 Task: Research Airbnb options in Mulgrave, Australia from 5th December, 2023 to 10th December, 2023 for 4 adults.2 bedrooms having 4 beds and 2 bathrooms. Property type can be house. Amenities needed are: washing machine, kitchen. Look for 4 properties as per requirement.
Action: Mouse moved to (419, 93)
Screenshot: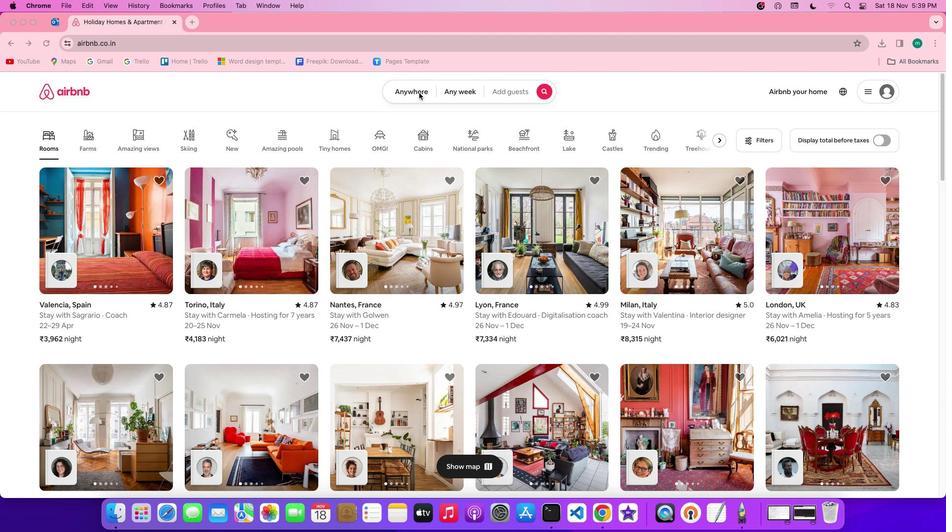 
Action: Mouse pressed left at (419, 93)
Screenshot: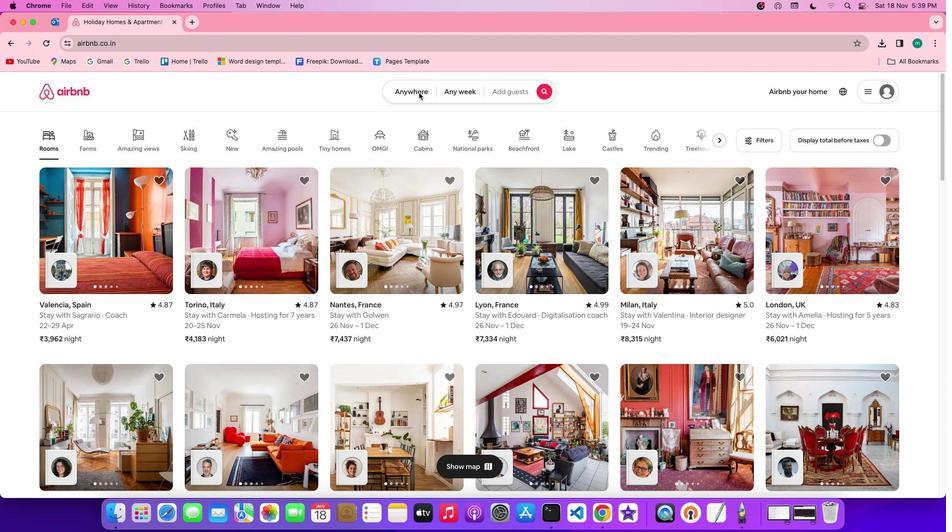 
Action: Mouse pressed left at (419, 93)
Screenshot: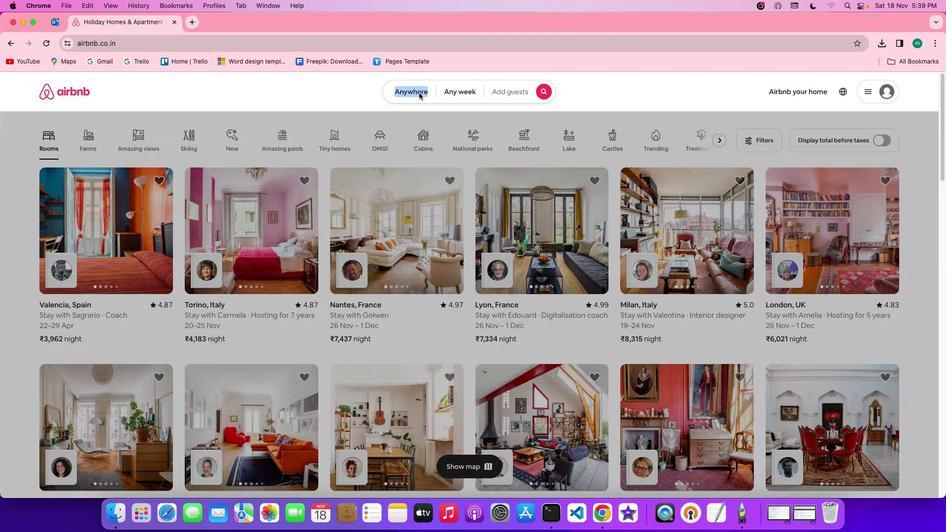 
Action: Mouse moved to (334, 131)
Screenshot: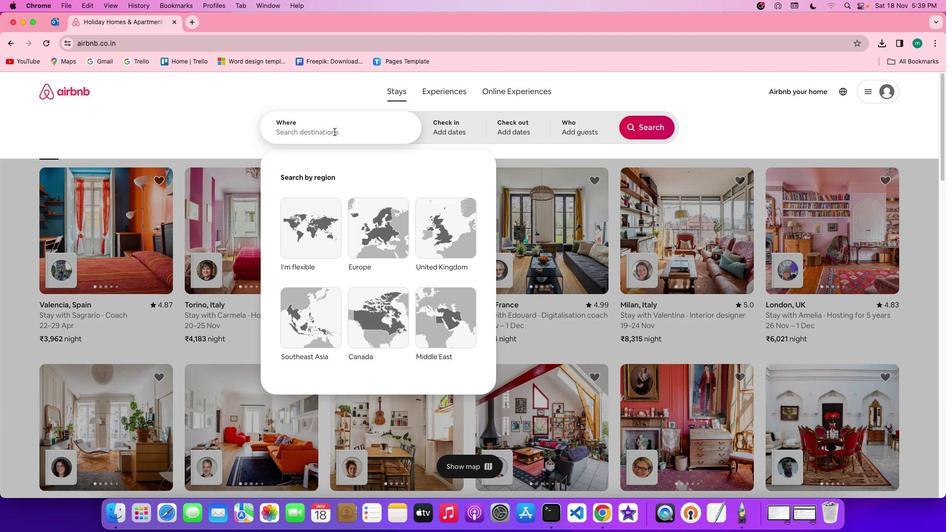
Action: Mouse pressed left at (334, 131)
Screenshot: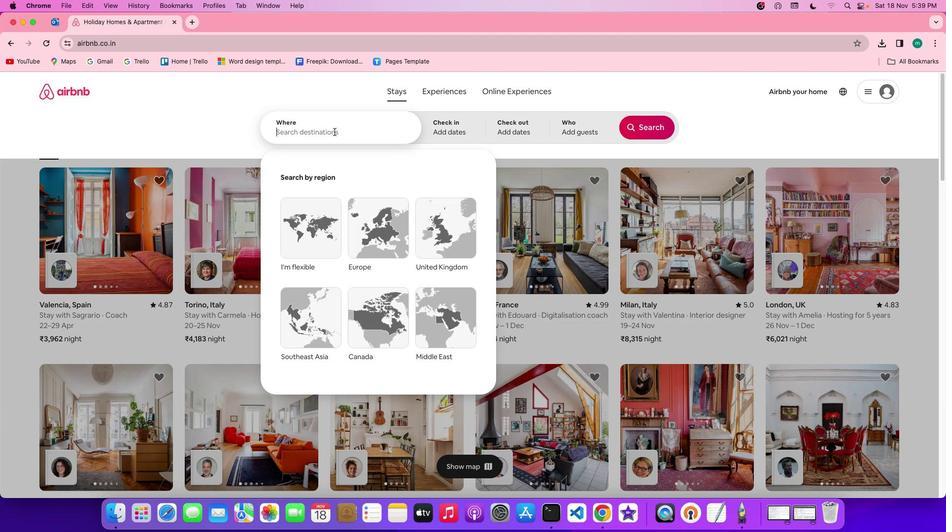 
Action: Key pressed Key.shift'M''u''l''g''r''a''v''e'','Key.spaceKey.shift'A''u''s''t''r''a''l''i''a'
Screenshot: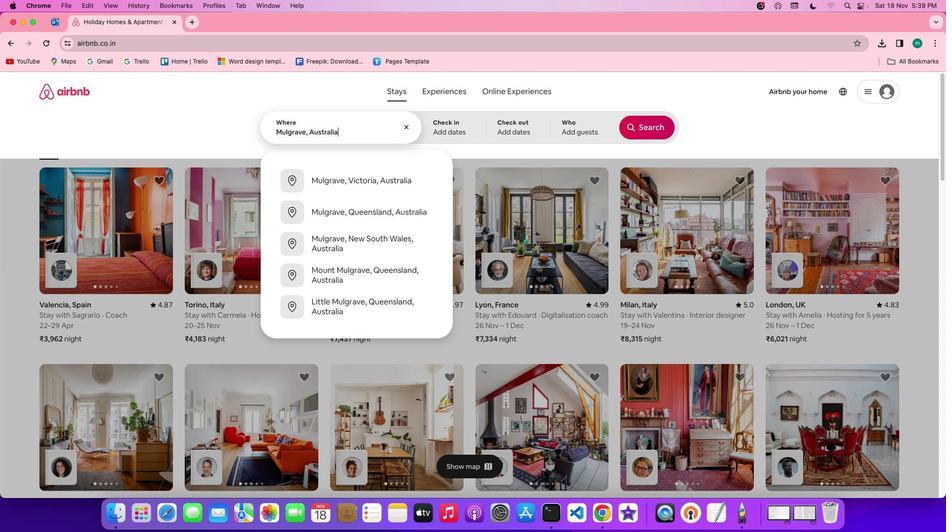 
Action: Mouse moved to (456, 119)
Screenshot: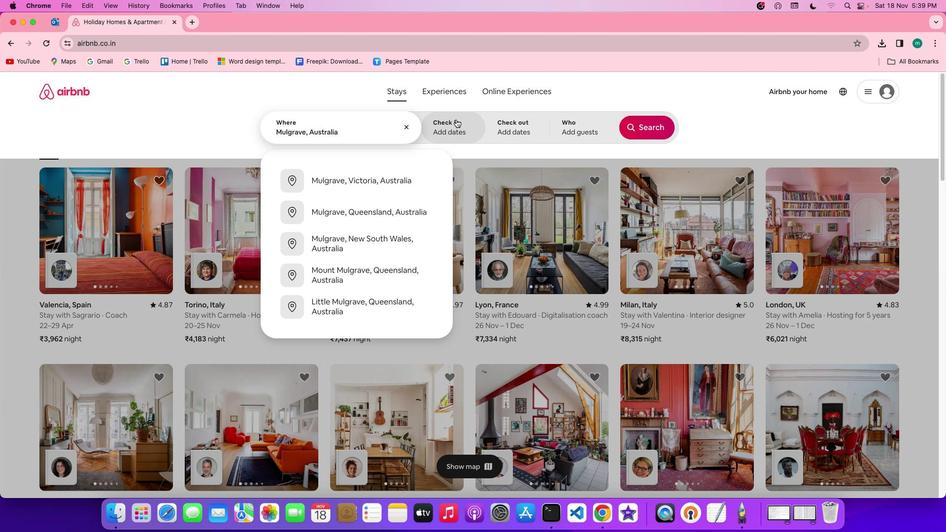 
Action: Mouse pressed left at (456, 119)
Screenshot: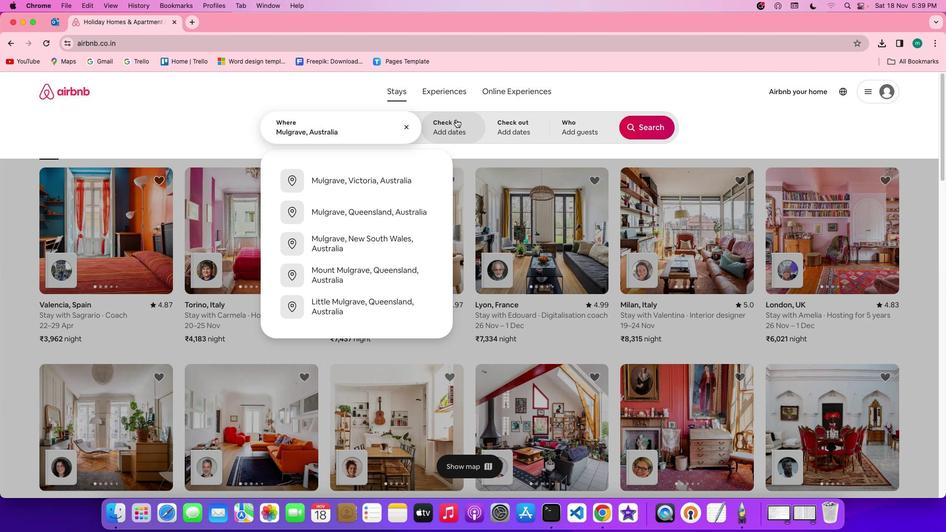 
Action: Mouse moved to (549, 272)
Screenshot: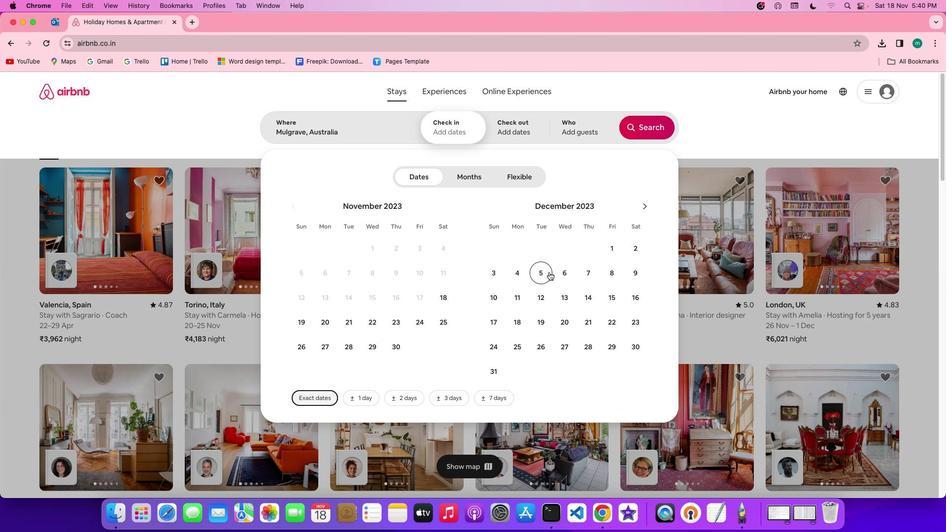 
Action: Mouse pressed left at (549, 272)
Screenshot: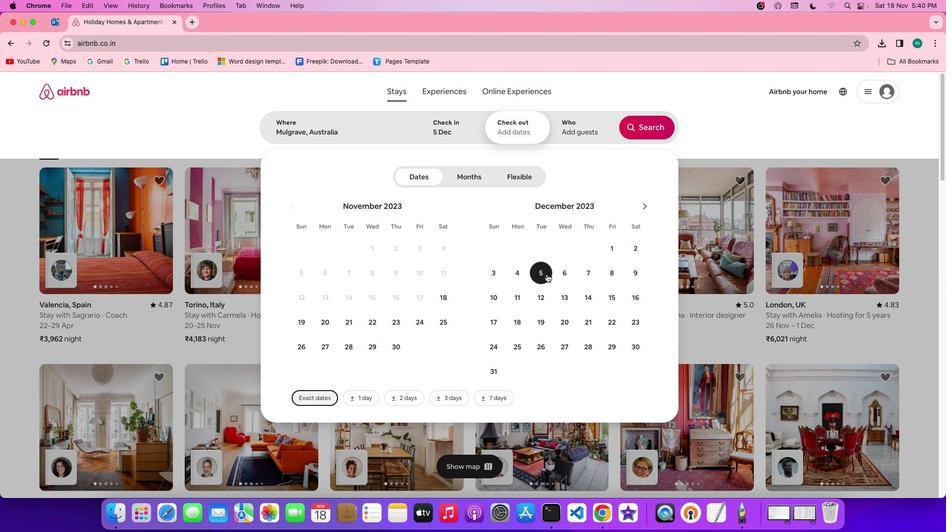 
Action: Mouse moved to (503, 303)
Screenshot: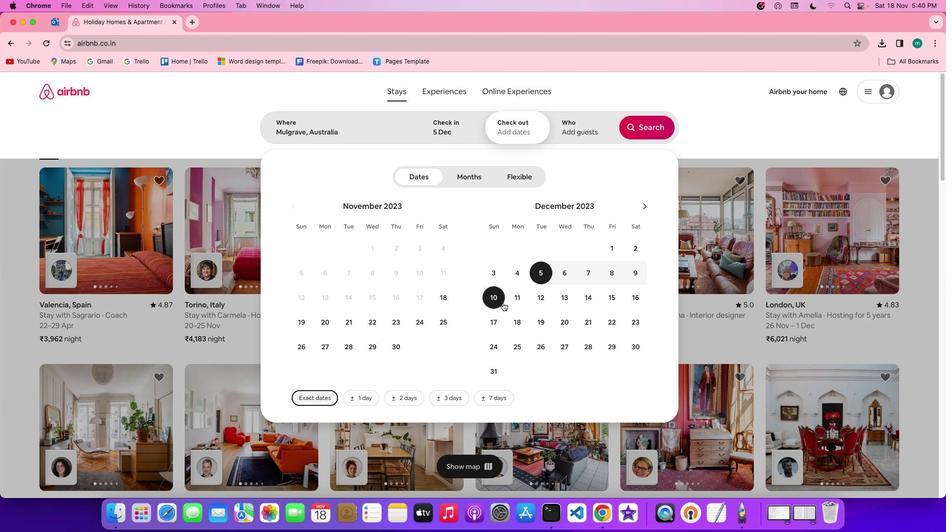 
Action: Mouse pressed left at (503, 303)
Screenshot: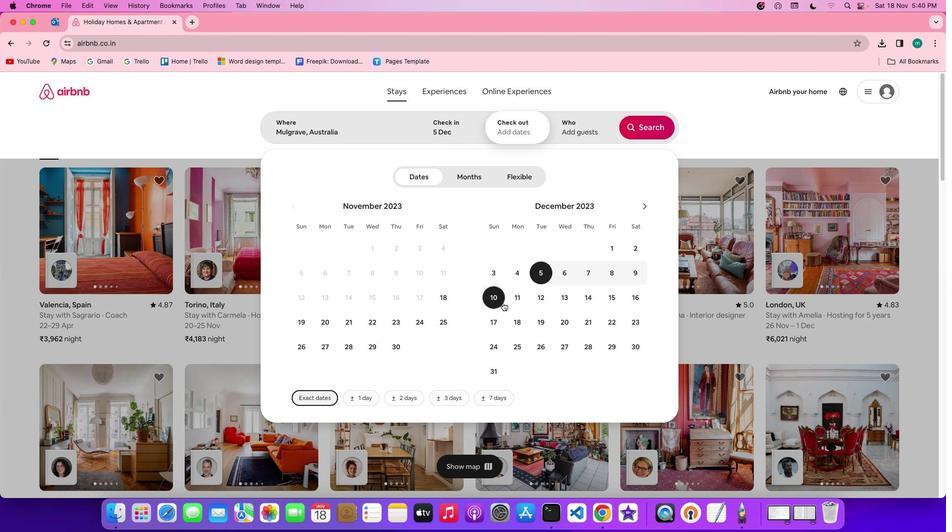 
Action: Mouse moved to (587, 127)
Screenshot: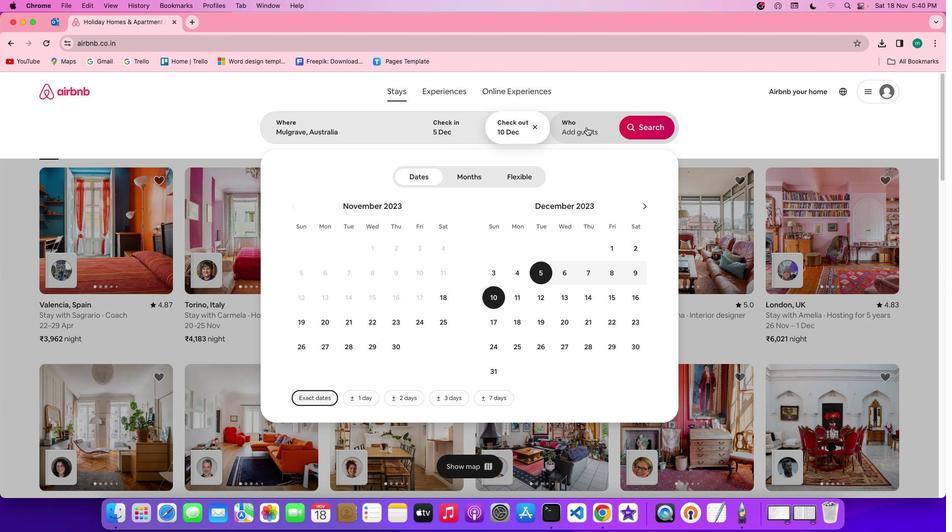
Action: Mouse pressed left at (587, 127)
Screenshot: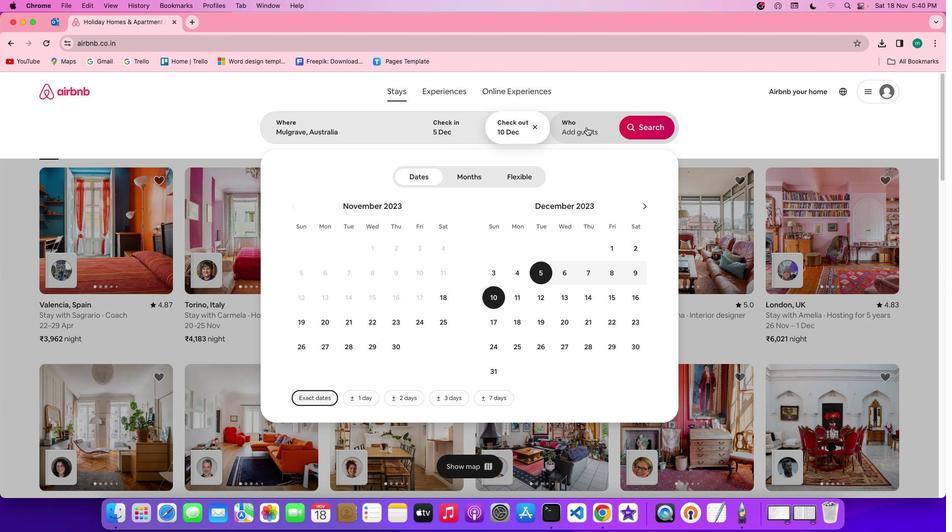 
Action: Mouse moved to (653, 175)
Screenshot: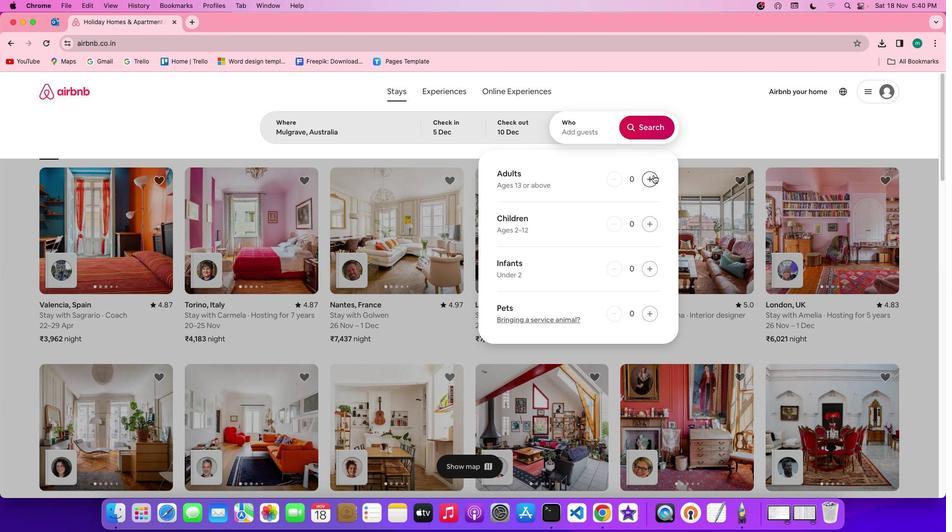 
Action: Mouse pressed left at (653, 175)
Screenshot: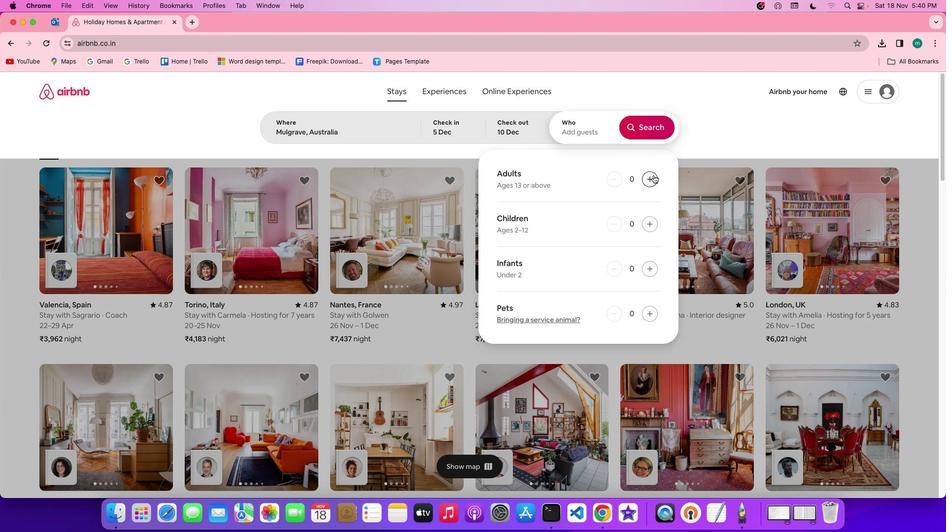 
Action: Mouse pressed left at (653, 175)
Screenshot: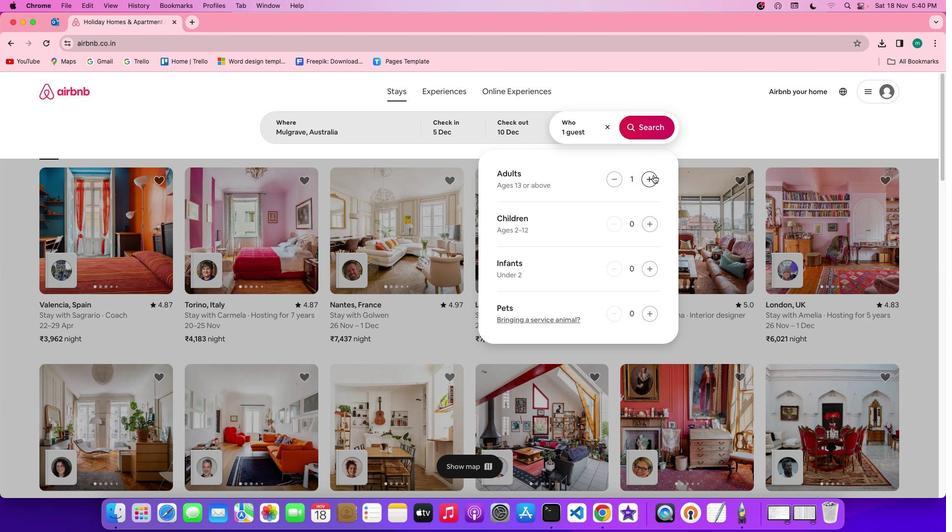 
Action: Mouse pressed left at (653, 175)
Screenshot: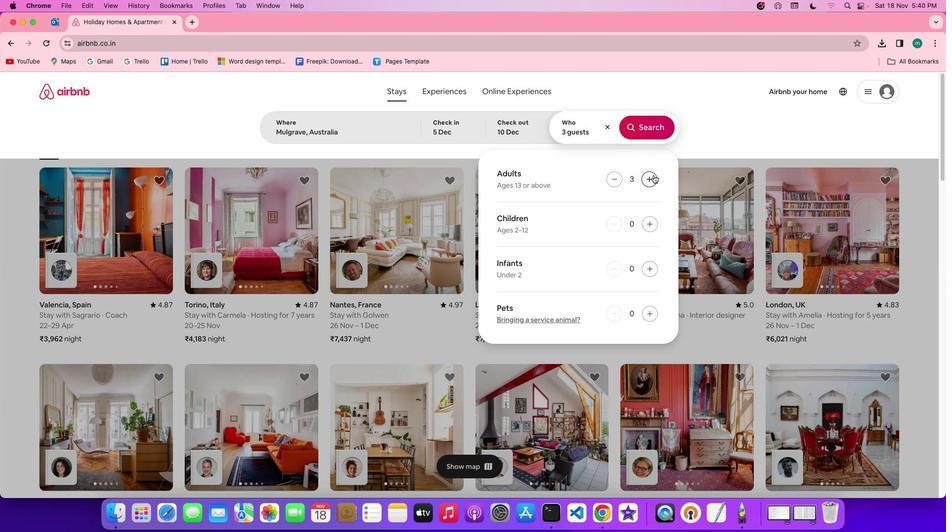 
Action: Mouse pressed left at (653, 175)
Screenshot: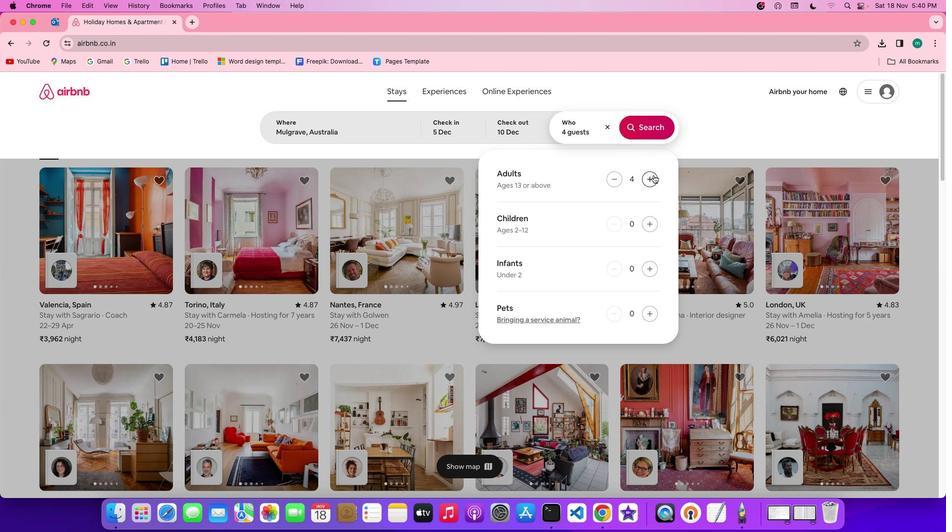 
Action: Mouse moved to (640, 121)
Screenshot: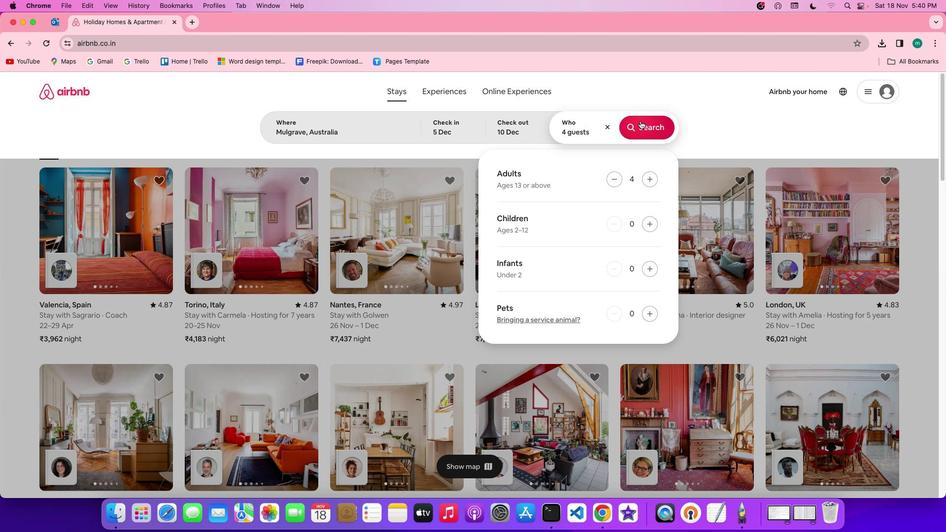 
Action: Mouse pressed left at (640, 121)
Screenshot: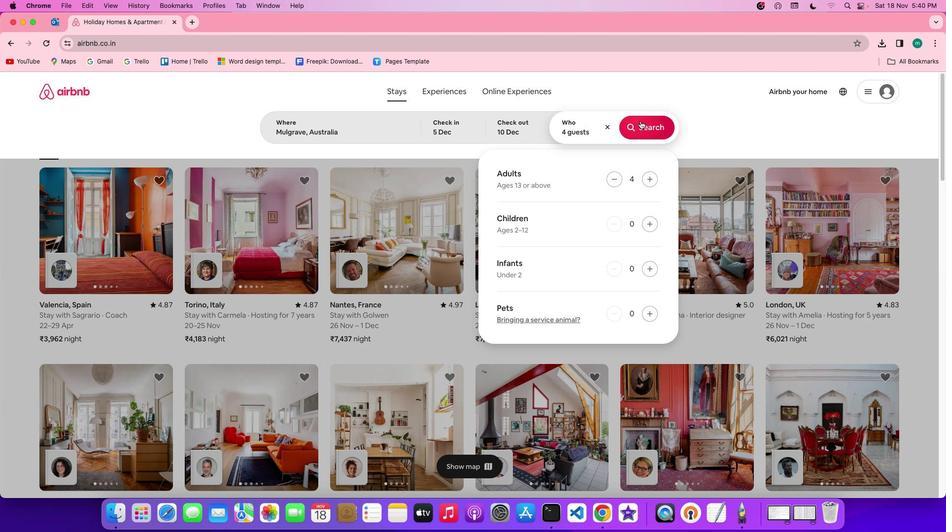 
Action: Mouse moved to (789, 126)
Screenshot: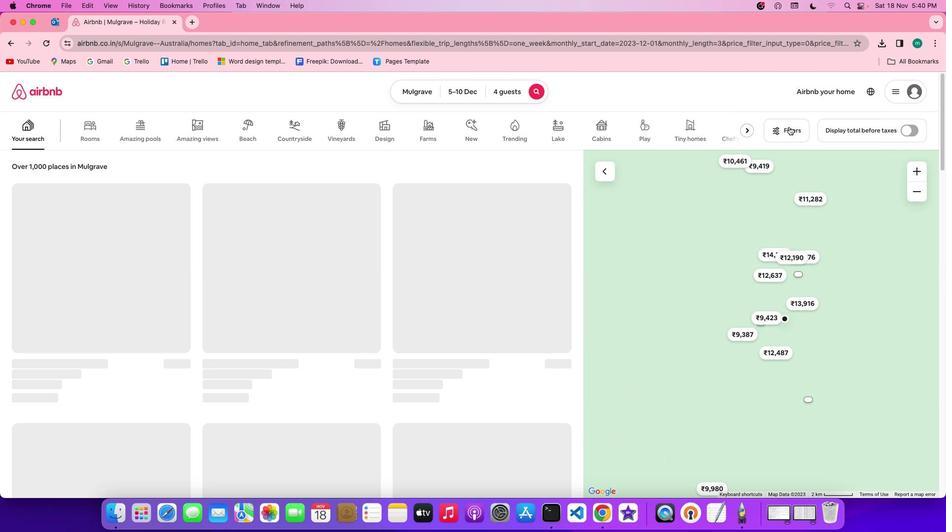 
Action: Mouse pressed left at (789, 126)
Screenshot: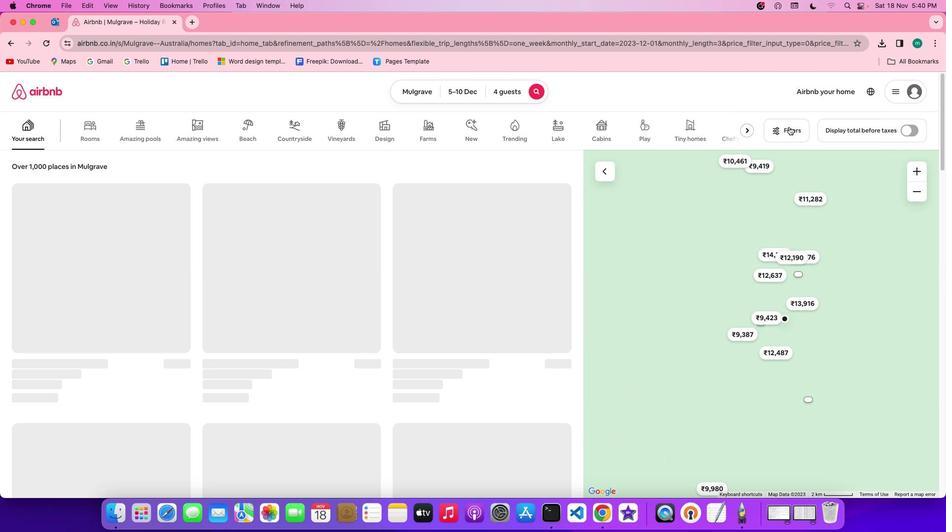 
Action: Mouse moved to (526, 259)
Screenshot: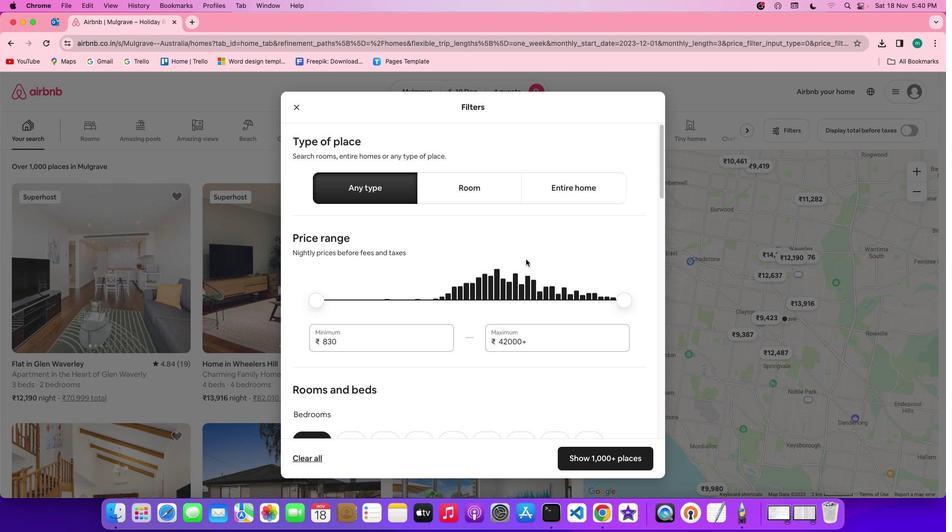 
Action: Mouse scrolled (526, 259) with delta (0, 0)
Screenshot: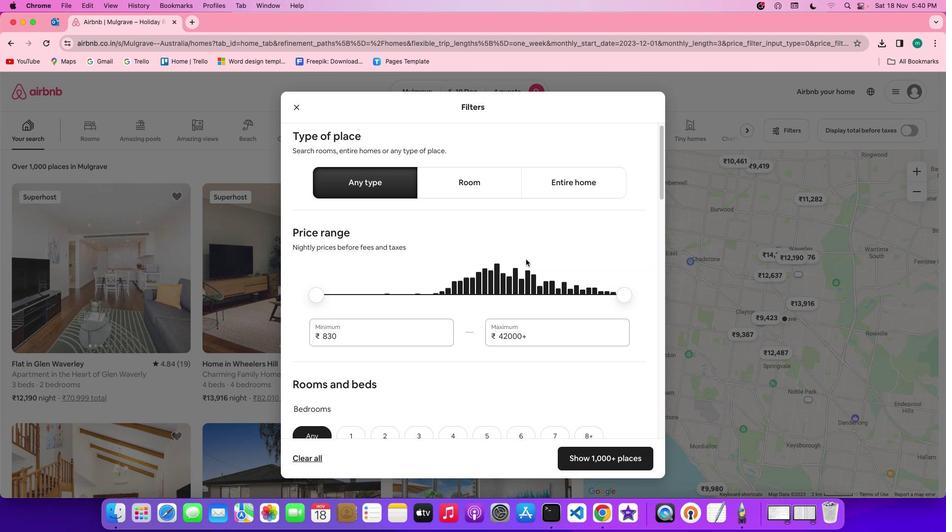 
Action: Mouse scrolled (526, 259) with delta (0, 0)
Screenshot: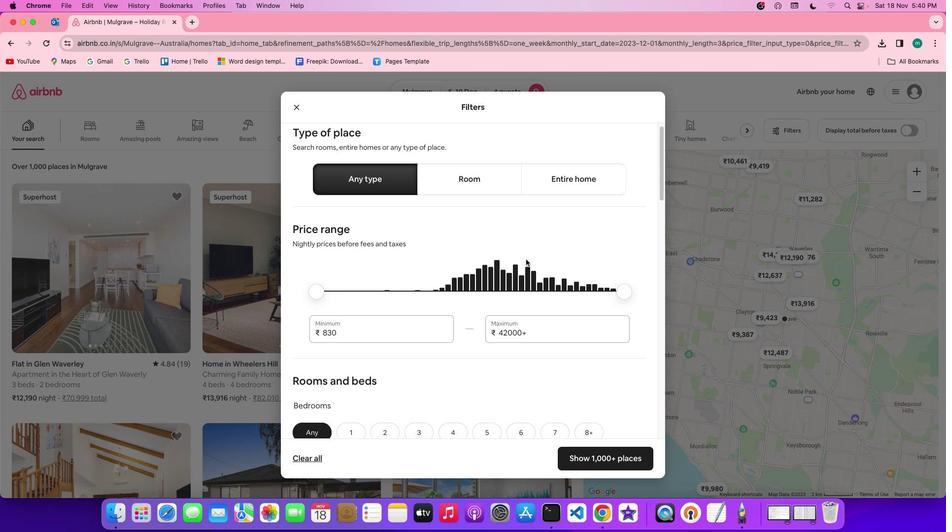 
Action: Mouse scrolled (526, 259) with delta (0, 0)
Screenshot: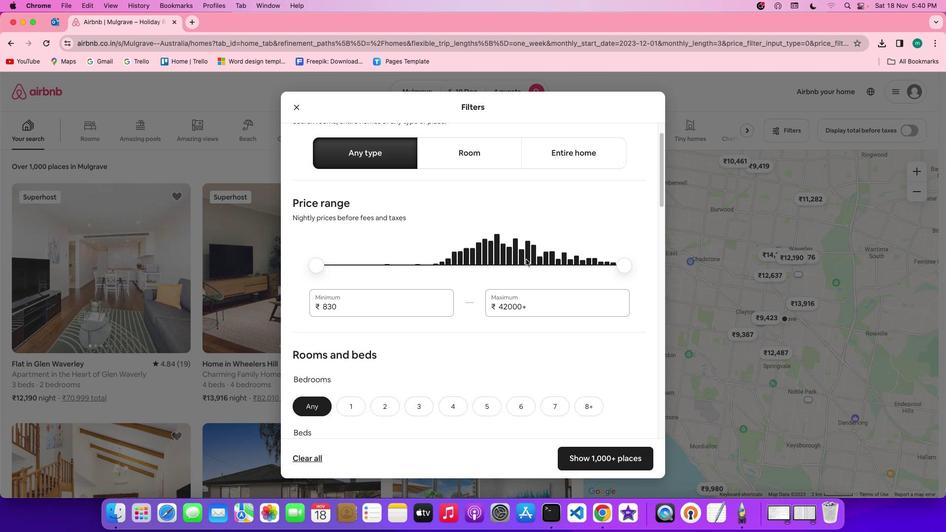 
Action: Mouse scrolled (526, 259) with delta (0, 0)
Screenshot: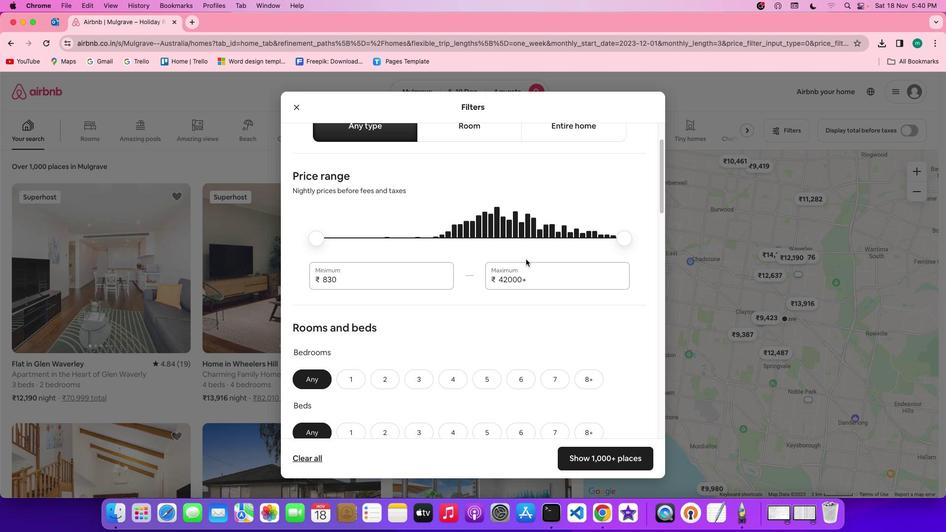 
Action: Mouse scrolled (526, 259) with delta (0, 0)
Screenshot: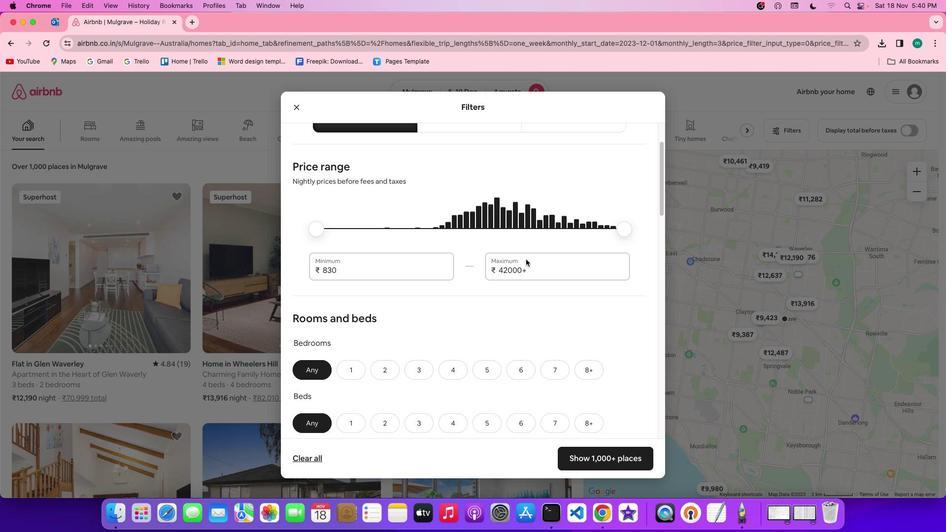 
Action: Mouse scrolled (526, 259) with delta (0, 0)
Screenshot: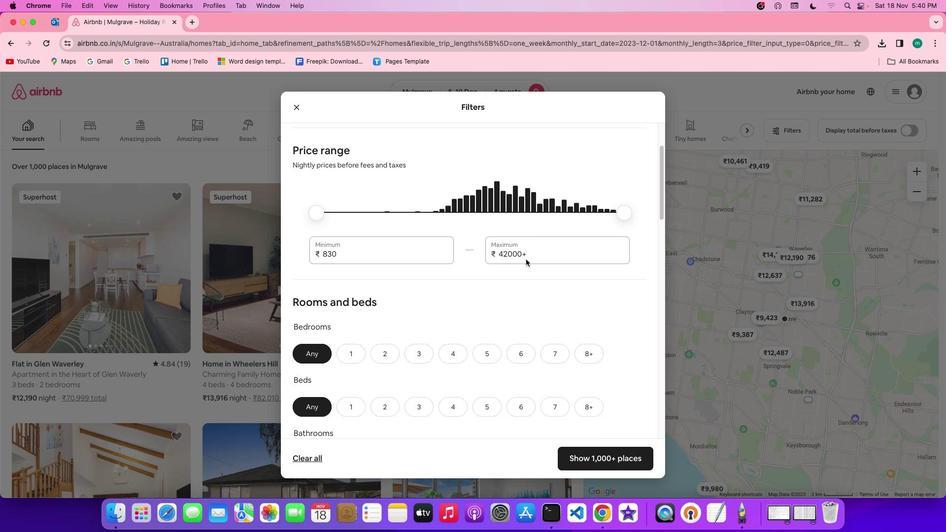 
Action: Mouse scrolled (526, 259) with delta (0, 0)
Screenshot: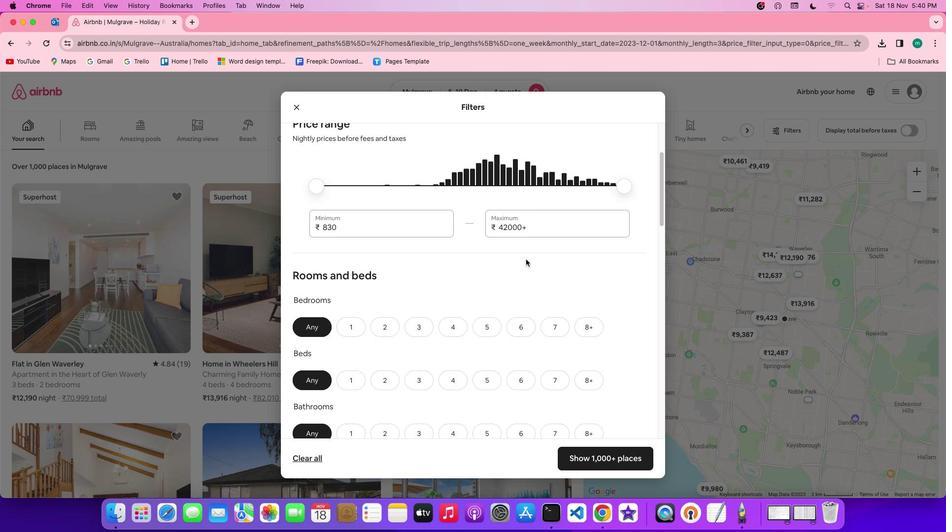 
Action: Mouse scrolled (526, 259) with delta (0, 0)
Screenshot: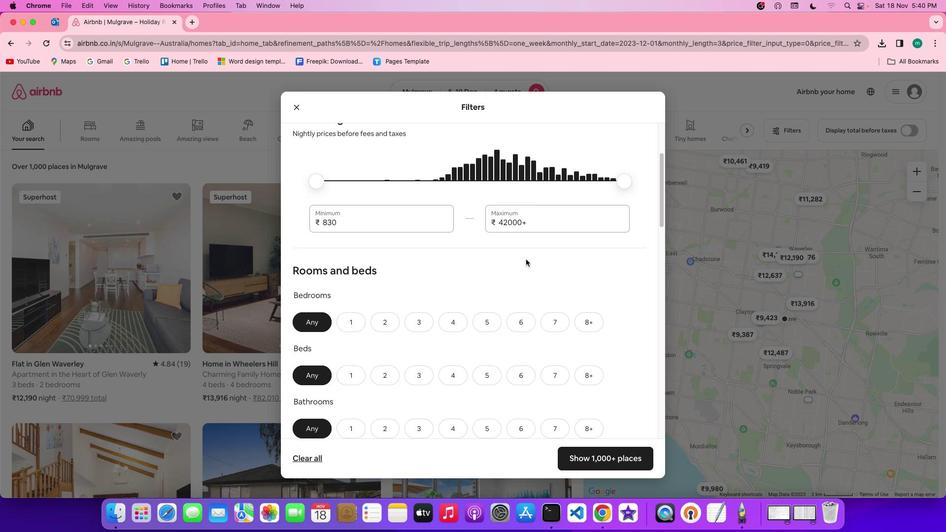 
Action: Mouse scrolled (526, 259) with delta (0, 0)
Screenshot: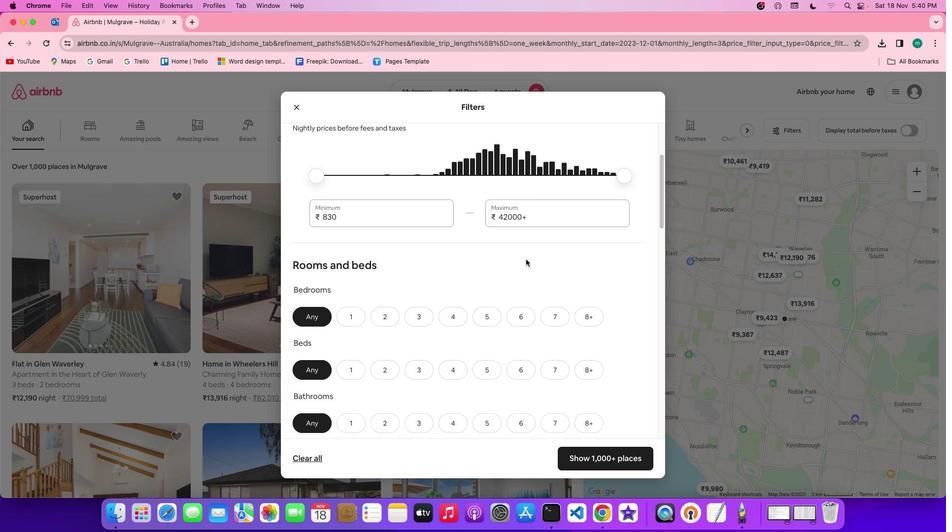 
Action: Mouse scrolled (526, 259) with delta (0, 0)
Screenshot: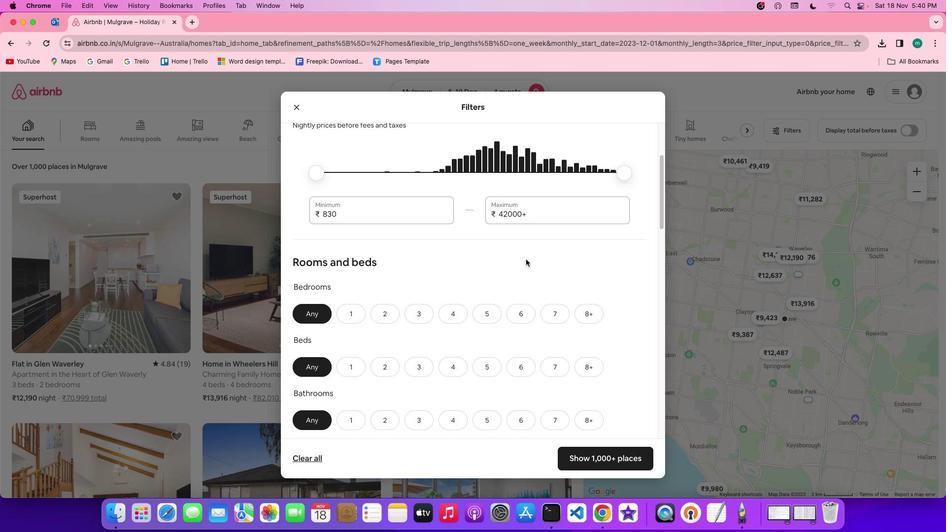 
Action: Mouse scrolled (526, 259) with delta (0, 0)
Screenshot: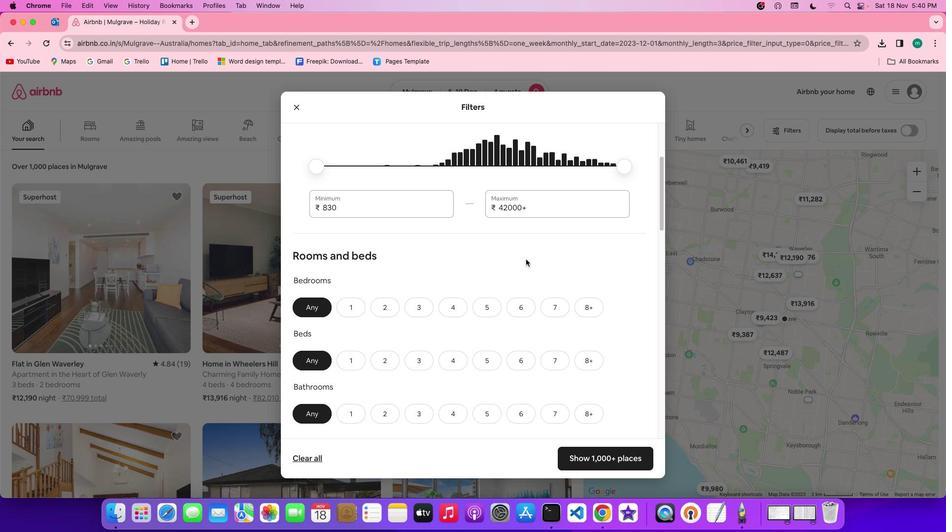 
Action: Mouse scrolled (526, 259) with delta (0, 0)
Screenshot: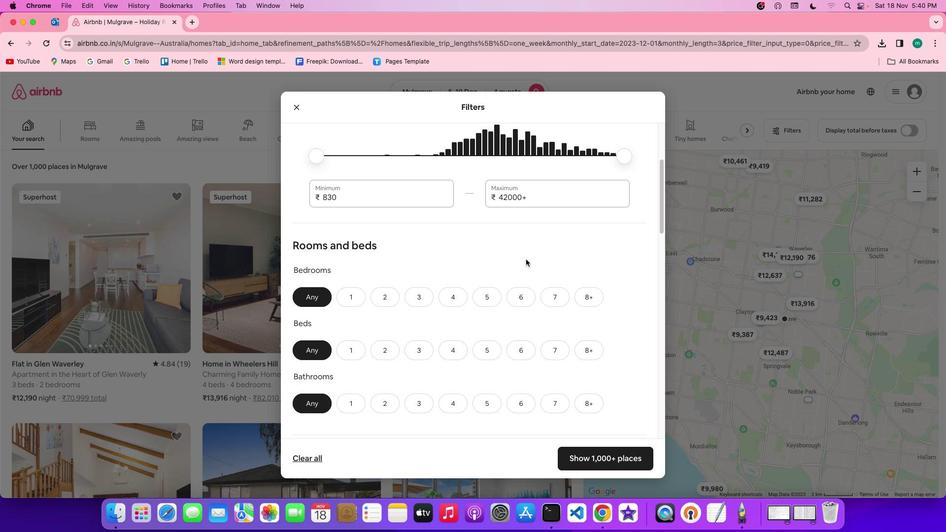 
Action: Mouse scrolled (526, 259) with delta (0, 0)
Screenshot: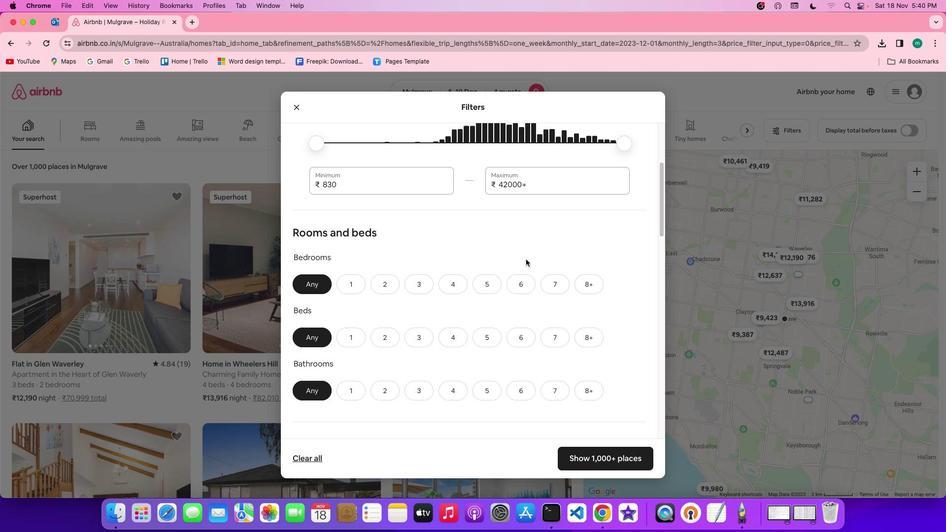 
Action: Mouse scrolled (526, 259) with delta (0, 0)
Screenshot: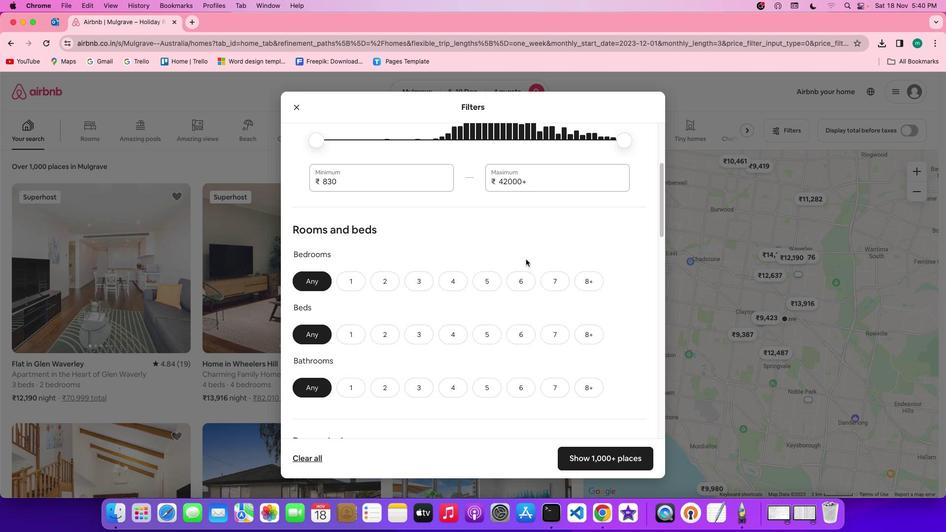 
Action: Mouse scrolled (526, 259) with delta (0, 0)
Screenshot: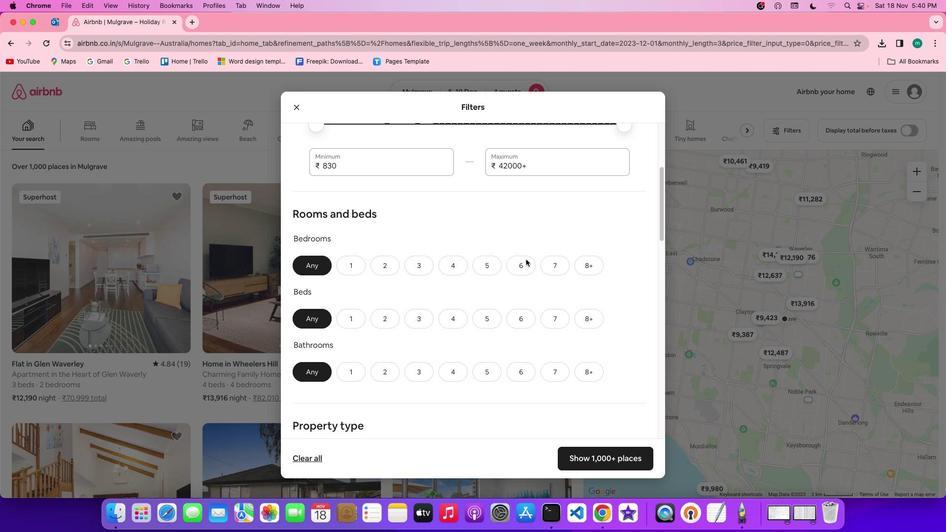 
Action: Mouse scrolled (526, 259) with delta (0, 0)
Screenshot: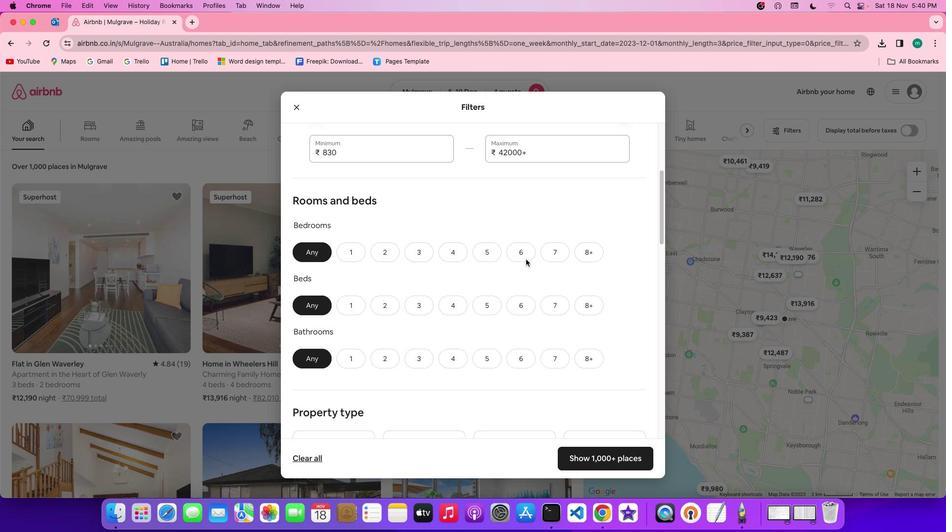 
Action: Mouse moved to (384, 253)
Screenshot: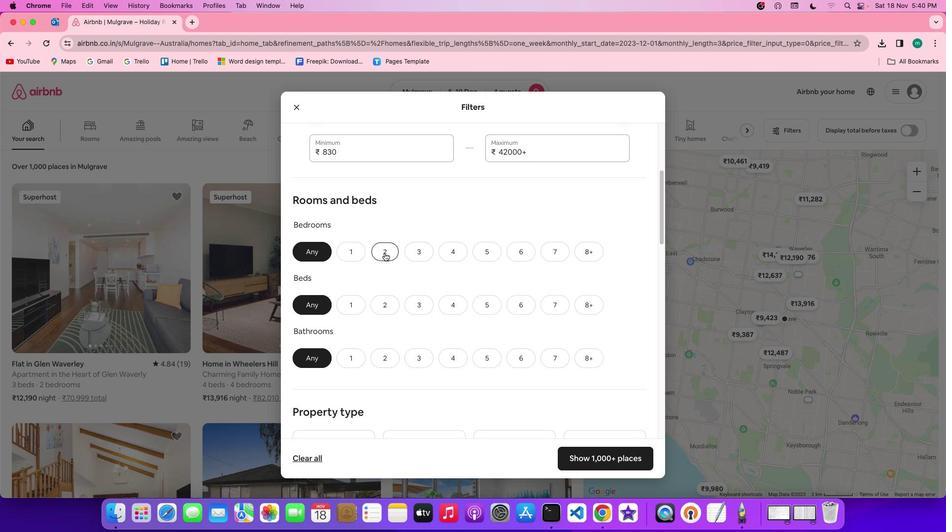 
Action: Mouse pressed left at (384, 253)
Screenshot: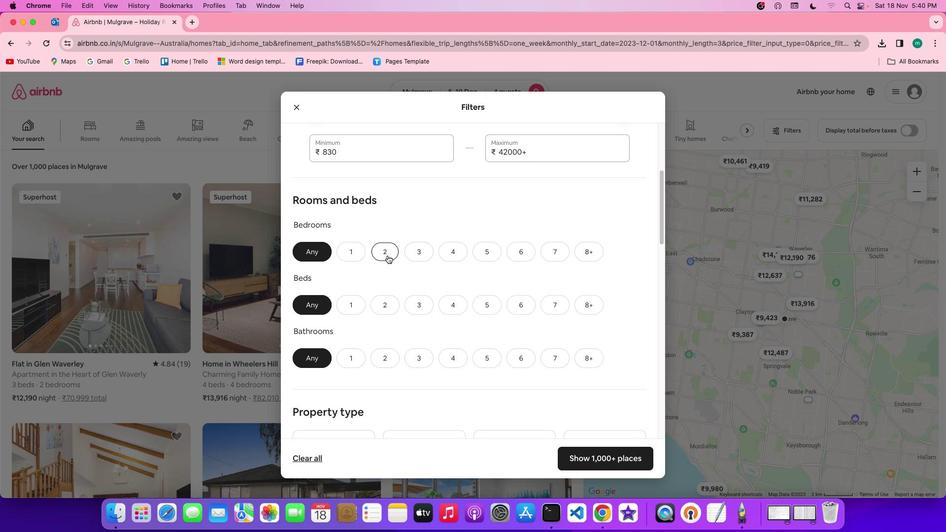 
Action: Mouse moved to (458, 307)
Screenshot: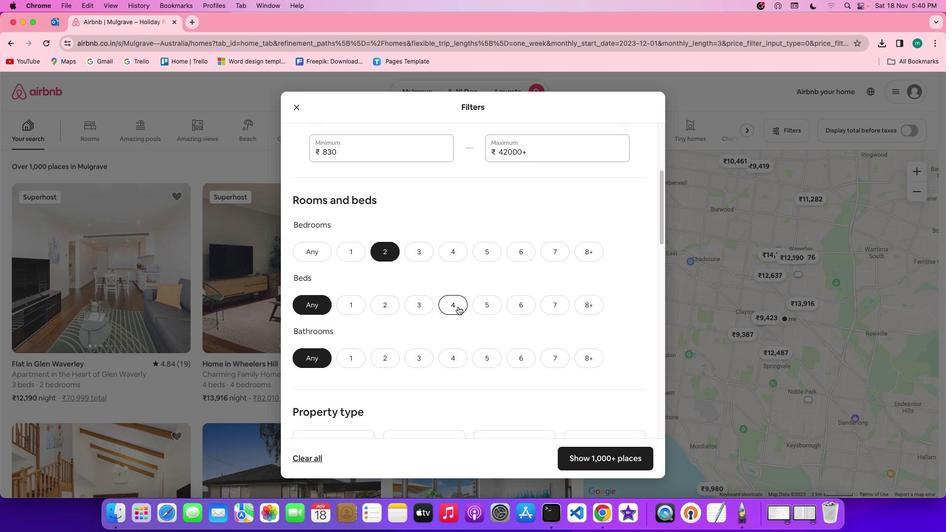 
Action: Mouse pressed left at (458, 307)
Screenshot: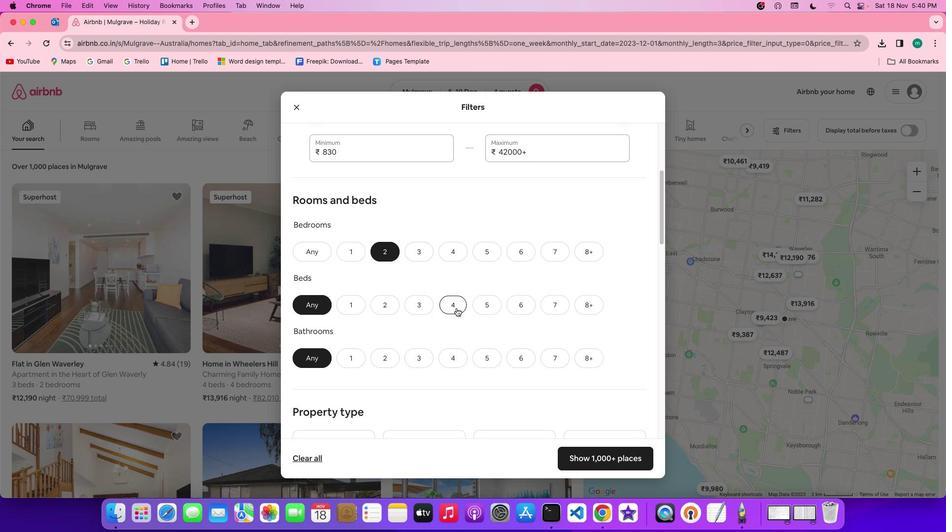 
Action: Mouse moved to (386, 361)
Screenshot: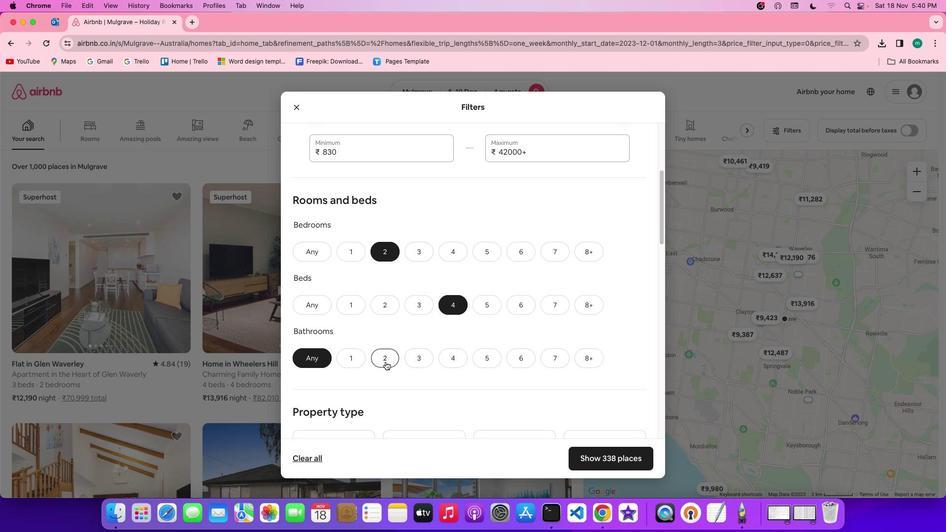 
Action: Mouse pressed left at (386, 361)
Screenshot: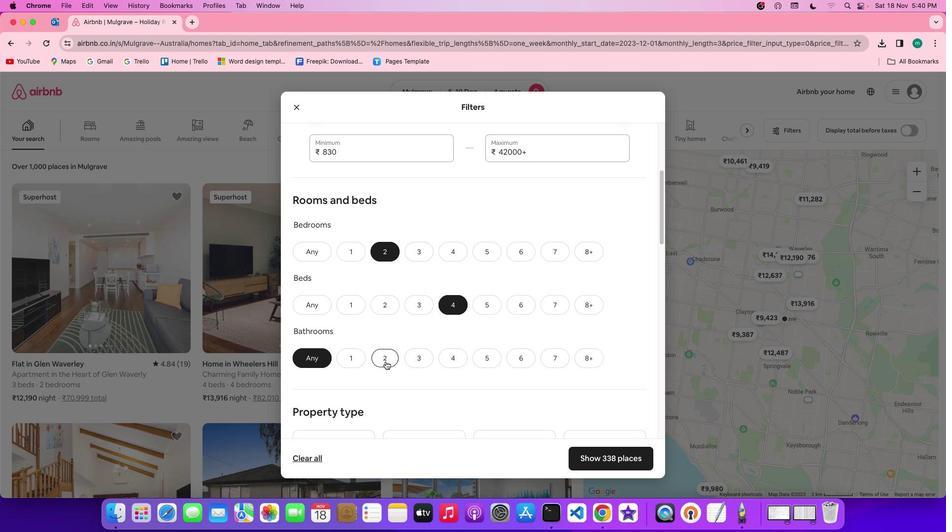 
Action: Mouse moved to (427, 340)
Screenshot: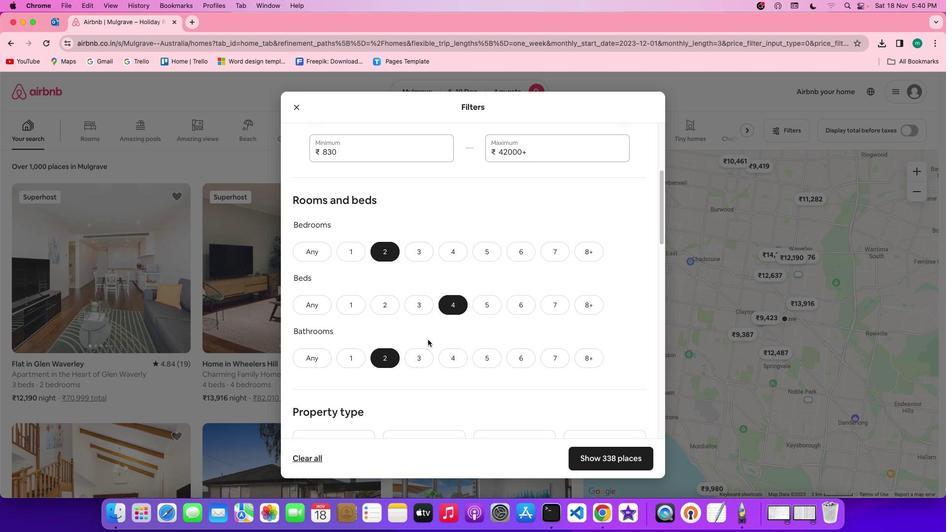 
Action: Mouse scrolled (427, 340) with delta (0, 0)
Screenshot: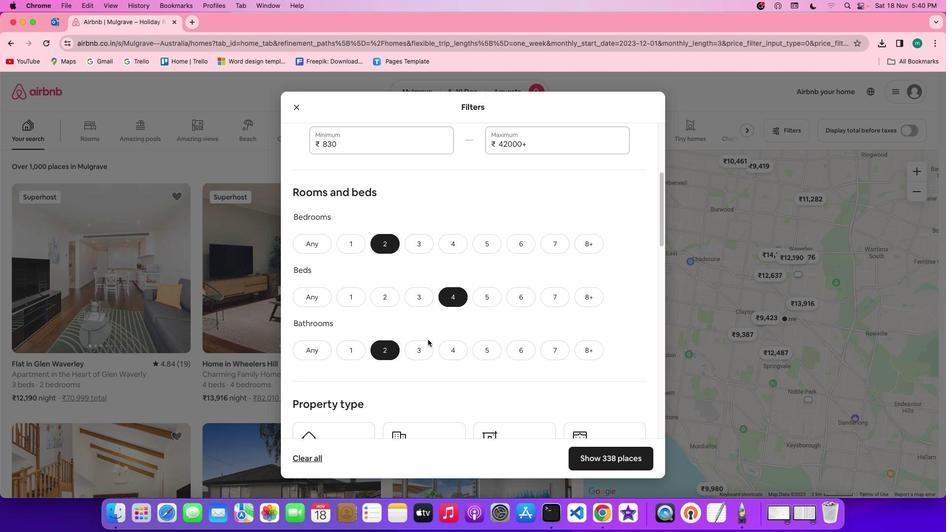 
Action: Mouse scrolled (427, 340) with delta (0, 0)
Screenshot: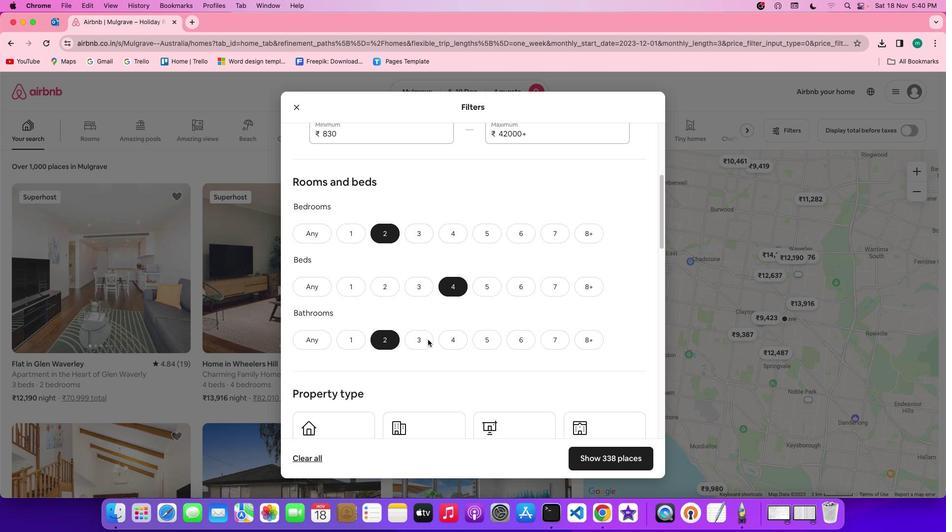 
Action: Mouse scrolled (427, 340) with delta (0, 0)
Screenshot: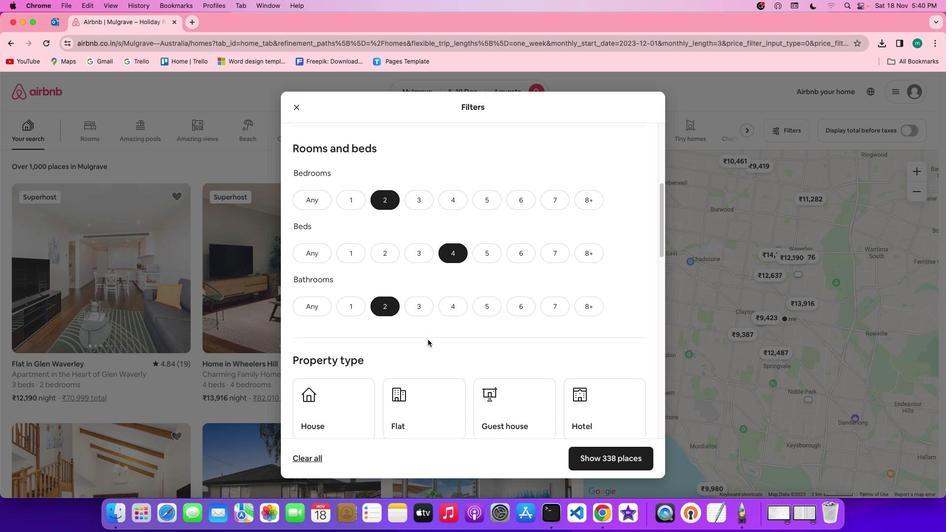 
Action: Mouse scrolled (427, 340) with delta (0, 0)
Screenshot: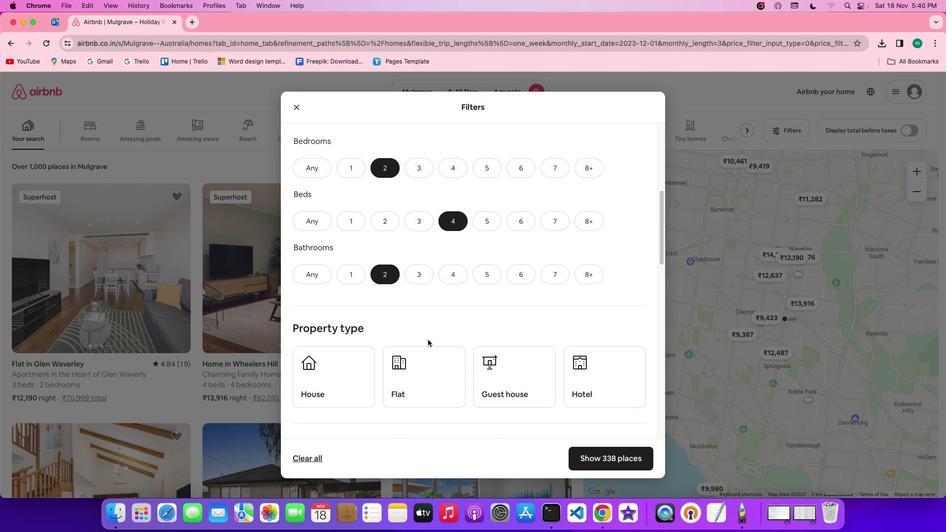 
Action: Mouse scrolled (427, 340) with delta (0, 0)
Screenshot: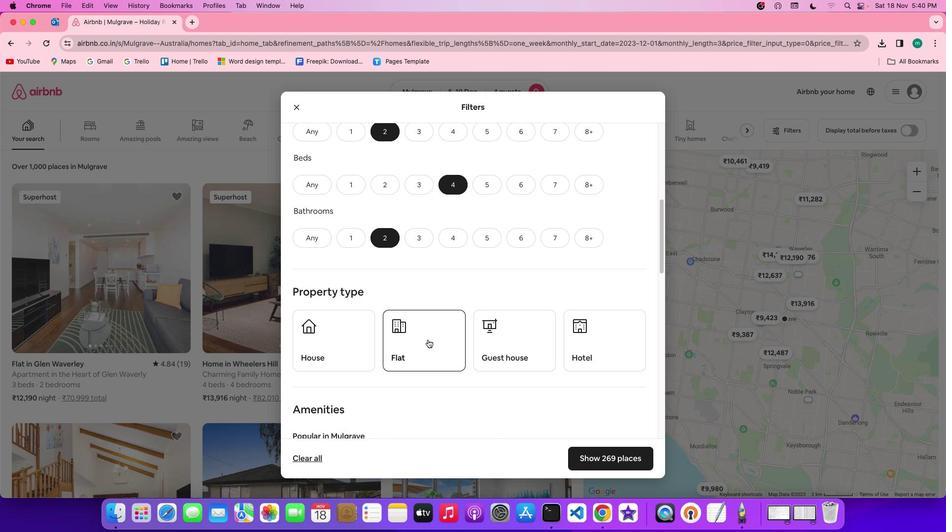
Action: Mouse scrolled (427, 340) with delta (0, 0)
Screenshot: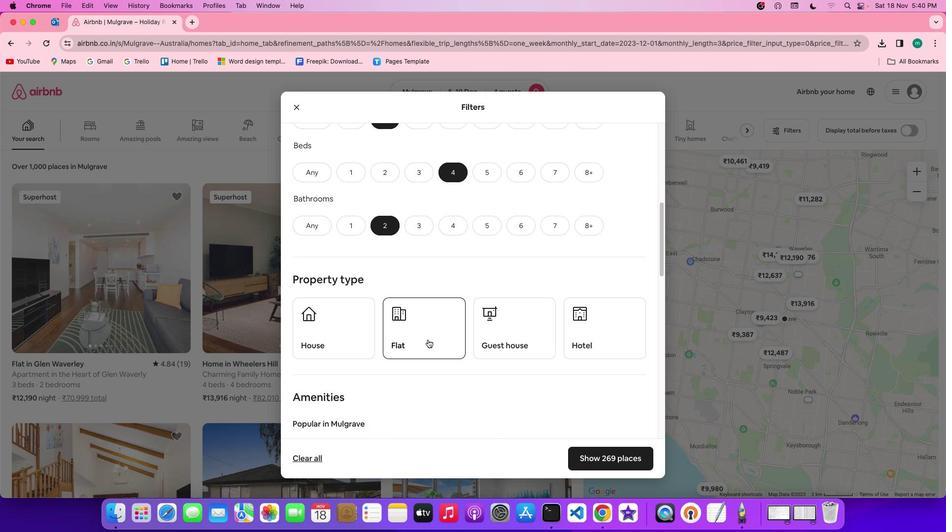 
Action: Mouse scrolled (427, 340) with delta (0, 0)
Screenshot: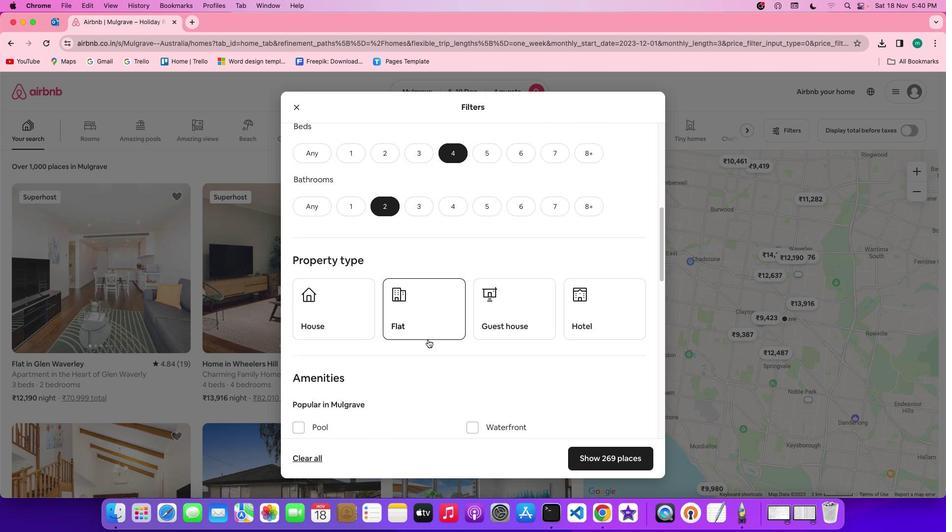 
Action: Mouse scrolled (427, 340) with delta (0, 0)
Screenshot: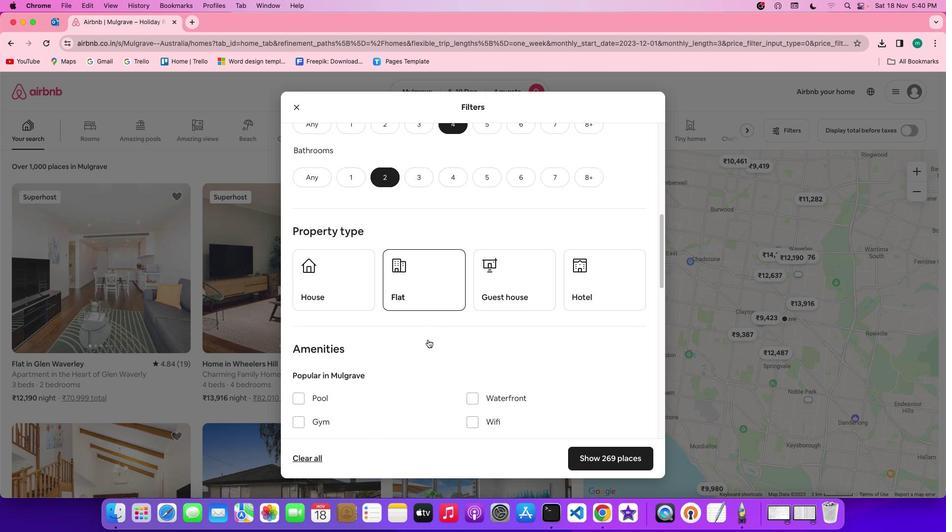 
Action: Mouse scrolled (427, 340) with delta (0, 0)
Screenshot: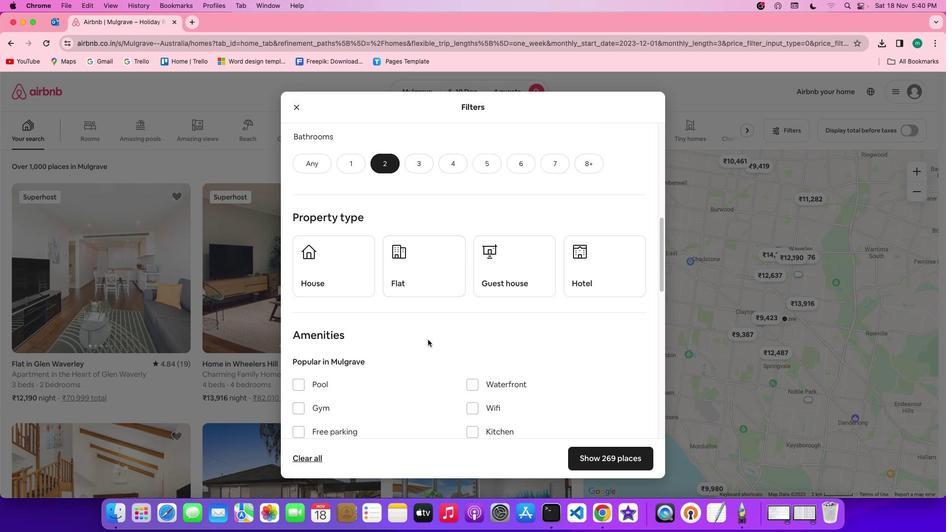 
Action: Mouse scrolled (427, 340) with delta (0, 0)
Screenshot: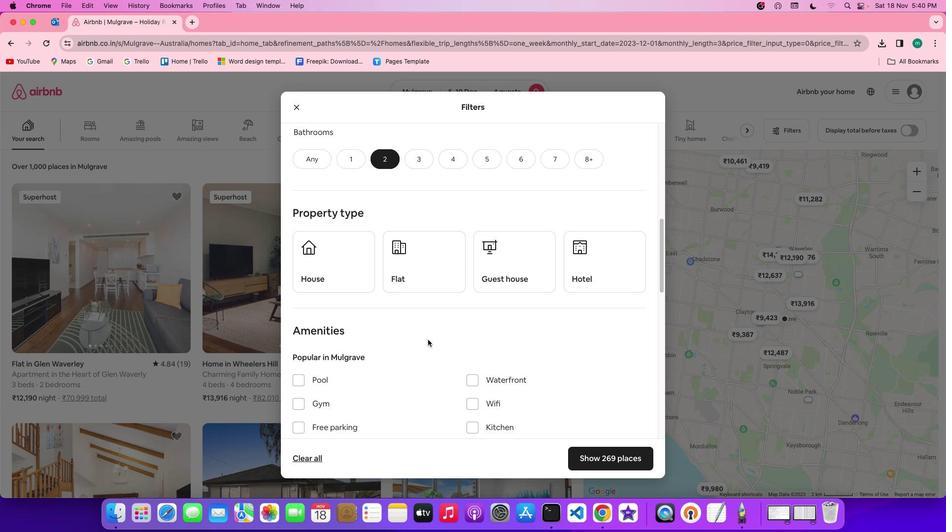 
Action: Mouse scrolled (427, 340) with delta (0, 0)
Screenshot: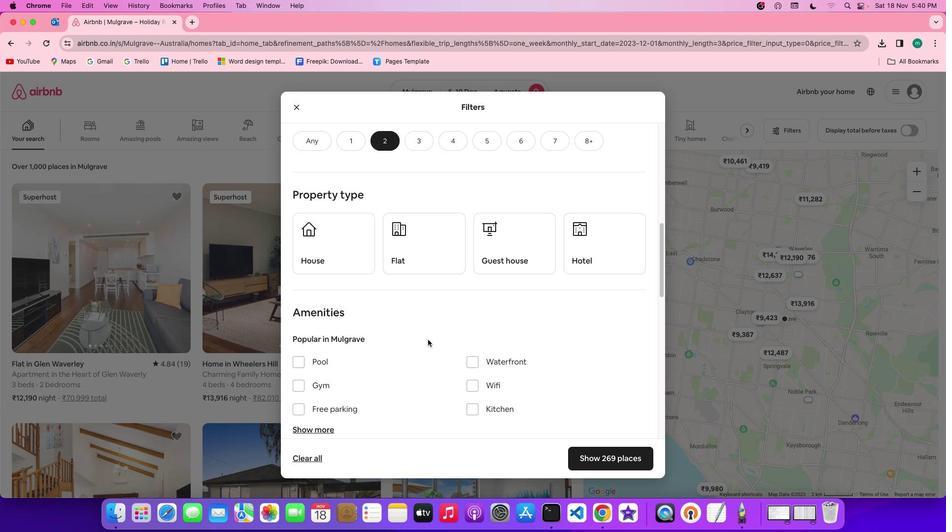 
Action: Mouse moved to (341, 234)
Screenshot: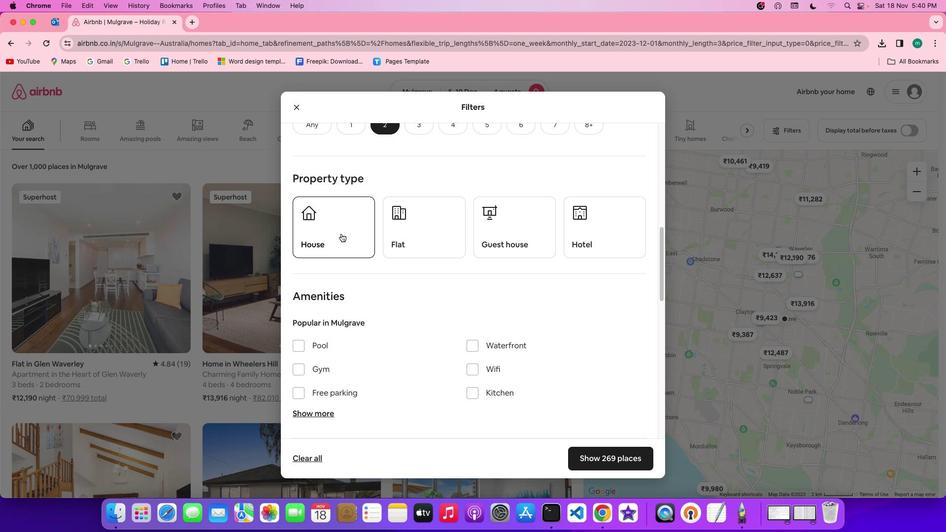 
Action: Mouse pressed left at (341, 234)
Screenshot: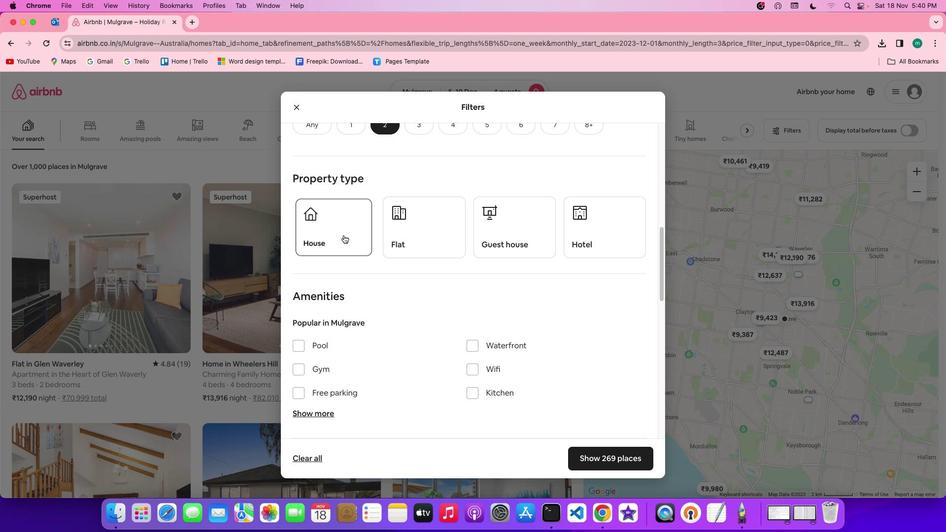 
Action: Mouse moved to (432, 285)
Screenshot: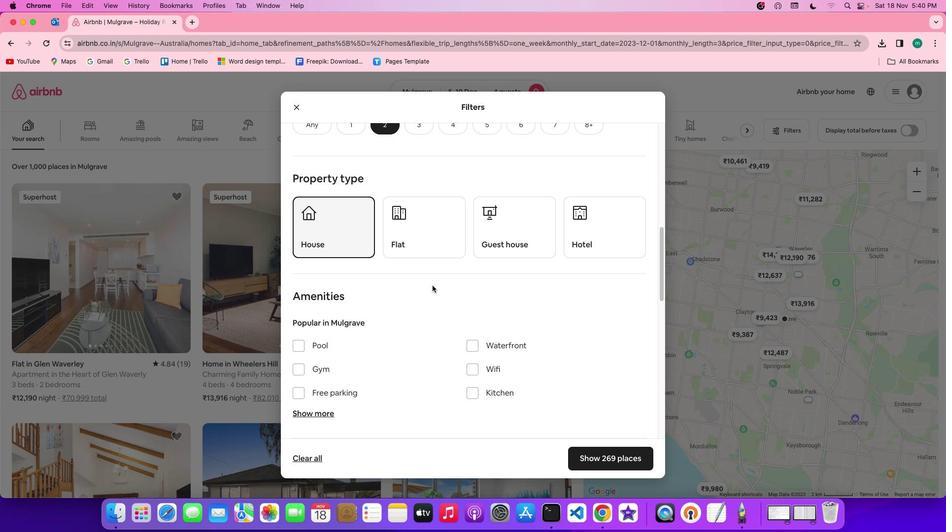 
Action: Mouse scrolled (432, 285) with delta (0, 0)
Screenshot: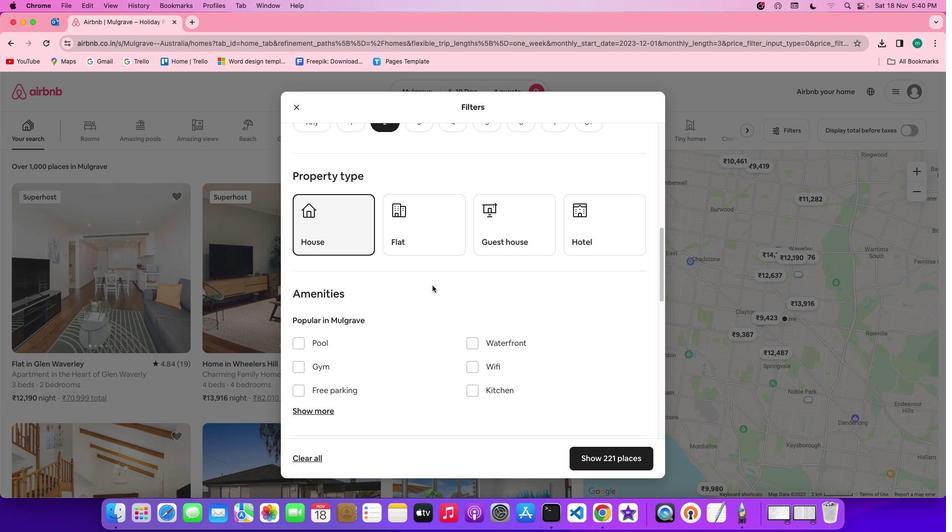 
Action: Mouse scrolled (432, 285) with delta (0, 0)
Screenshot: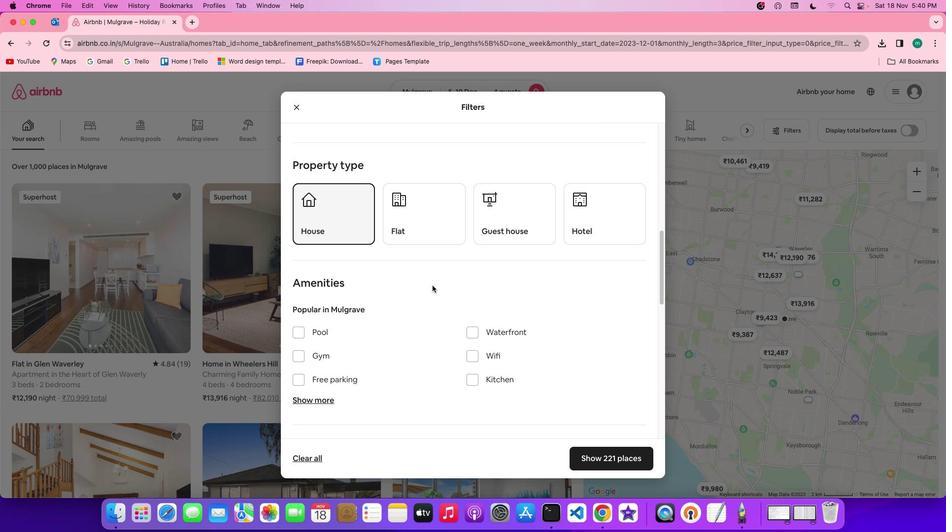 
Action: Mouse scrolled (432, 285) with delta (0, 0)
Screenshot: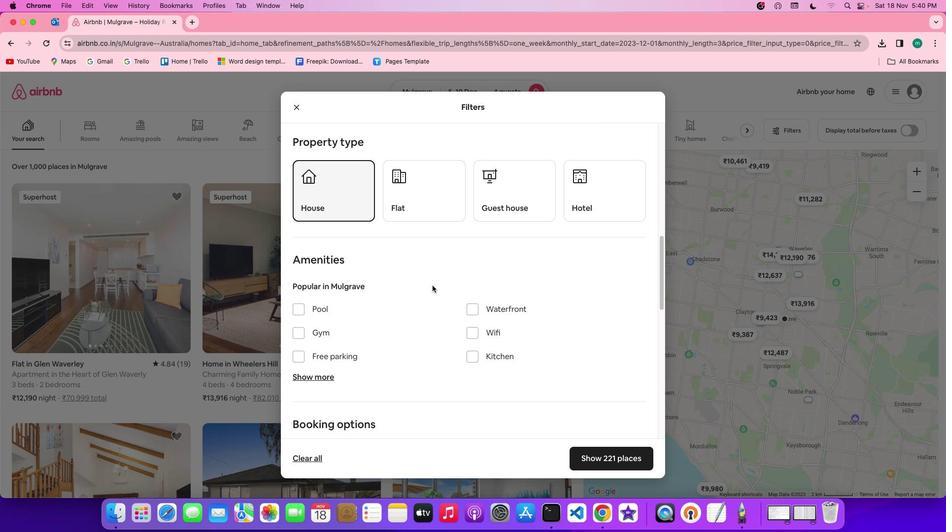 
Action: Mouse scrolled (432, 285) with delta (0, 0)
Screenshot: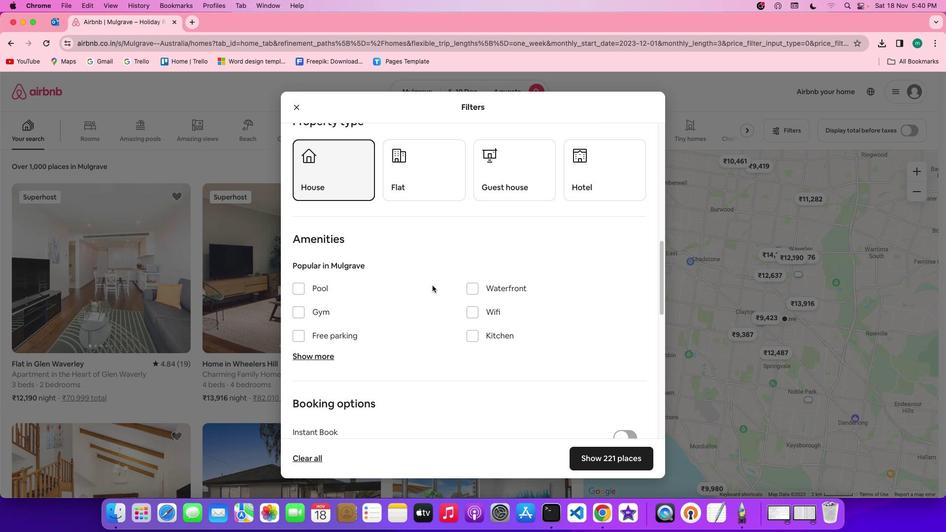 
Action: Mouse scrolled (432, 285) with delta (0, 0)
Screenshot: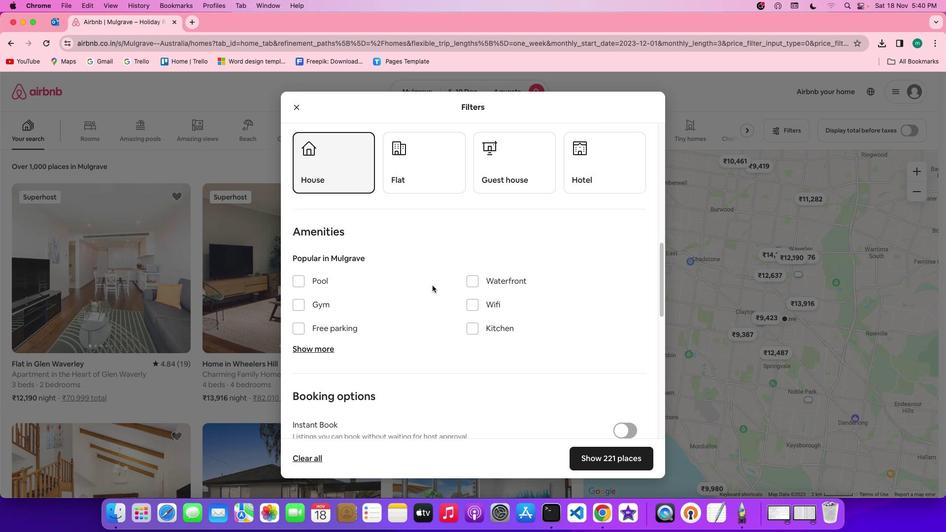 
Action: Mouse scrolled (432, 285) with delta (0, 0)
Screenshot: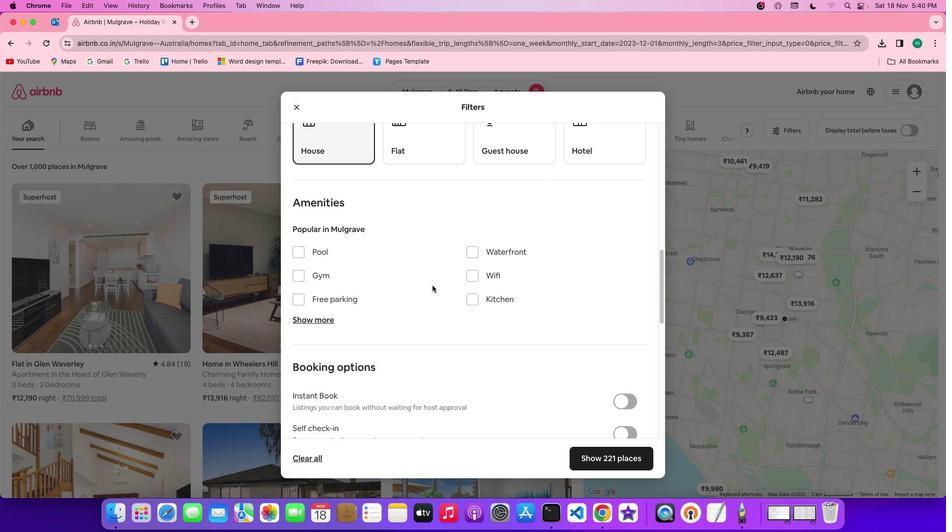 
Action: Mouse moved to (324, 296)
Screenshot: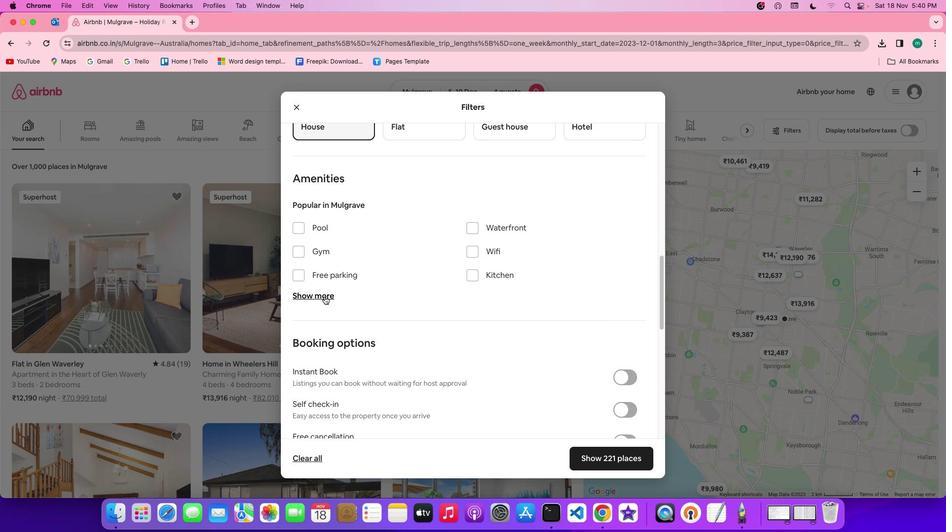 
Action: Mouse pressed left at (324, 296)
Screenshot: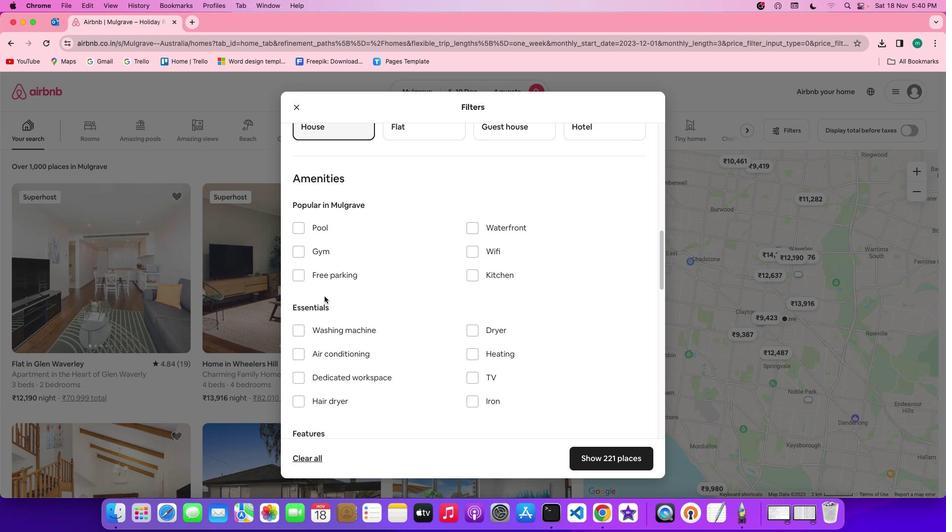 
Action: Mouse moved to (349, 329)
Screenshot: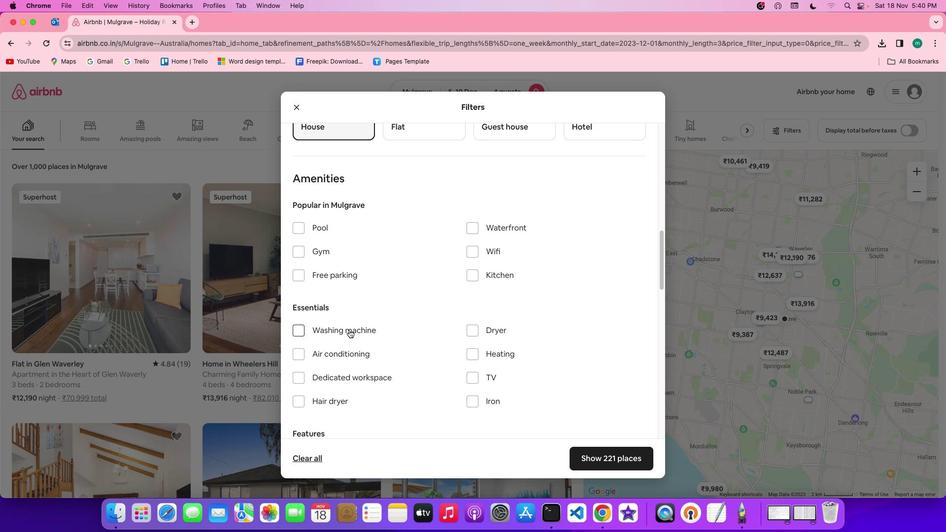 
Action: Mouse pressed left at (349, 329)
Screenshot: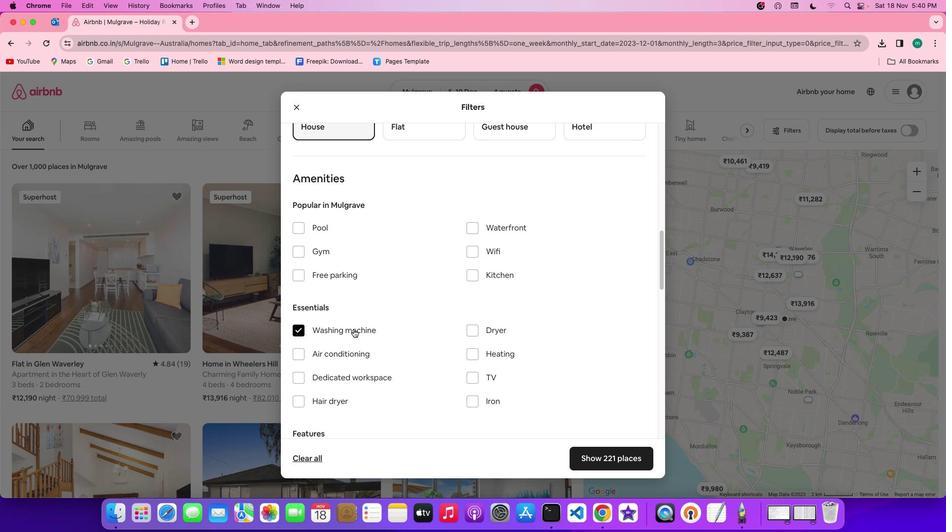 
Action: Mouse moved to (456, 359)
Screenshot: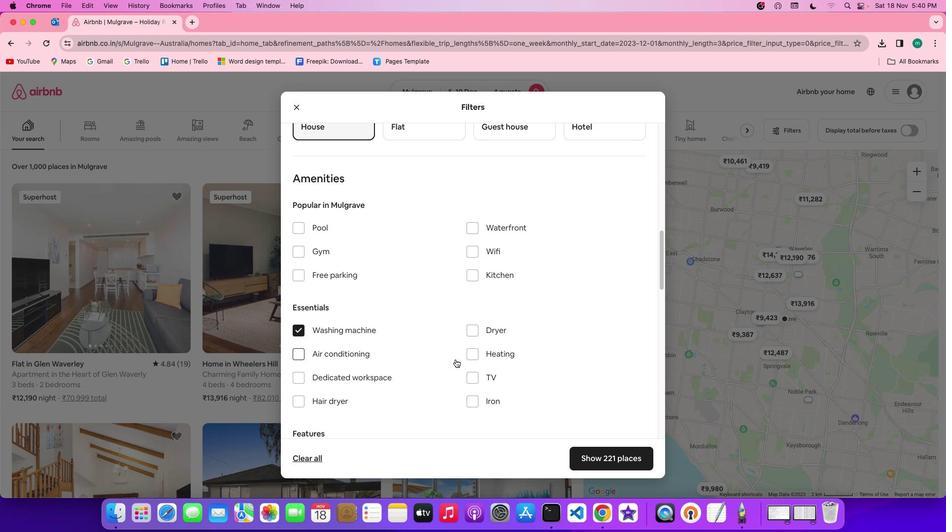 
Action: Mouse scrolled (456, 359) with delta (0, 0)
Screenshot: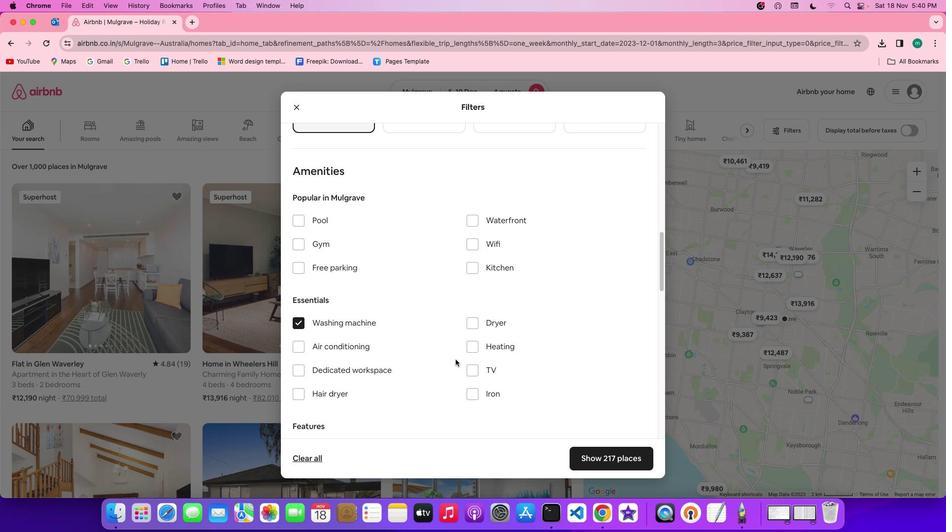 
Action: Mouse scrolled (456, 359) with delta (0, 0)
Screenshot: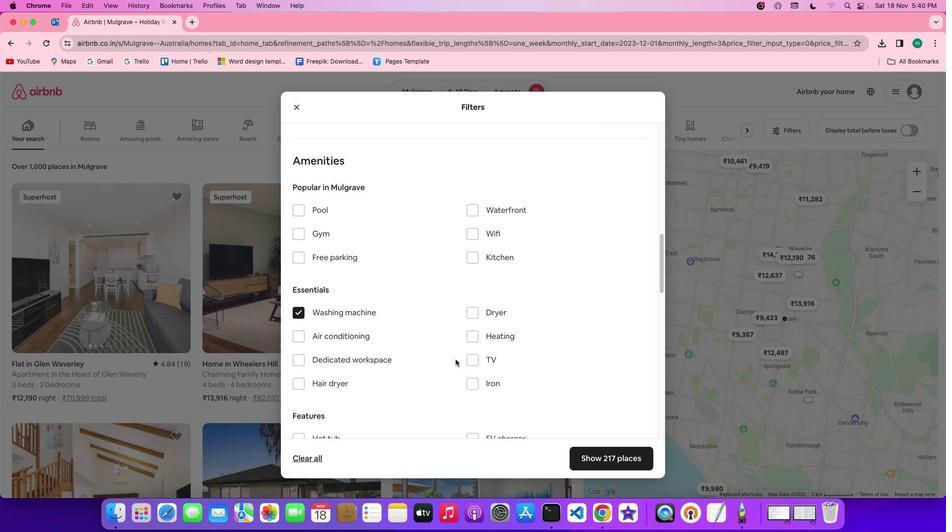 
Action: Mouse scrolled (456, 359) with delta (0, 0)
Screenshot: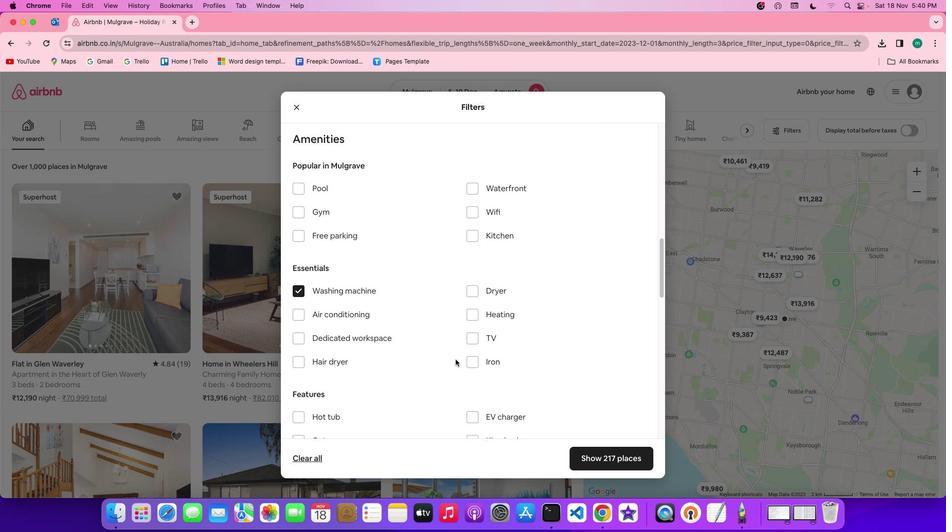 
Action: Mouse scrolled (456, 359) with delta (0, 0)
Screenshot: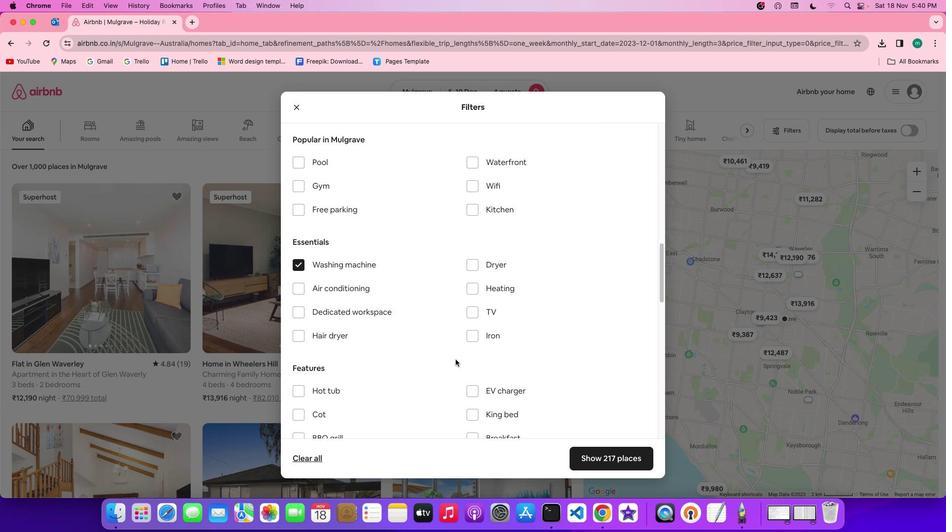 
Action: Mouse scrolled (456, 359) with delta (0, 0)
Screenshot: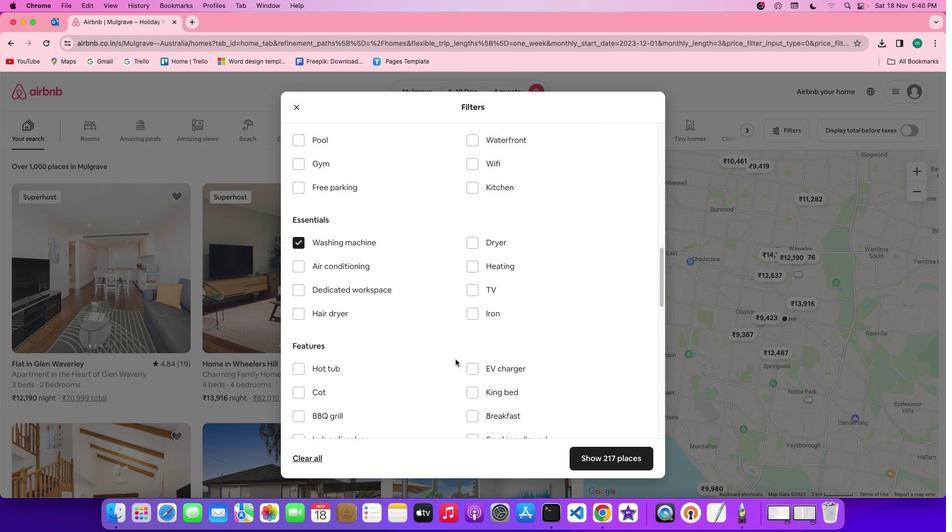
Action: Mouse scrolled (456, 359) with delta (0, 0)
Screenshot: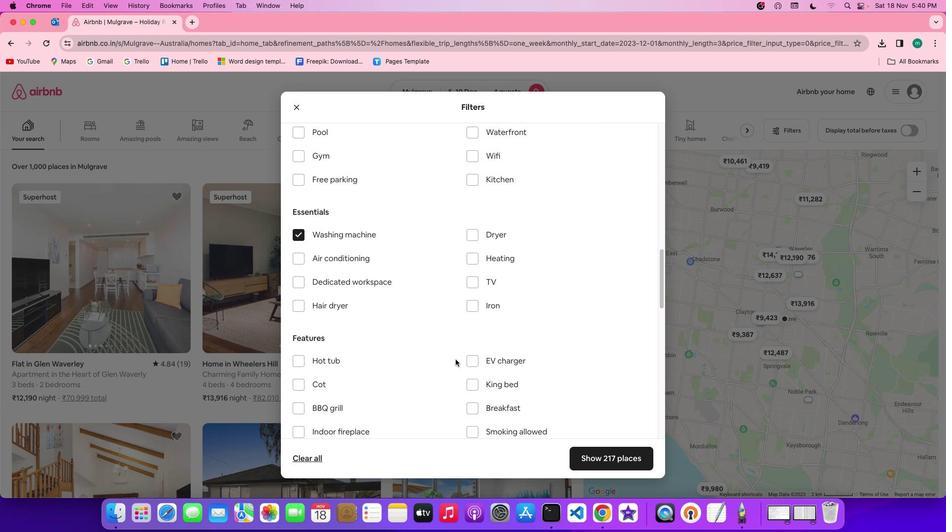 
Action: Mouse scrolled (456, 359) with delta (0, 0)
Screenshot: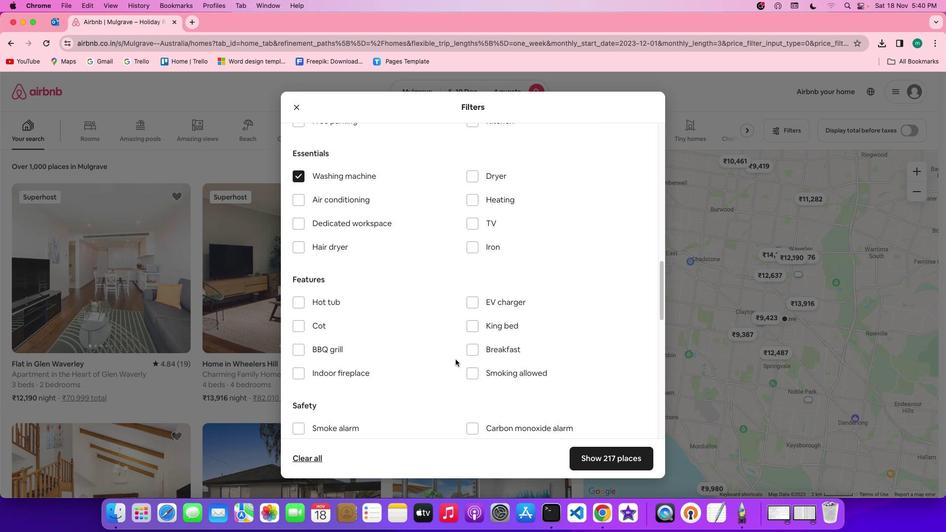 
Action: Mouse scrolled (456, 359) with delta (0, 0)
Screenshot: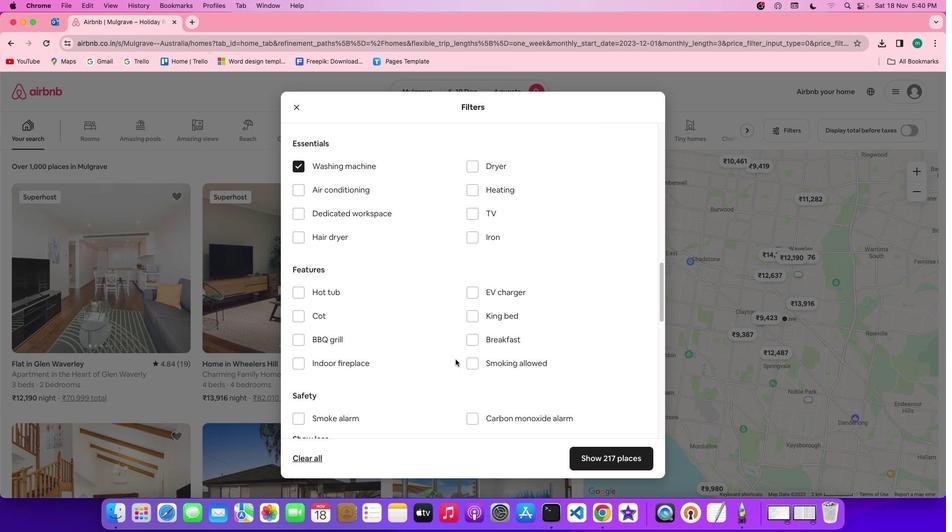 
Action: Mouse scrolled (456, 359) with delta (0, 0)
Screenshot: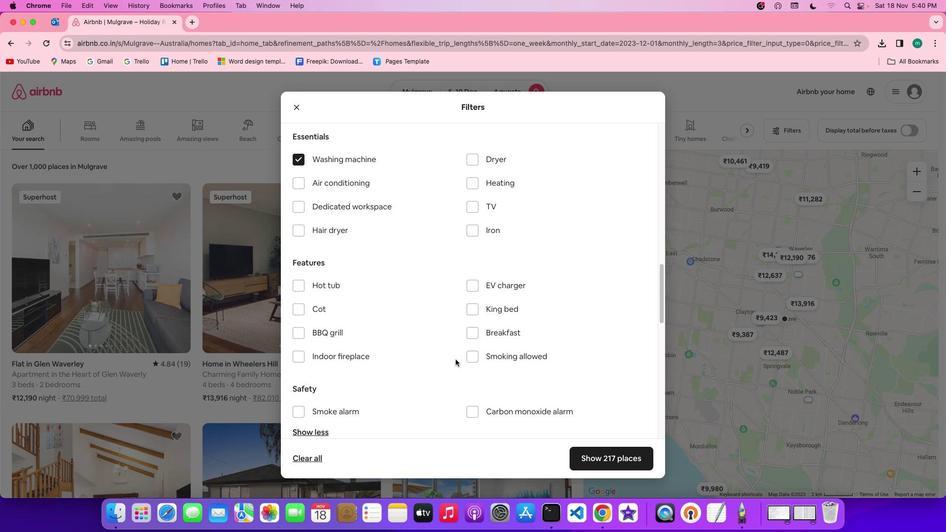 
Action: Mouse scrolled (456, 359) with delta (0, 0)
Screenshot: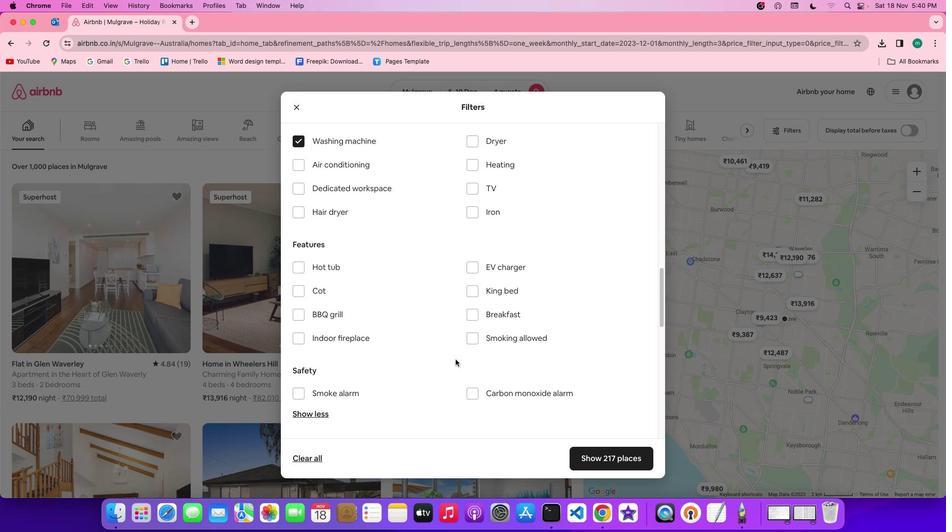 
Action: Mouse scrolled (456, 359) with delta (0, 0)
Screenshot: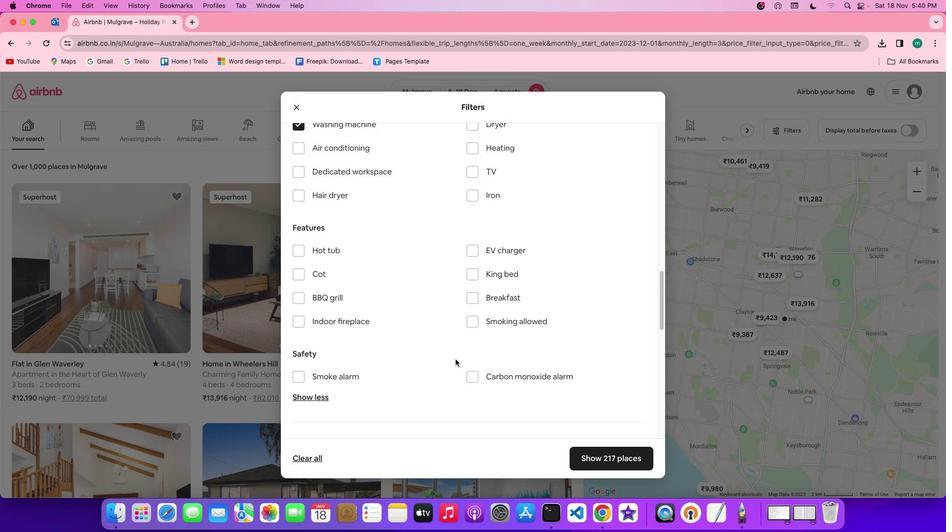 
Action: Mouse scrolled (456, 359) with delta (0, 0)
Screenshot: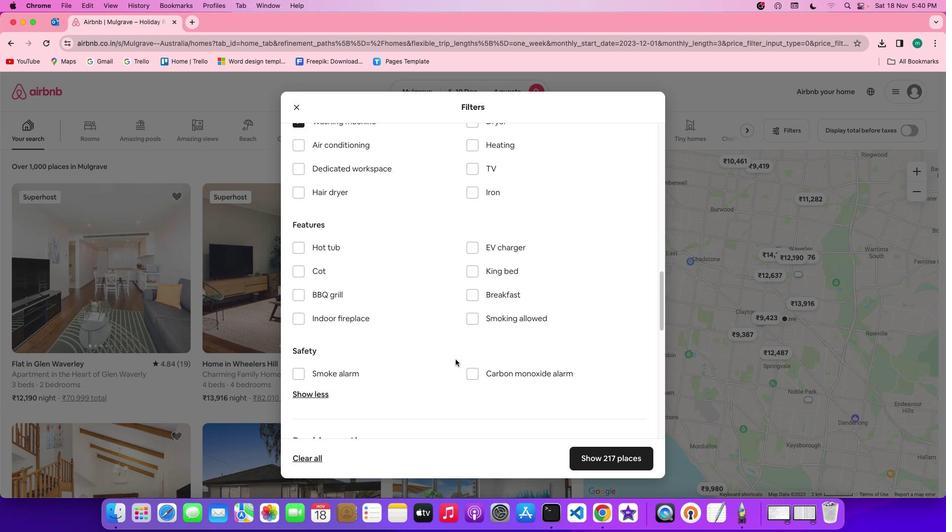 
Action: Mouse scrolled (456, 359) with delta (0, 0)
Screenshot: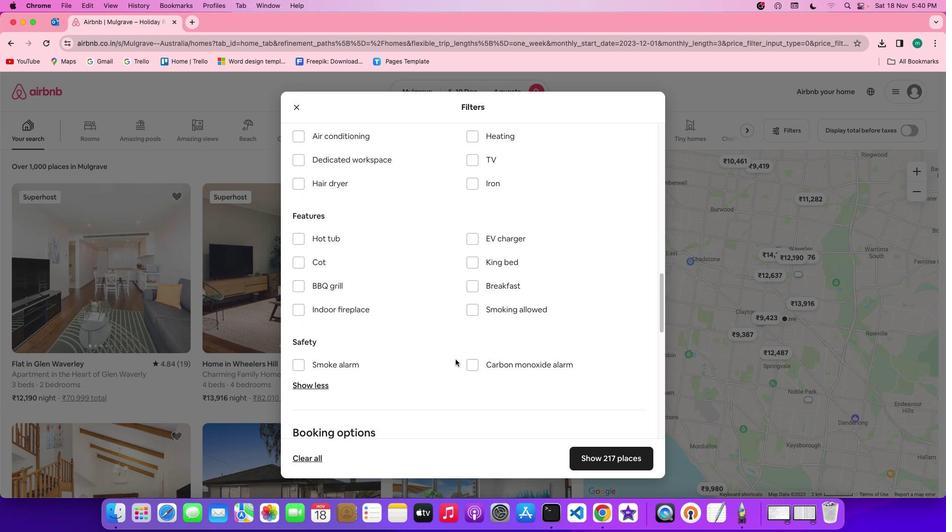 
Action: Mouse moved to (438, 238)
Screenshot: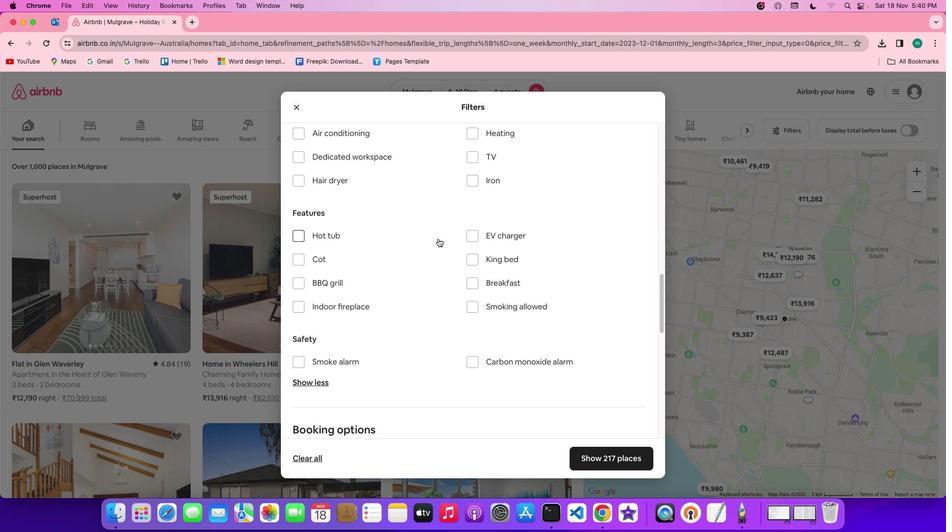 
Action: Mouse scrolled (438, 238) with delta (0, 0)
Screenshot: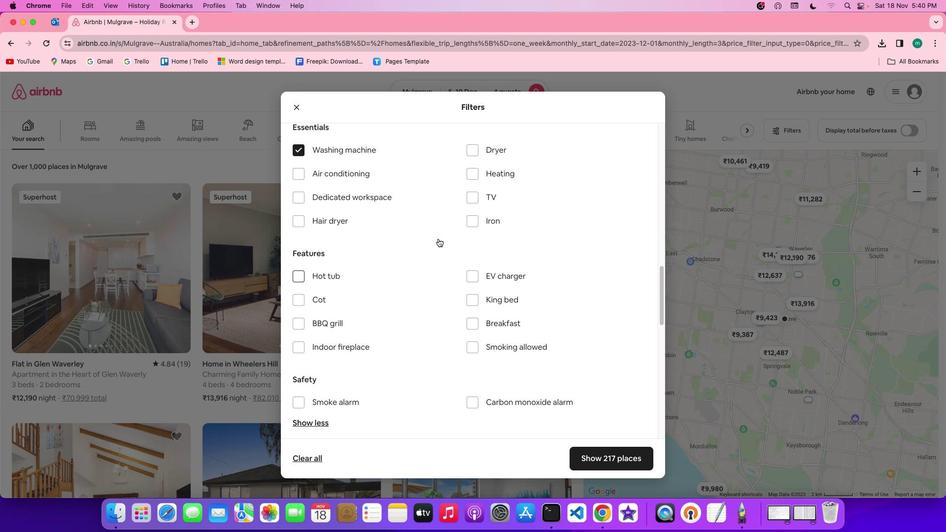 
Action: Mouse scrolled (438, 238) with delta (0, 0)
Screenshot: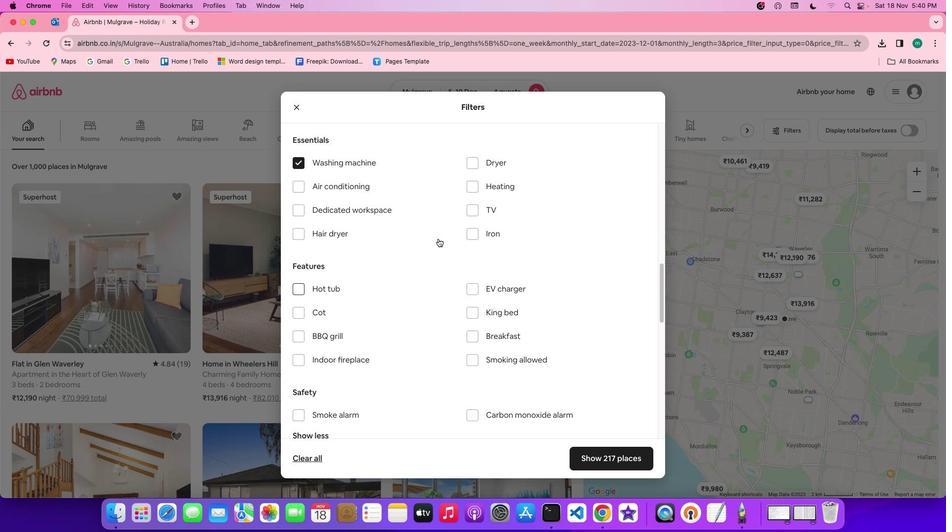 
Action: Mouse scrolled (438, 238) with delta (0, 1)
Screenshot: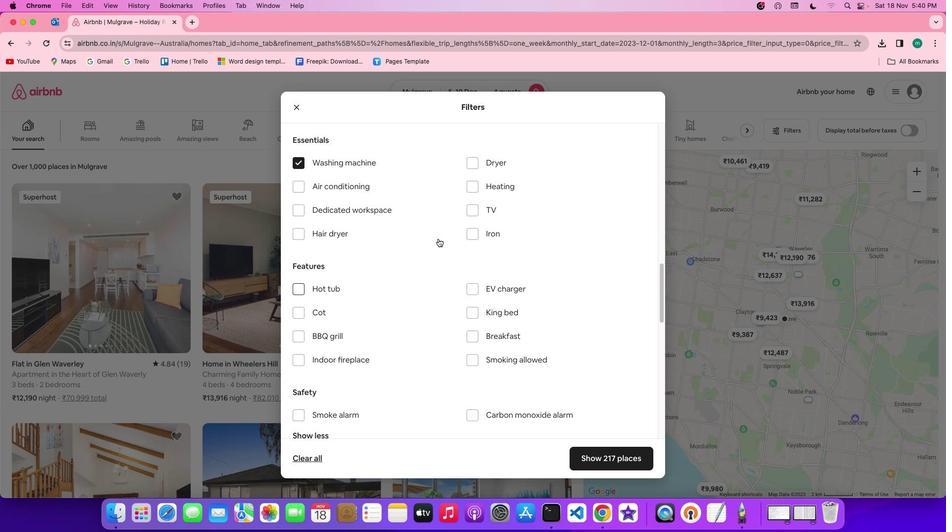 
Action: Mouse scrolled (438, 238) with delta (0, 0)
Screenshot: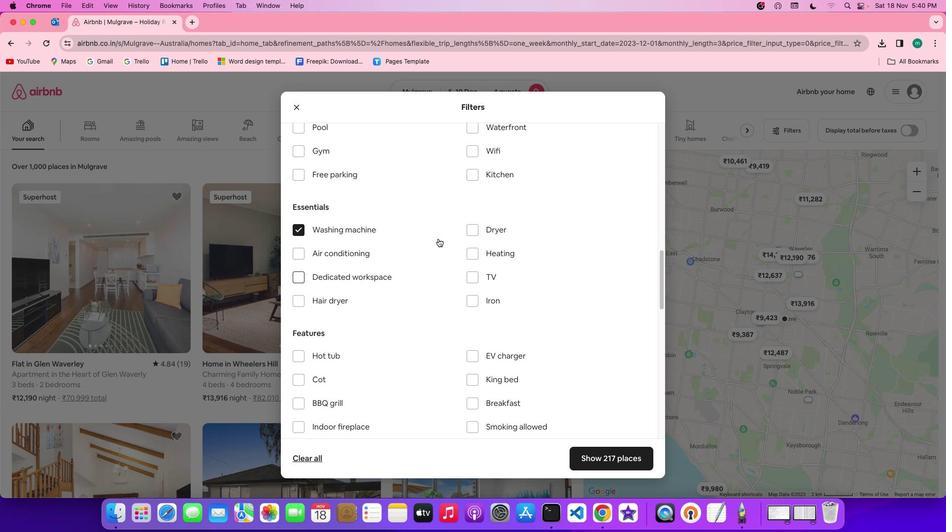 
Action: Mouse scrolled (438, 238) with delta (0, 0)
Screenshot: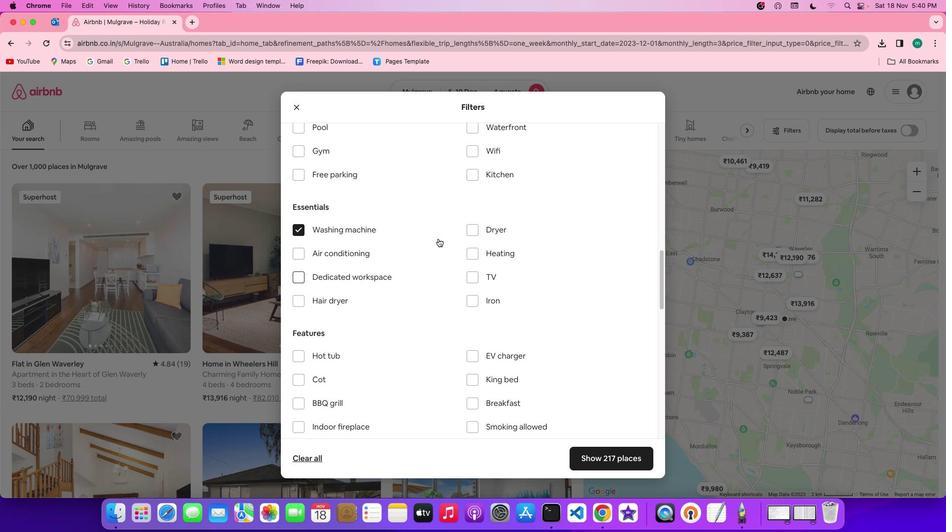 
Action: Mouse scrolled (438, 238) with delta (0, 1)
Screenshot: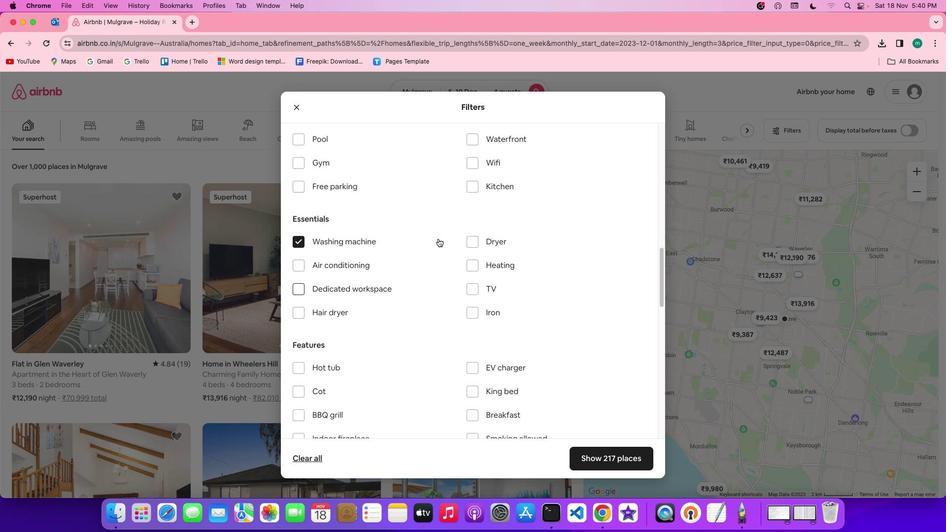 
Action: Mouse moved to (473, 221)
Screenshot: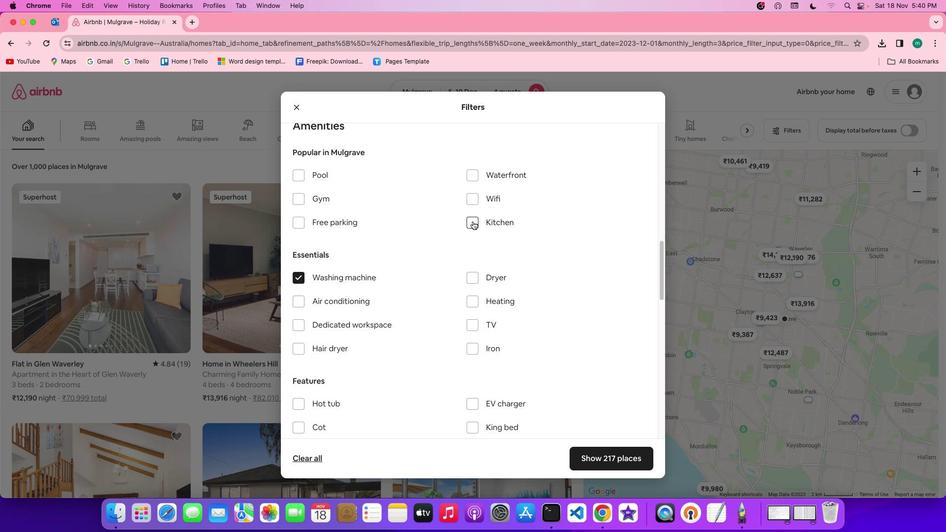 
Action: Mouse pressed left at (473, 221)
Screenshot: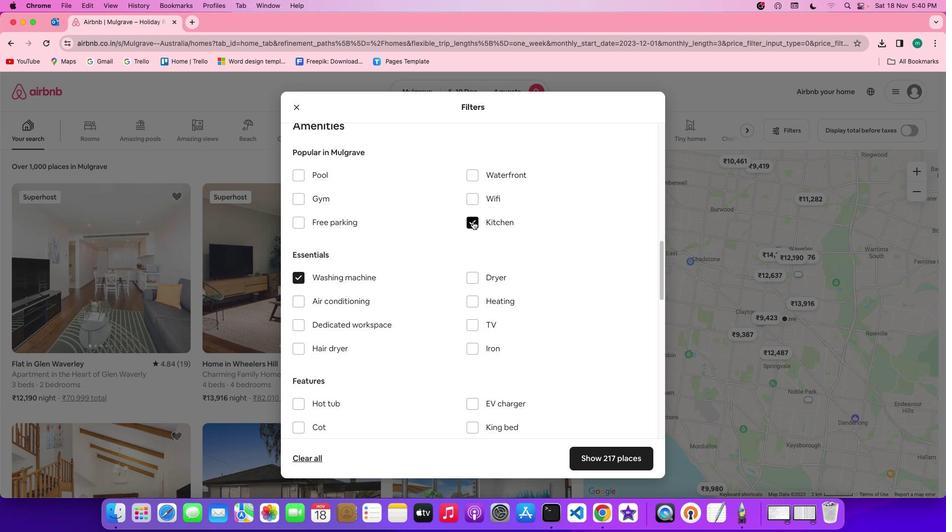 
Action: Mouse moved to (477, 303)
Screenshot: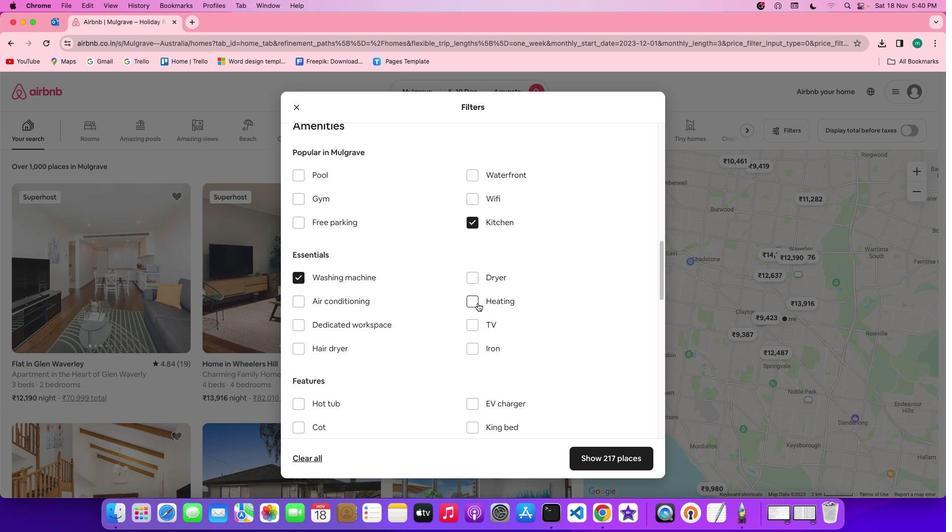 
Action: Mouse scrolled (477, 303) with delta (0, 0)
Screenshot: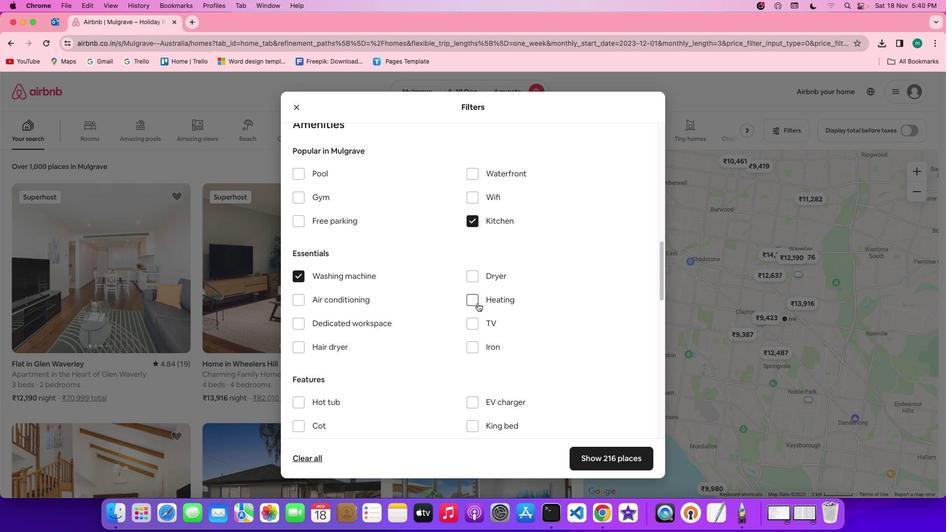 
Action: Mouse scrolled (477, 303) with delta (0, 0)
Screenshot: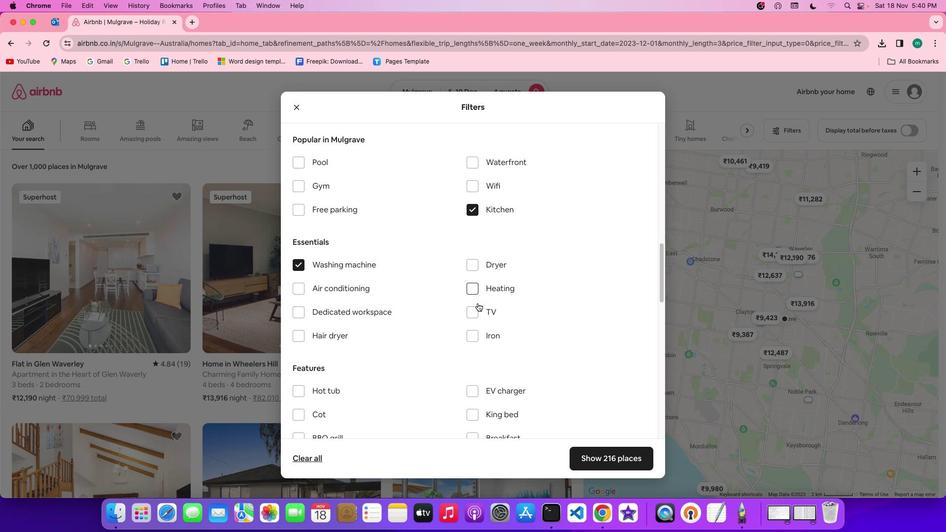 
Action: Mouse scrolled (477, 303) with delta (0, 0)
Screenshot: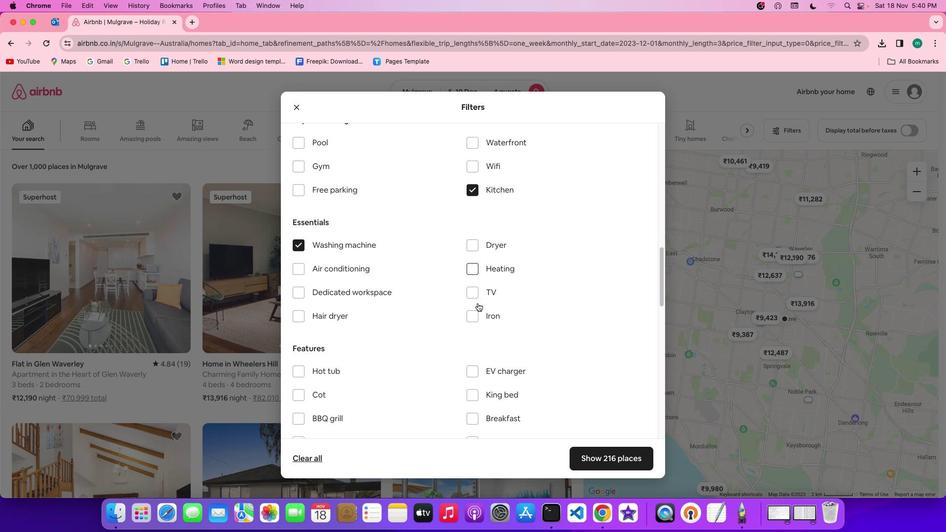 
Action: Mouse scrolled (477, 303) with delta (0, 0)
Screenshot: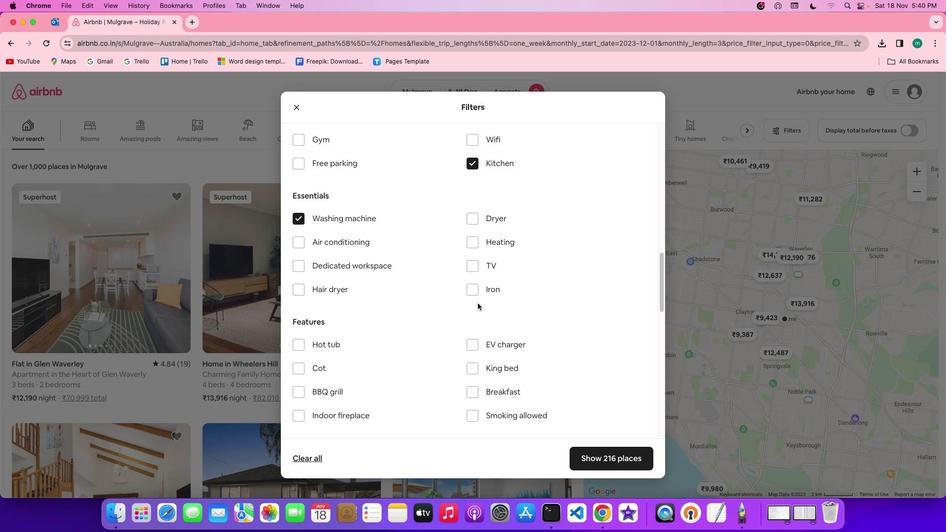 
Action: Mouse scrolled (477, 303) with delta (0, 0)
Screenshot: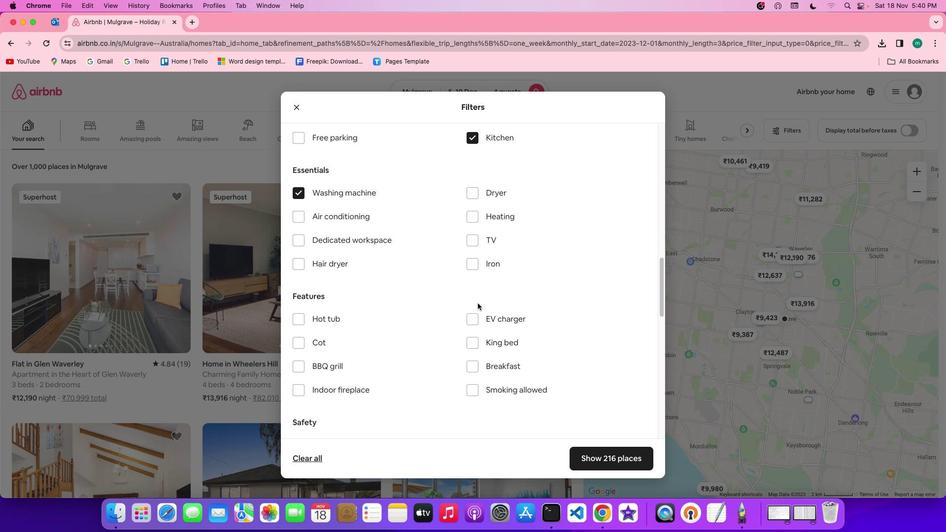 
Action: Mouse scrolled (477, 303) with delta (0, 0)
Screenshot: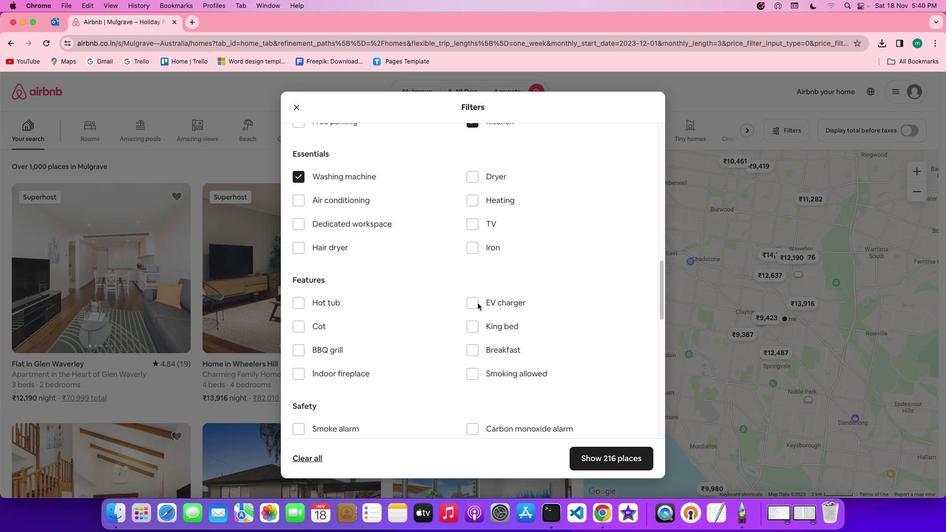 
Action: Mouse scrolled (477, 303) with delta (0, 0)
Screenshot: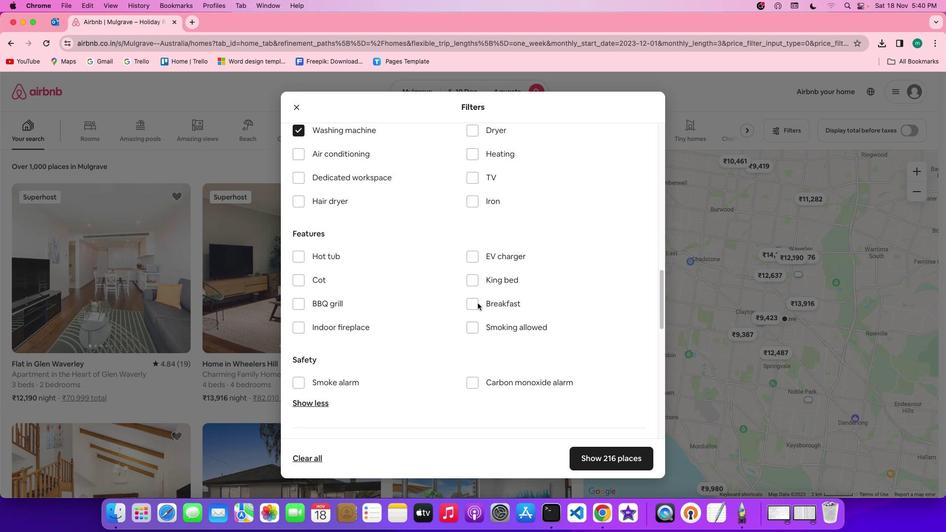 
Action: Mouse scrolled (477, 303) with delta (0, 0)
Screenshot: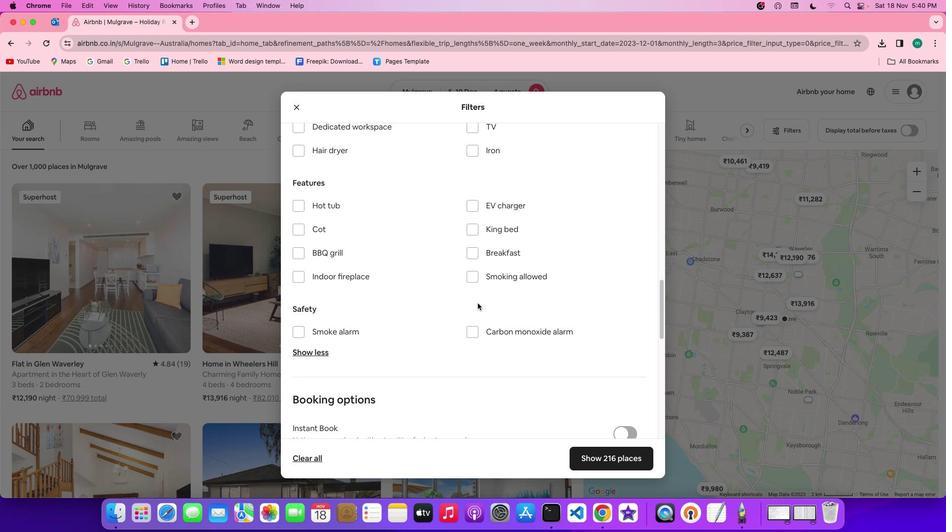 
Action: Mouse scrolled (477, 303) with delta (0, 0)
Screenshot: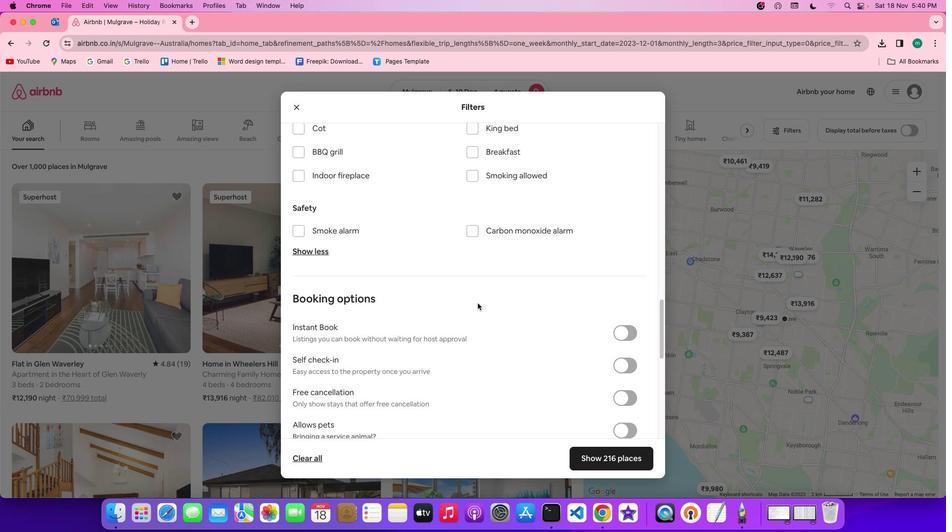 
Action: Mouse scrolled (477, 303) with delta (0, -1)
Screenshot: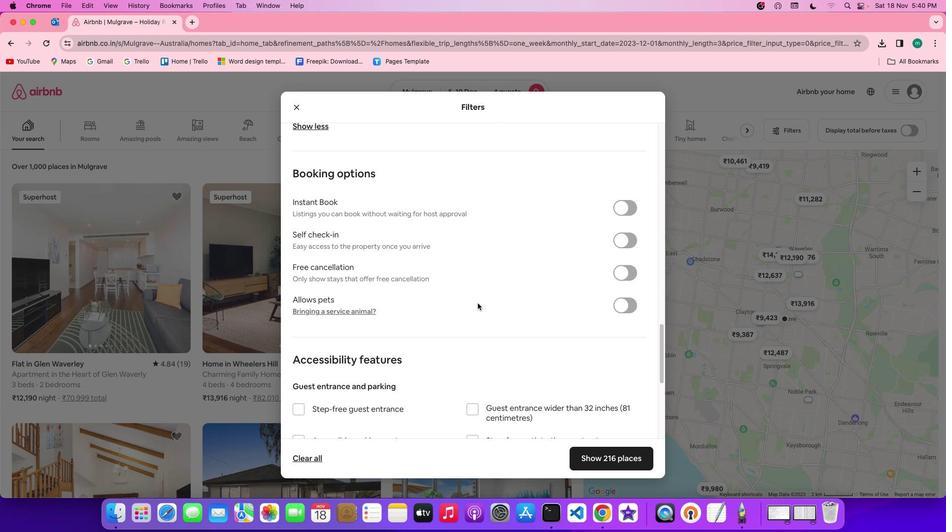 
Action: Mouse scrolled (477, 303) with delta (0, -2)
Screenshot: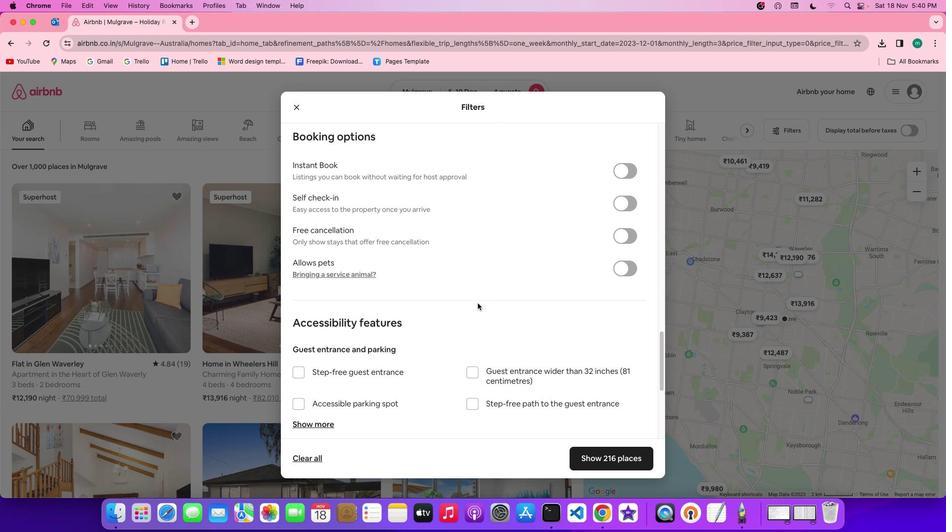 
Action: Mouse scrolled (477, 303) with delta (0, -2)
Screenshot: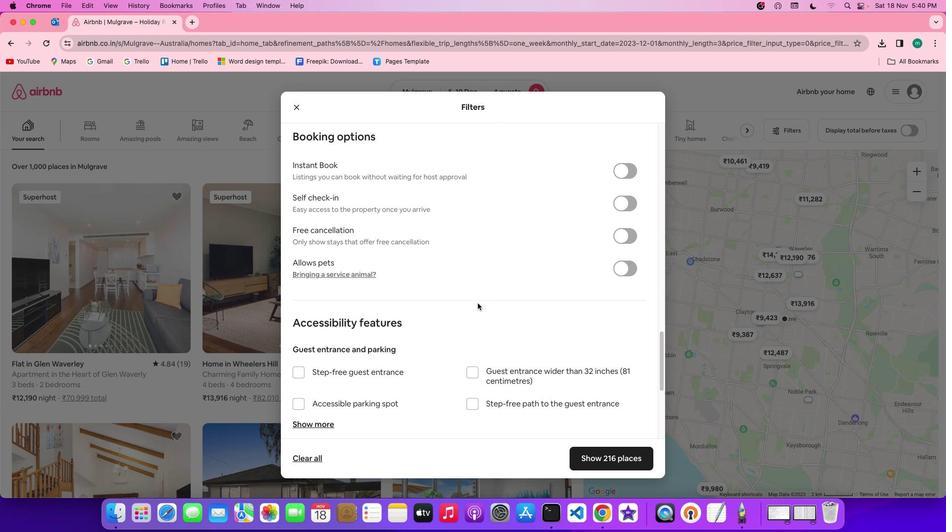 
Action: Mouse scrolled (477, 303) with delta (0, 0)
Screenshot: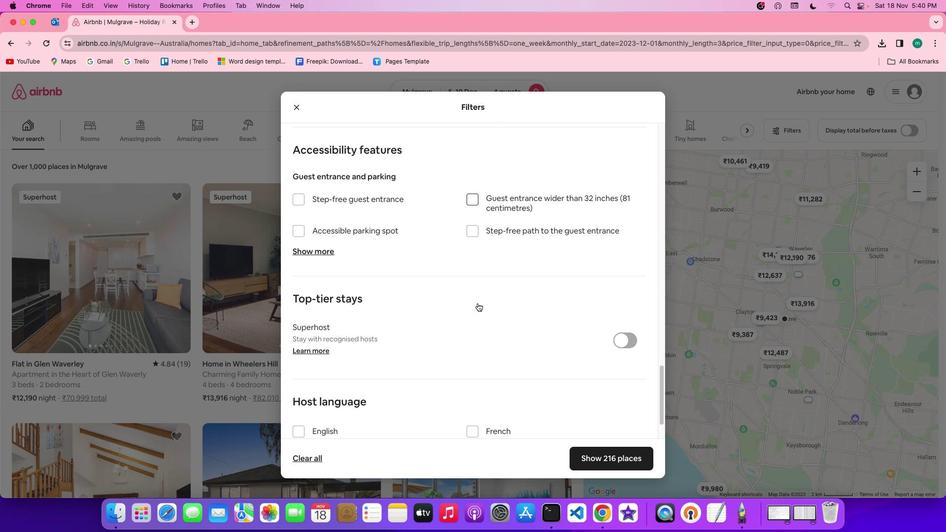 
Action: Mouse scrolled (477, 303) with delta (0, 0)
Screenshot: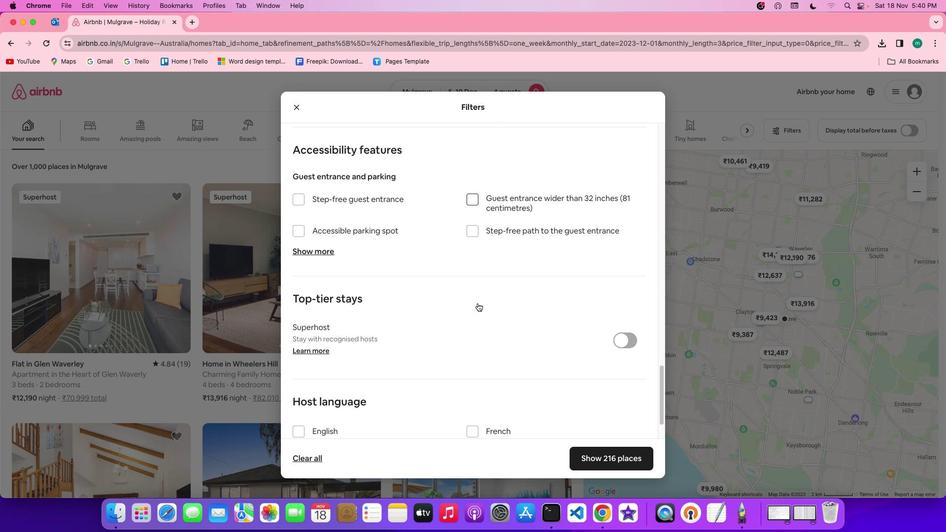 
Action: Mouse scrolled (477, 303) with delta (0, -1)
Screenshot: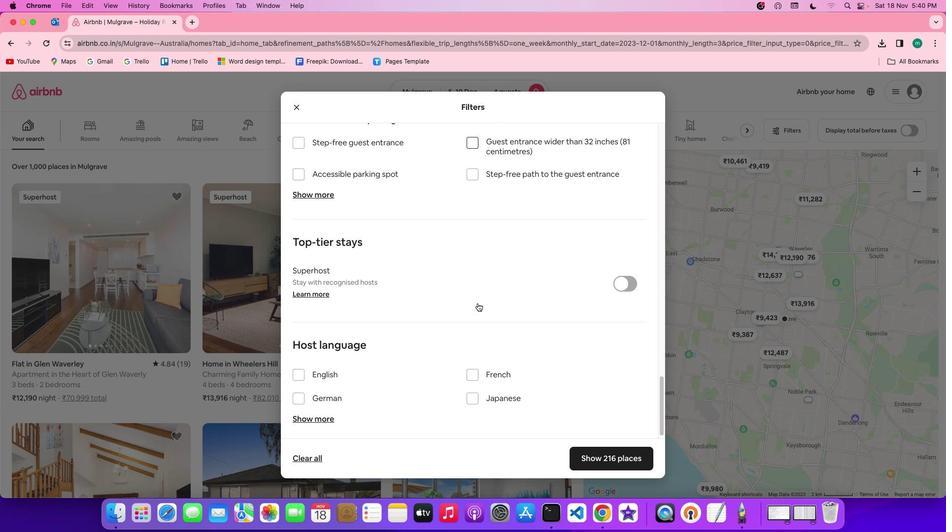 
Action: Mouse scrolled (477, 303) with delta (0, -2)
Screenshot: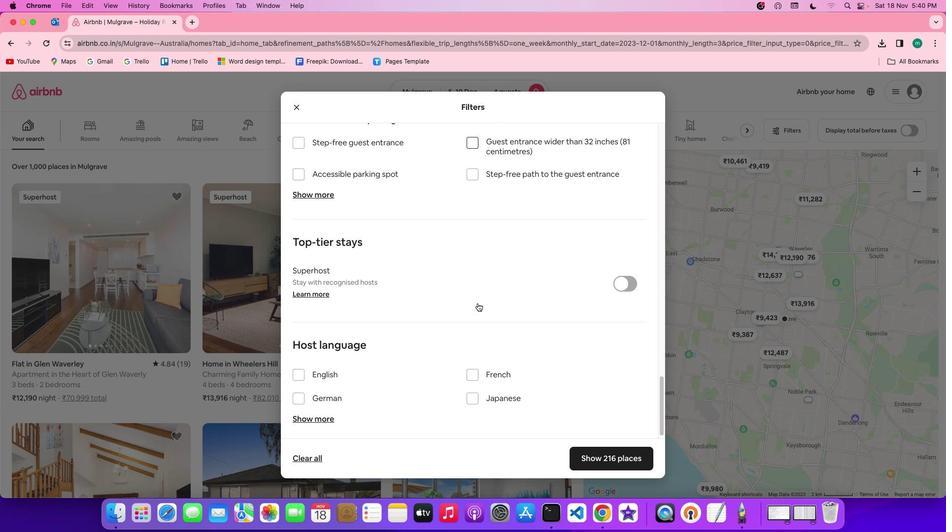 
Action: Mouse scrolled (477, 303) with delta (0, -2)
Screenshot: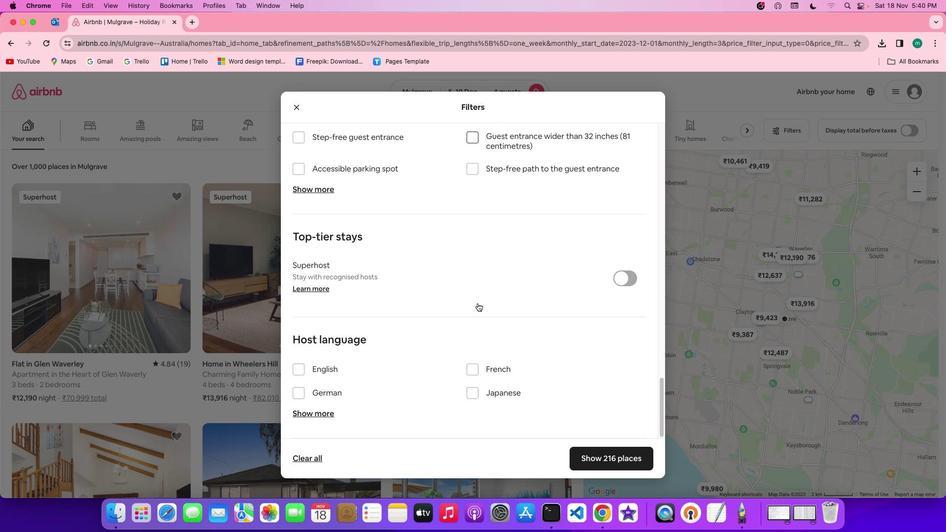 
Action: Mouse moved to (477, 303)
Screenshot: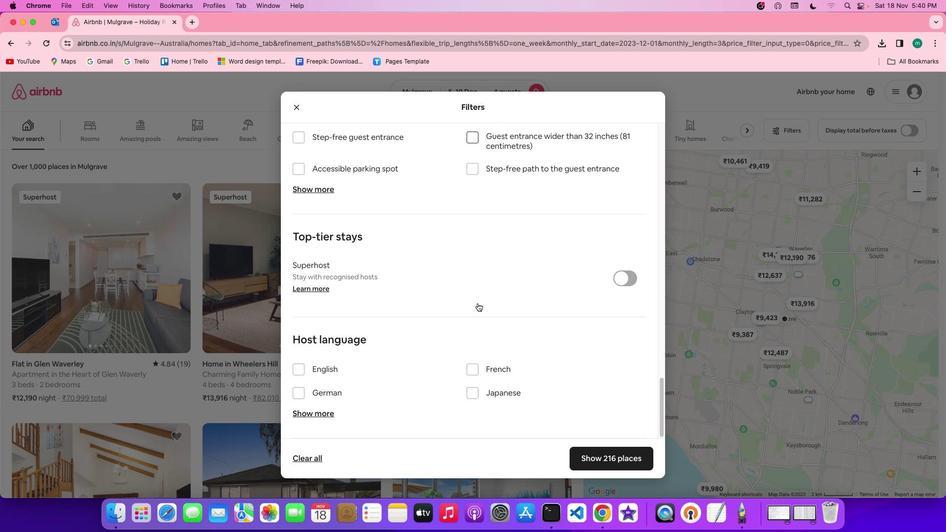 
Action: Mouse scrolled (477, 303) with delta (0, -2)
Screenshot: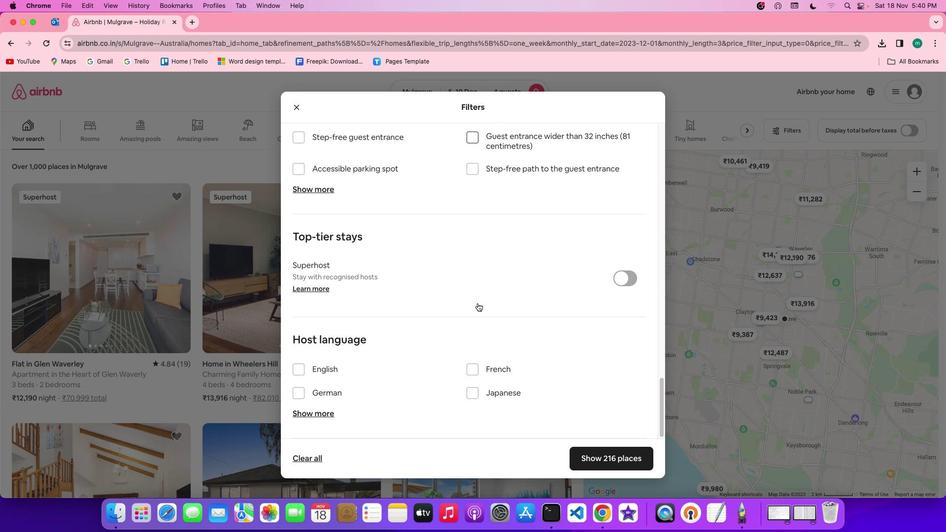 
Action: Mouse scrolled (477, 303) with delta (0, 0)
Screenshot: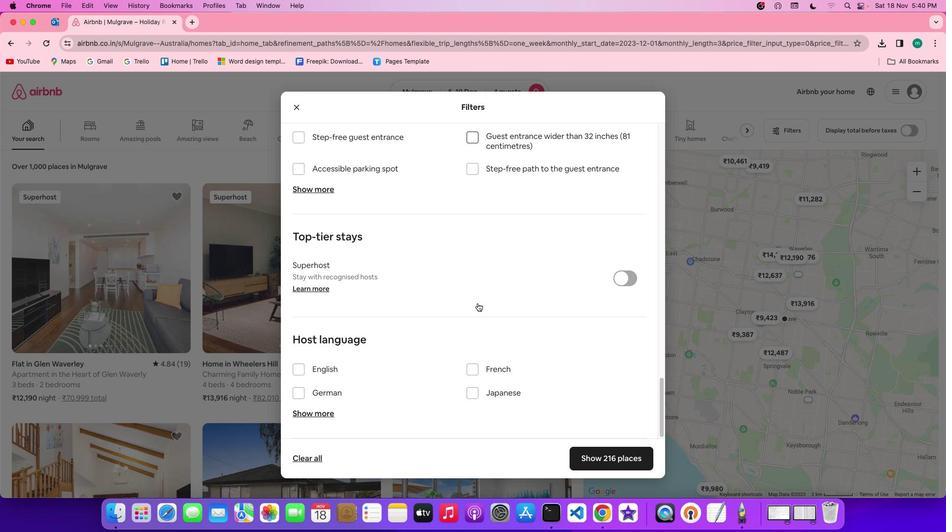 
Action: Mouse scrolled (477, 303) with delta (0, 0)
Screenshot: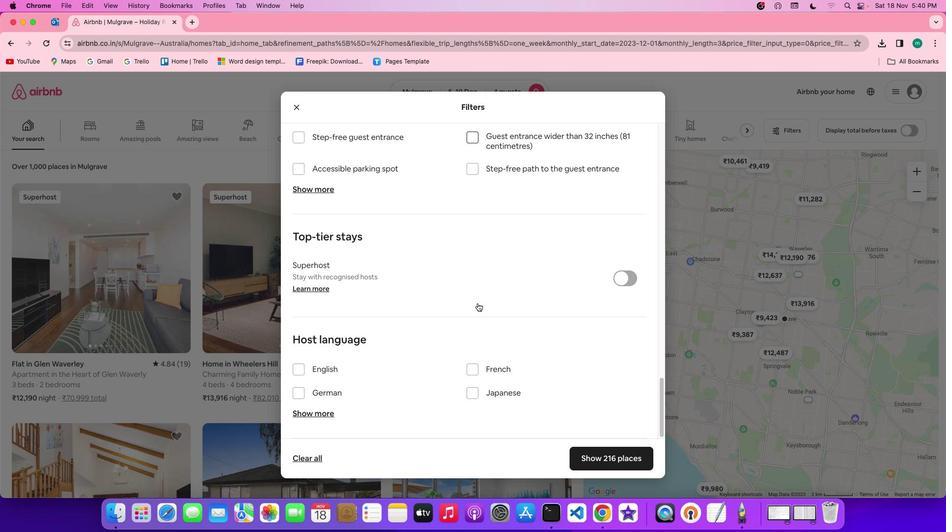 
Action: Mouse scrolled (477, 303) with delta (0, -1)
Screenshot: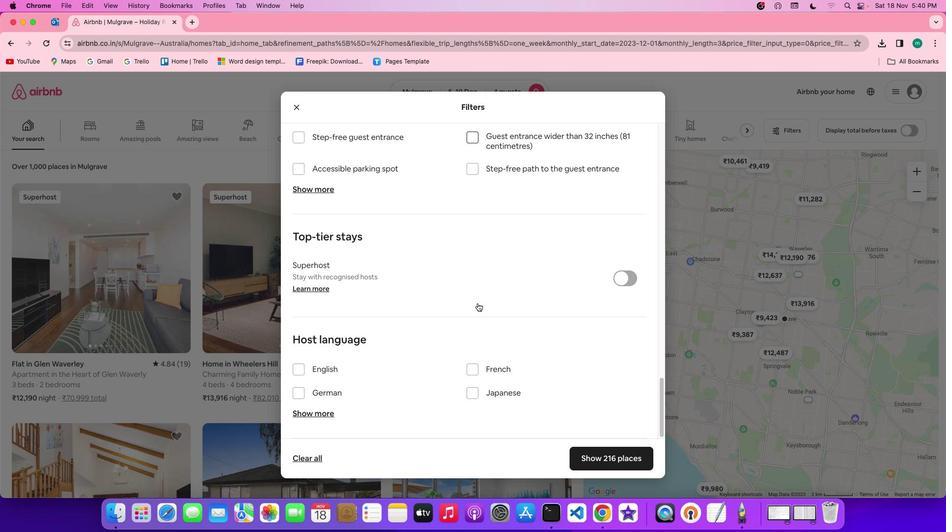 
Action: Mouse scrolled (477, 303) with delta (0, -2)
Screenshot: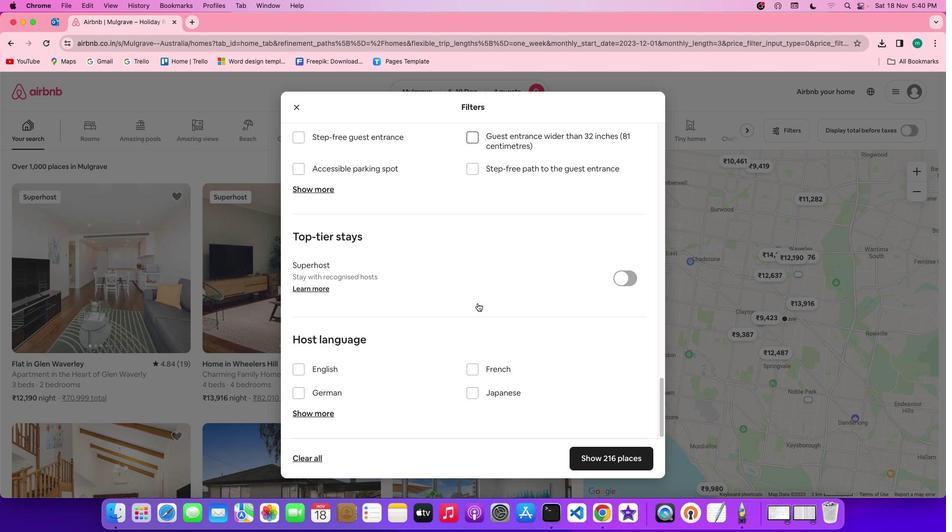 
Action: Mouse scrolled (477, 303) with delta (0, -2)
Screenshot: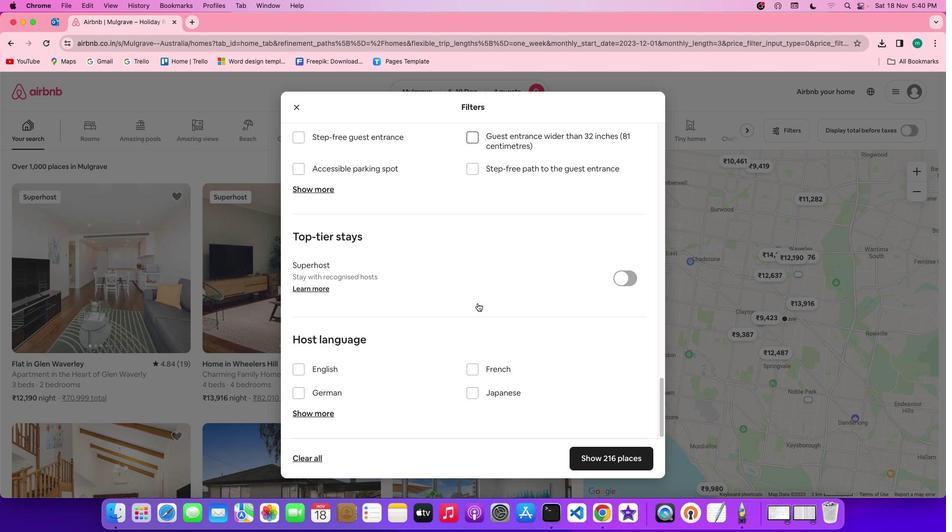 
Action: Mouse scrolled (477, 303) with delta (0, -2)
Screenshot: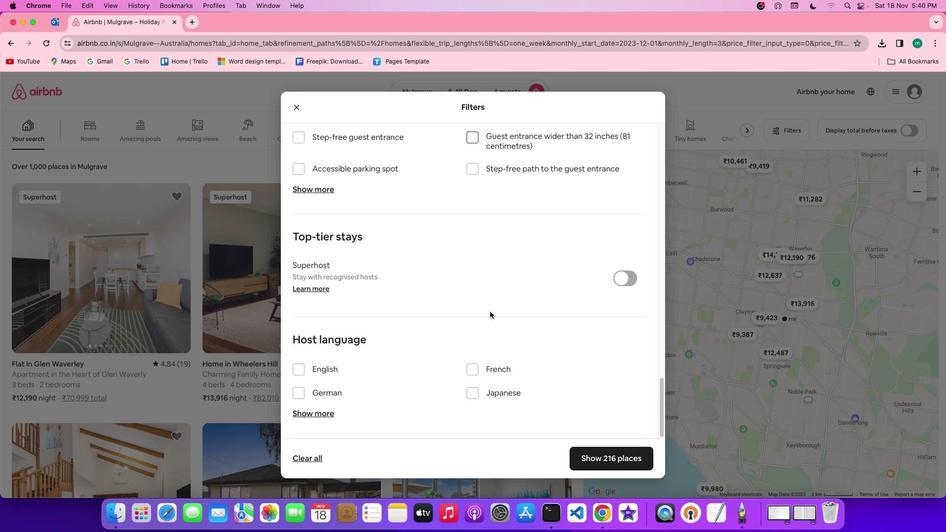 
Action: Mouse moved to (596, 457)
Screenshot: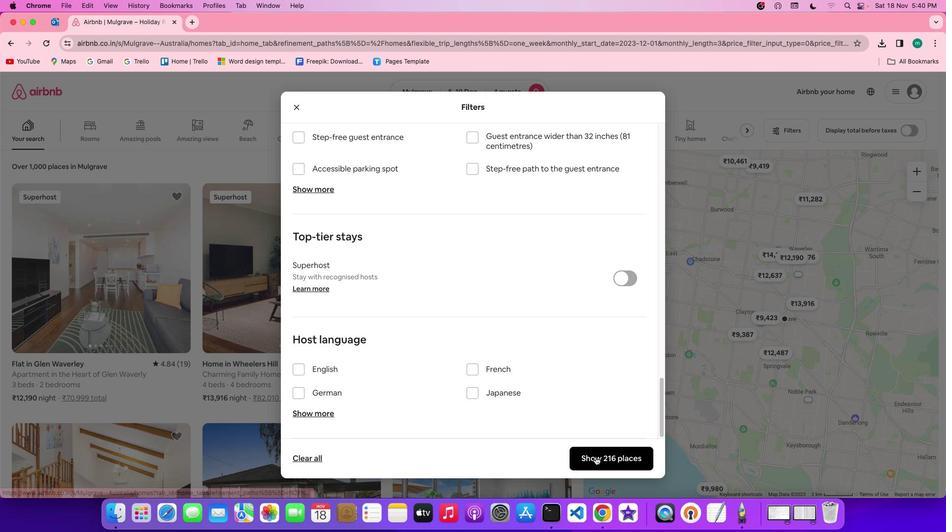 
Action: Mouse pressed left at (596, 457)
Screenshot: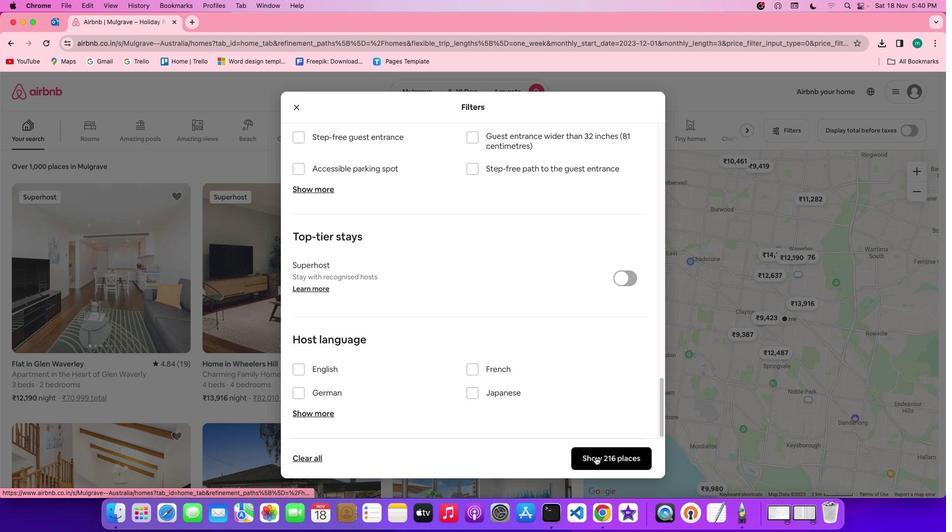 
Action: Mouse moved to (469, 266)
Screenshot: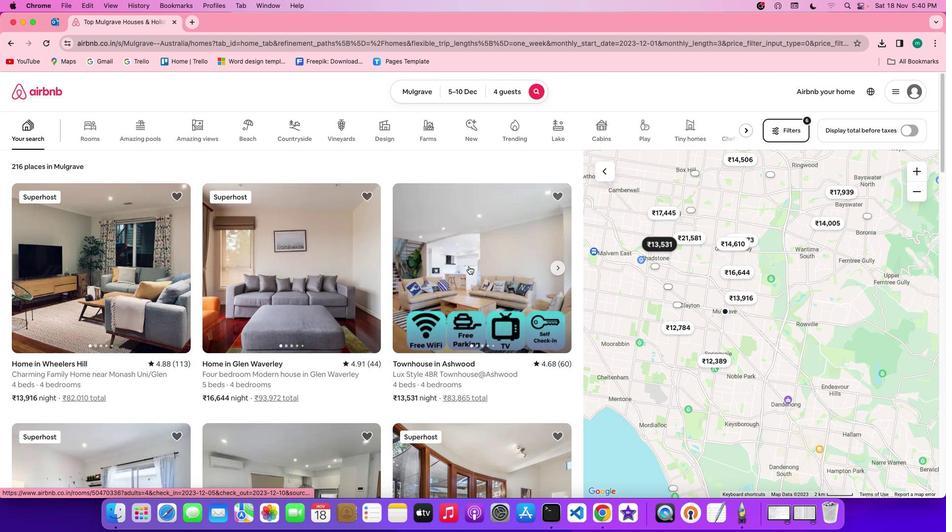 
Action: Mouse pressed left at (469, 266)
Screenshot: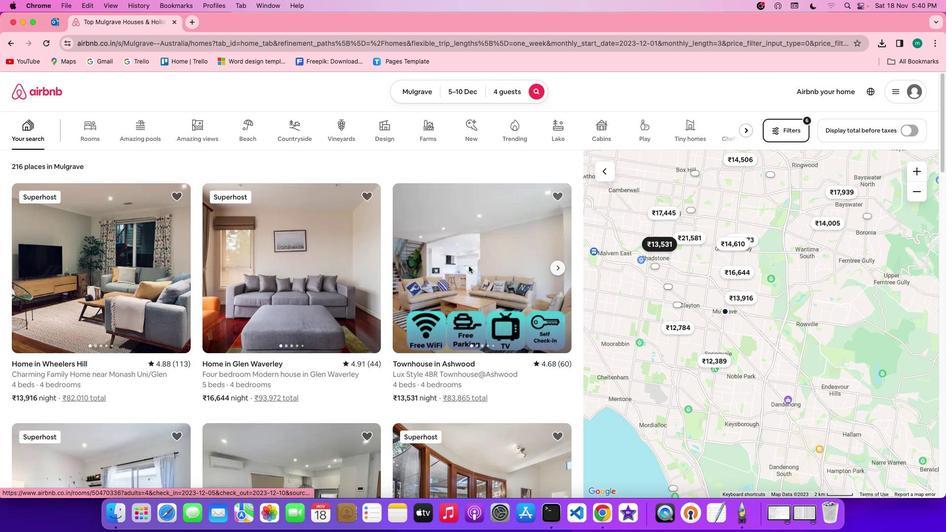 
Action: Mouse moved to (717, 363)
Screenshot: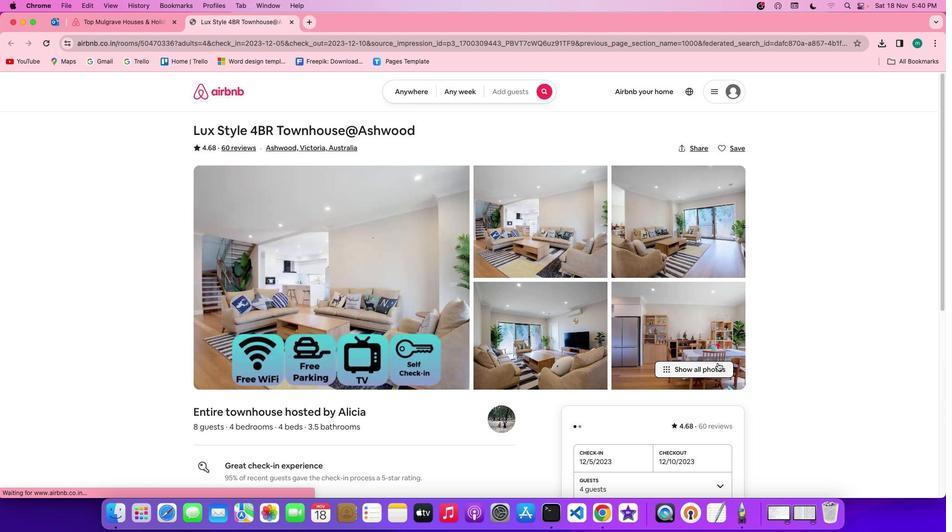
Action: Mouse pressed left at (717, 363)
Screenshot: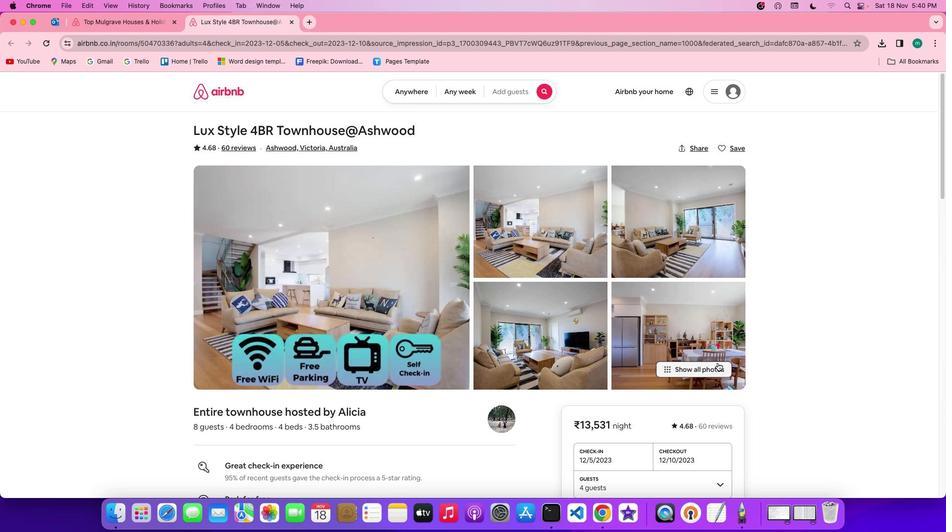 
Action: Mouse moved to (480, 347)
Screenshot: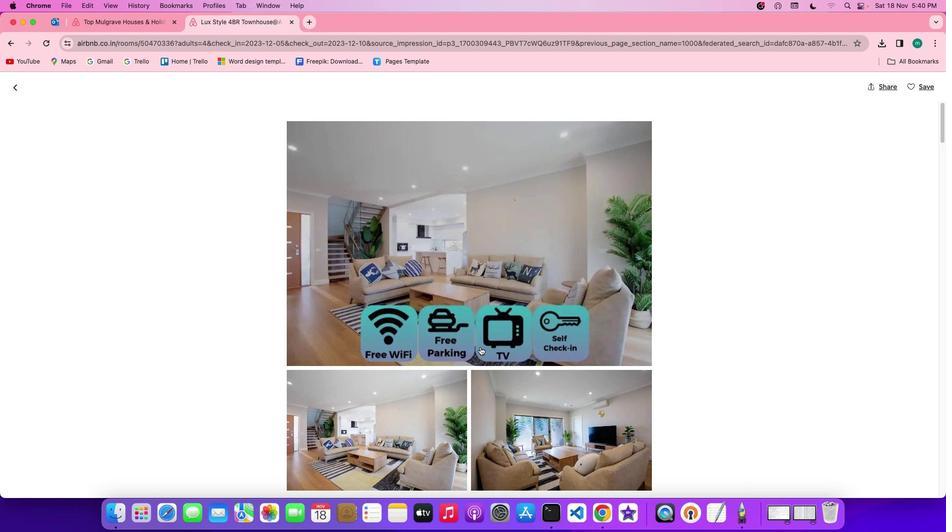 
Action: Mouse scrolled (480, 347) with delta (0, 0)
Screenshot: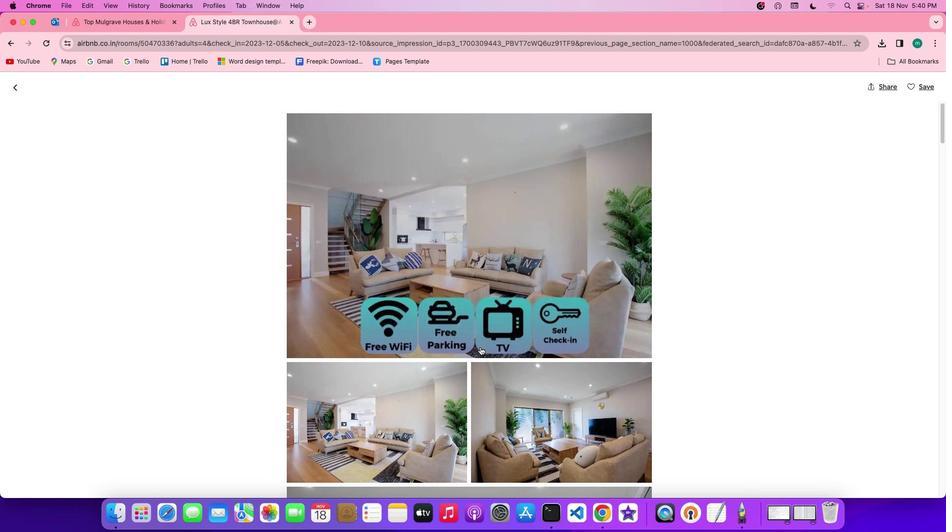 
Action: Mouse scrolled (480, 347) with delta (0, 0)
Screenshot: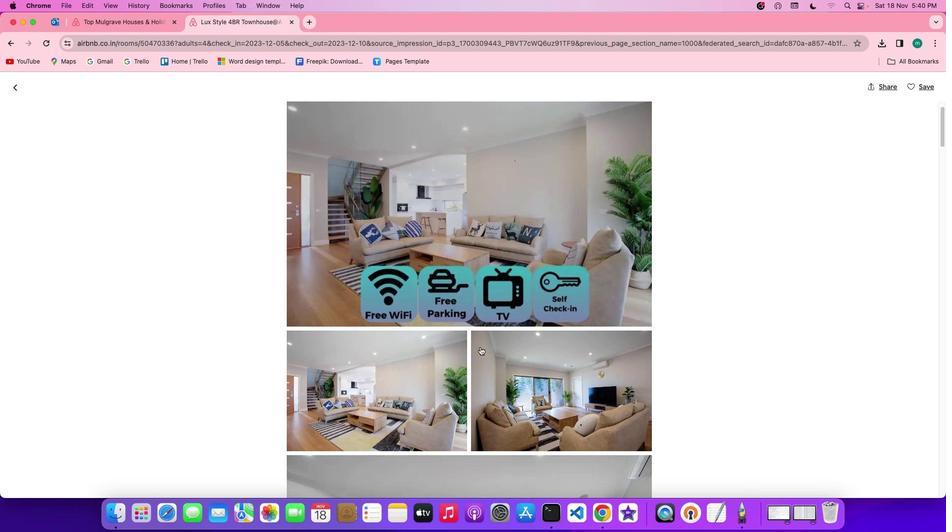 
Action: Mouse scrolled (480, 347) with delta (0, 0)
Screenshot: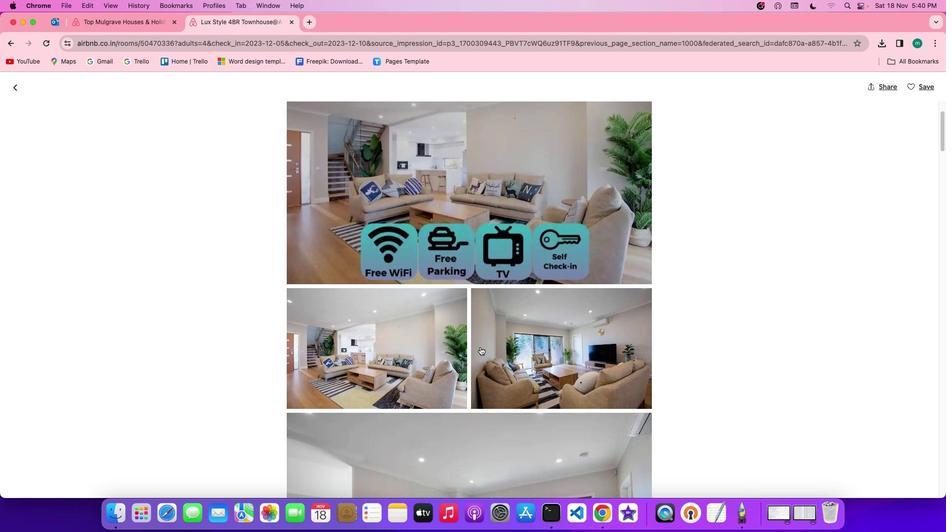 
Action: Mouse scrolled (480, 347) with delta (0, -1)
Screenshot: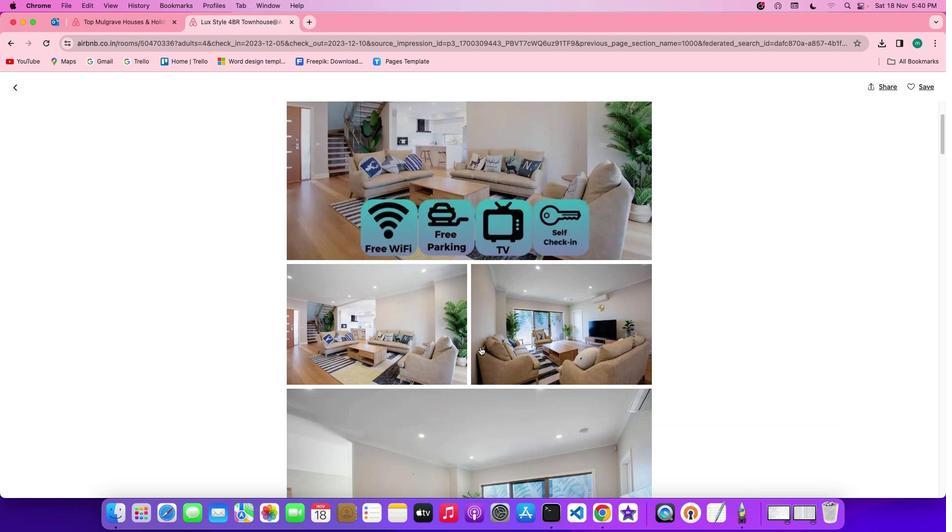 
Action: Mouse scrolled (480, 347) with delta (0, 0)
Screenshot: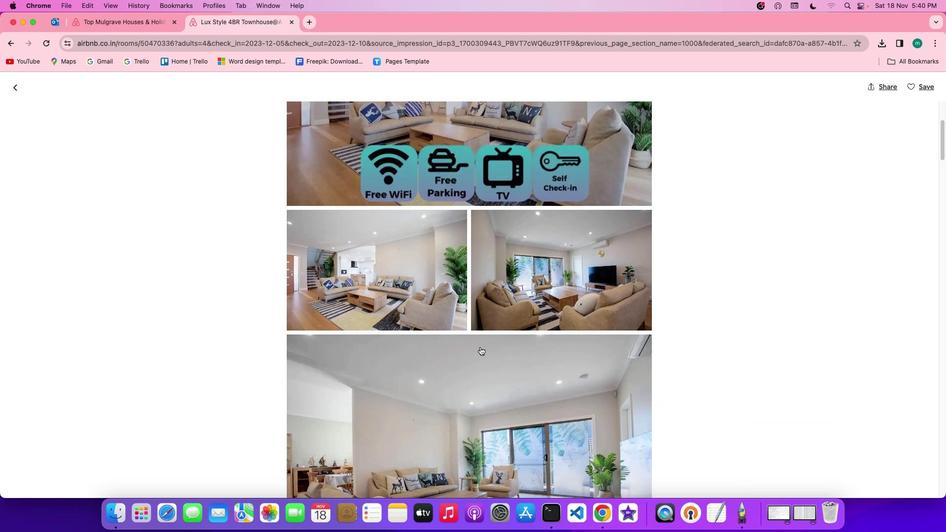 
Action: Mouse scrolled (480, 347) with delta (0, 0)
Screenshot: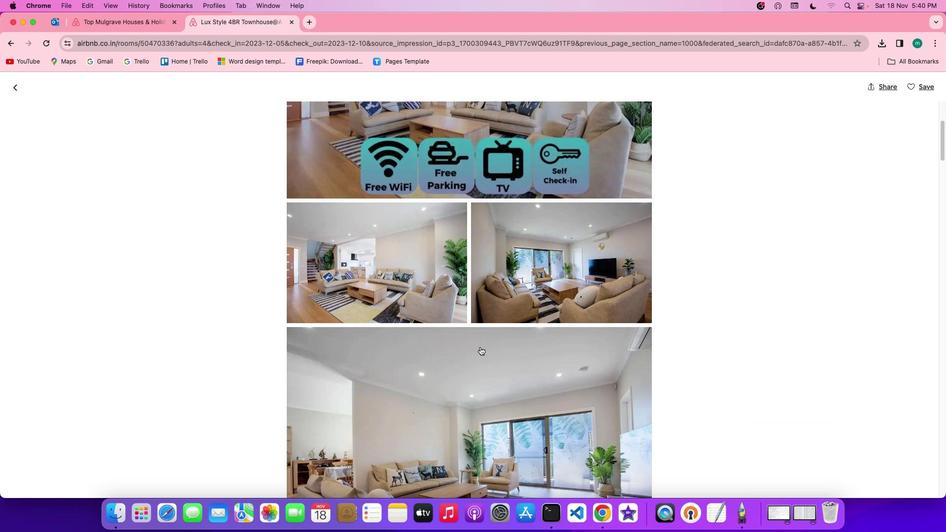 
Action: Mouse scrolled (480, 347) with delta (0, 0)
Screenshot: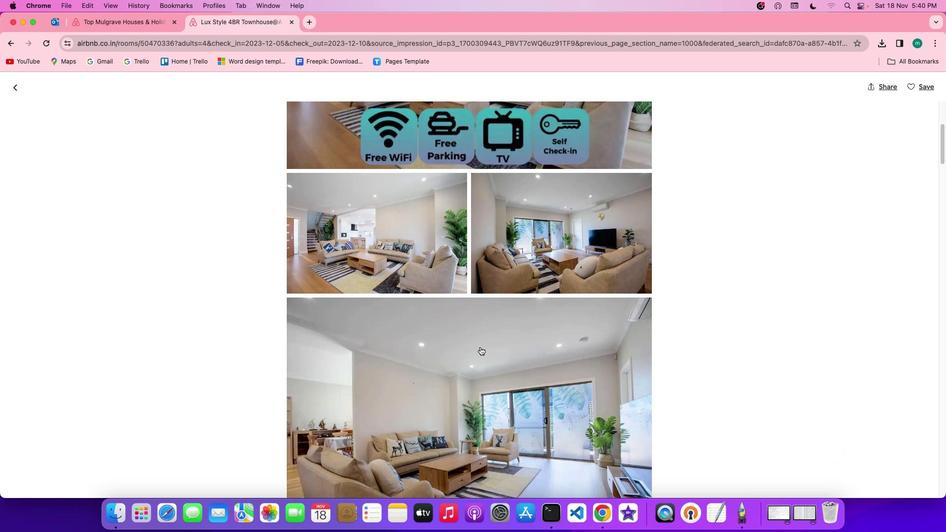 
Action: Mouse scrolled (480, 347) with delta (0, 0)
Screenshot: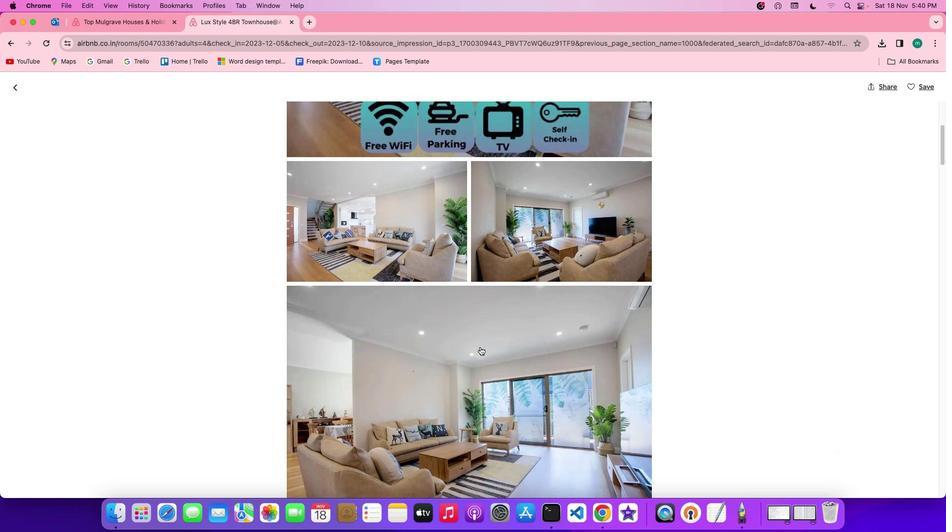 
Action: Mouse scrolled (480, 347) with delta (0, -1)
Screenshot: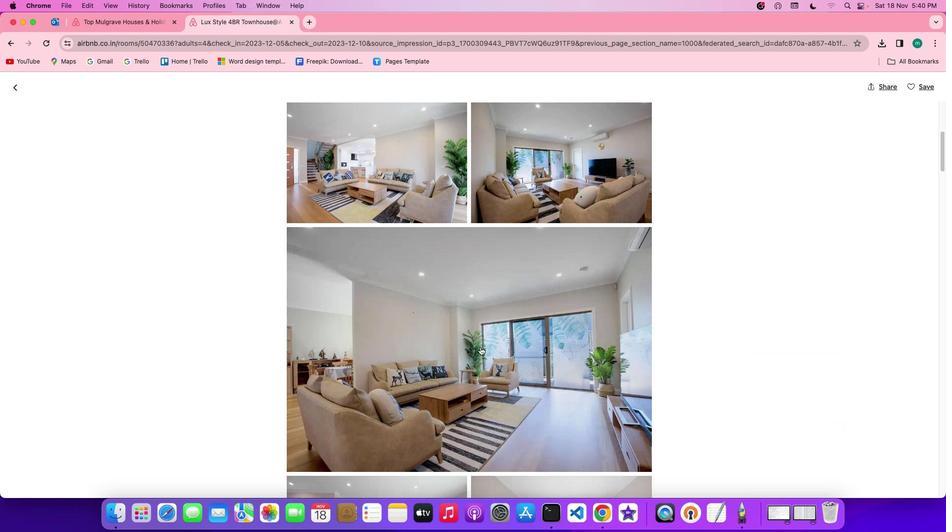 
Action: Mouse scrolled (480, 347) with delta (0, 0)
Screenshot: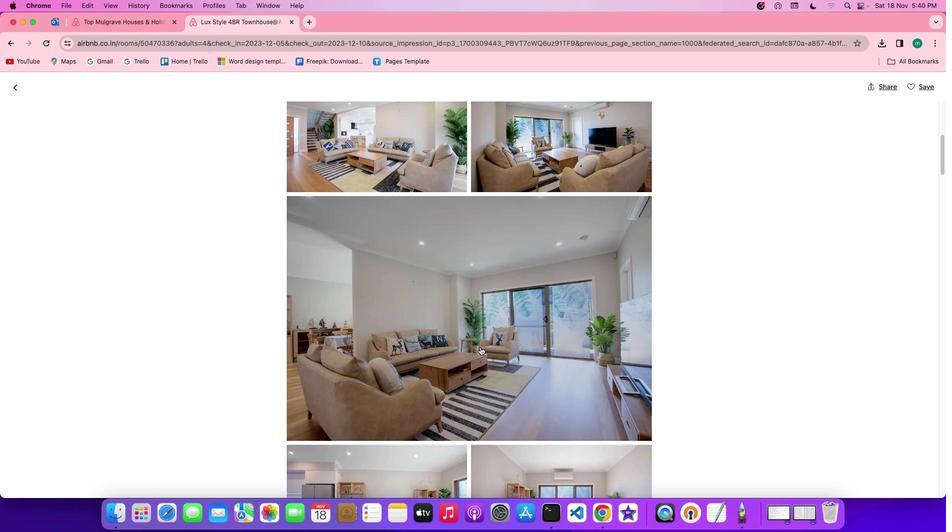 
Action: Mouse scrolled (480, 347) with delta (0, 0)
Screenshot: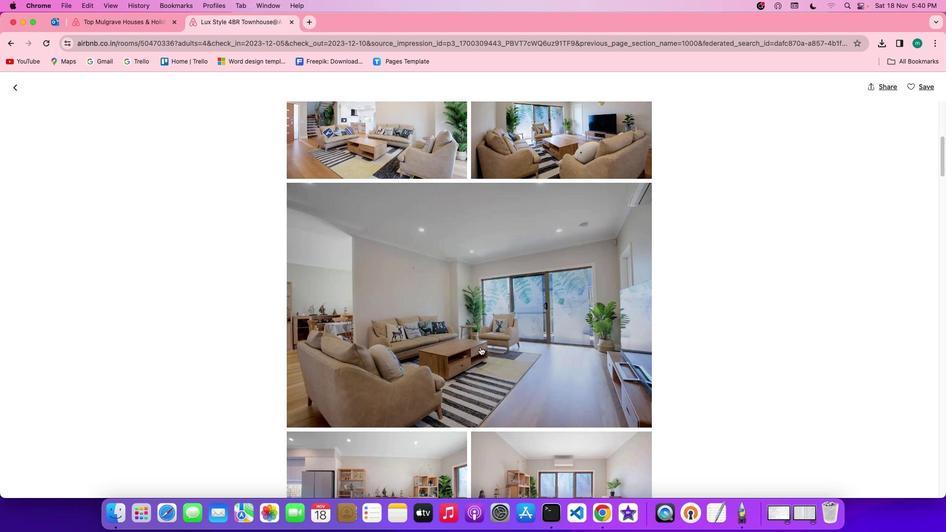
Action: Mouse scrolled (480, 347) with delta (0, 0)
Screenshot: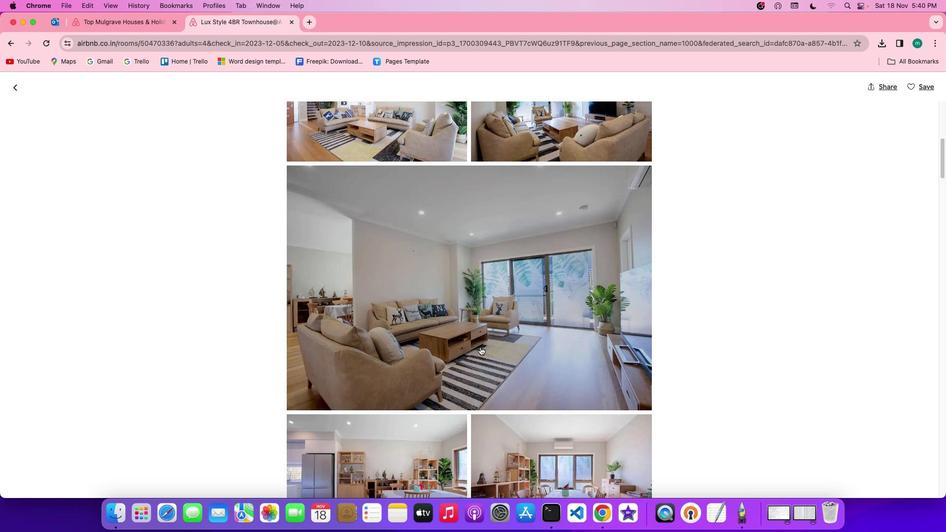 
Action: Mouse scrolled (480, 347) with delta (0, -1)
Screenshot: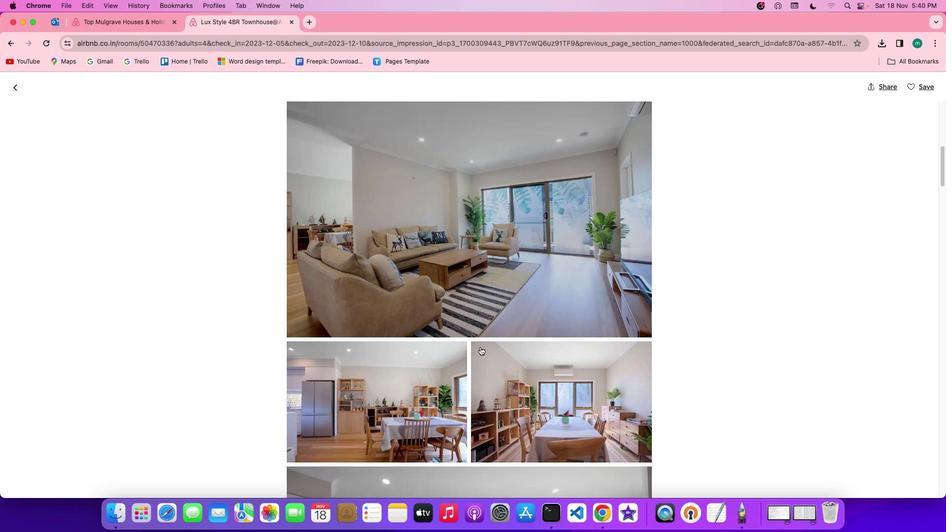 
Action: Mouse scrolled (480, 347) with delta (0, 0)
Screenshot: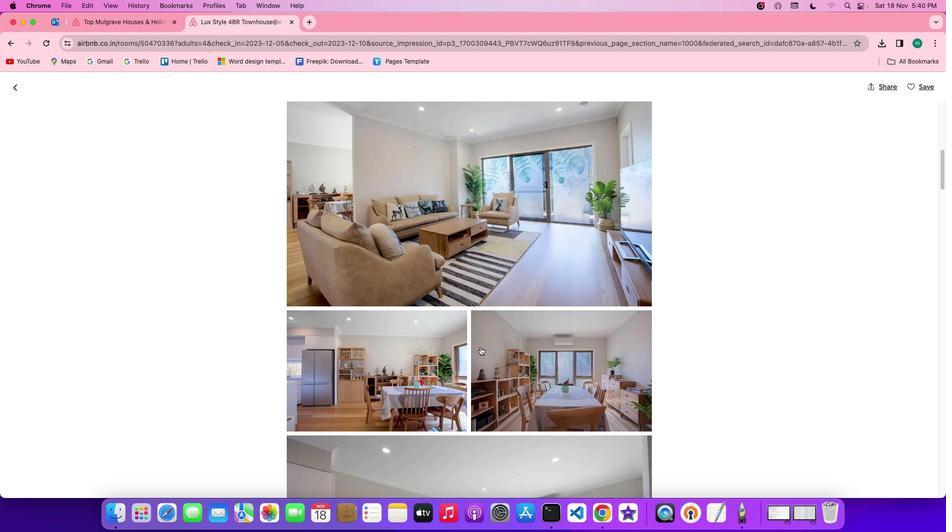 
Action: Mouse scrolled (480, 347) with delta (0, 0)
Screenshot: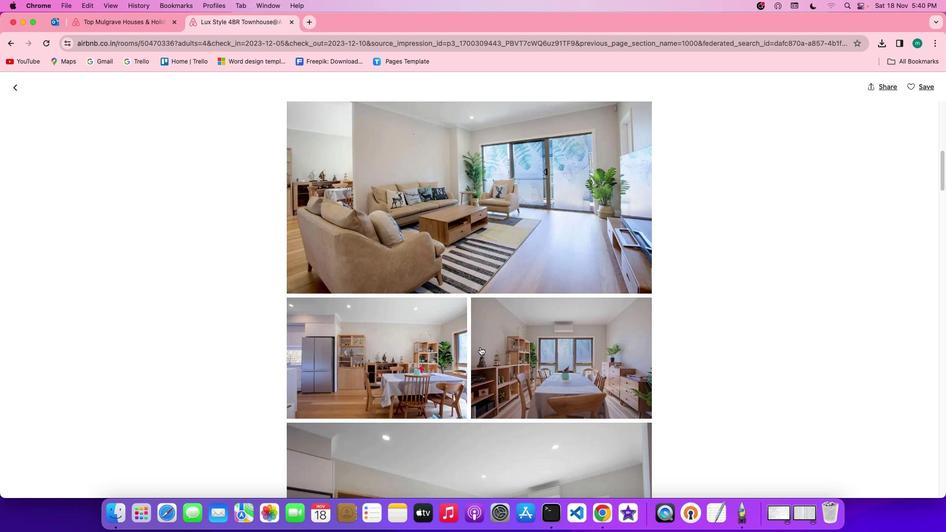 
Action: Mouse scrolled (480, 347) with delta (0, 0)
Screenshot: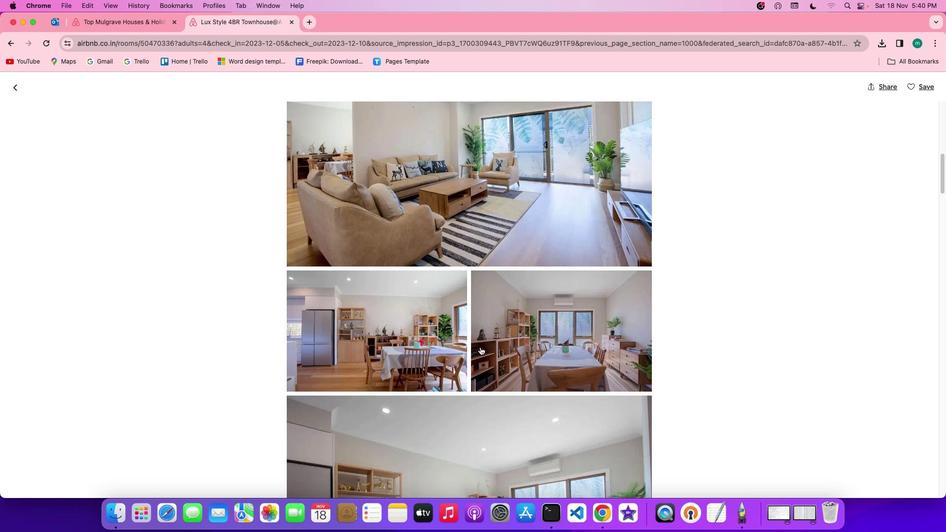 
Action: Mouse scrolled (480, 347) with delta (0, 0)
Screenshot: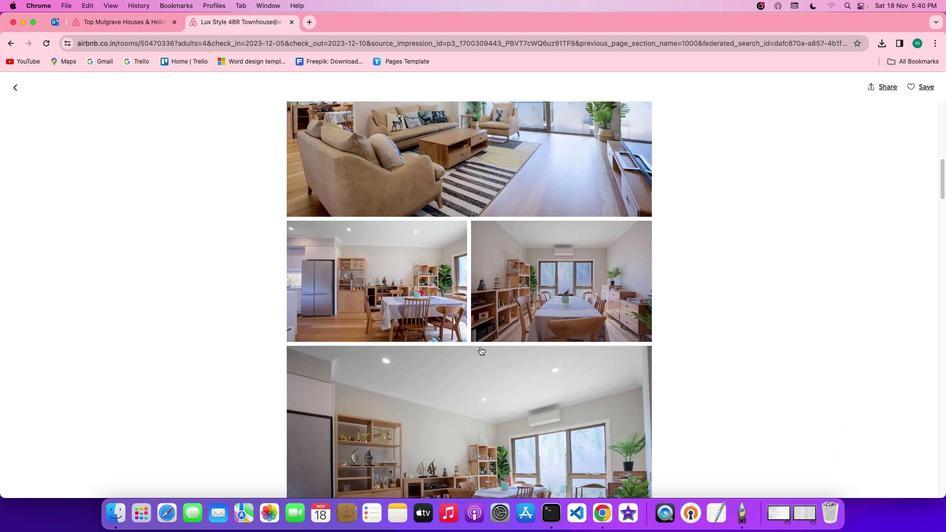 
Action: Mouse scrolled (480, 347) with delta (0, 0)
Screenshot: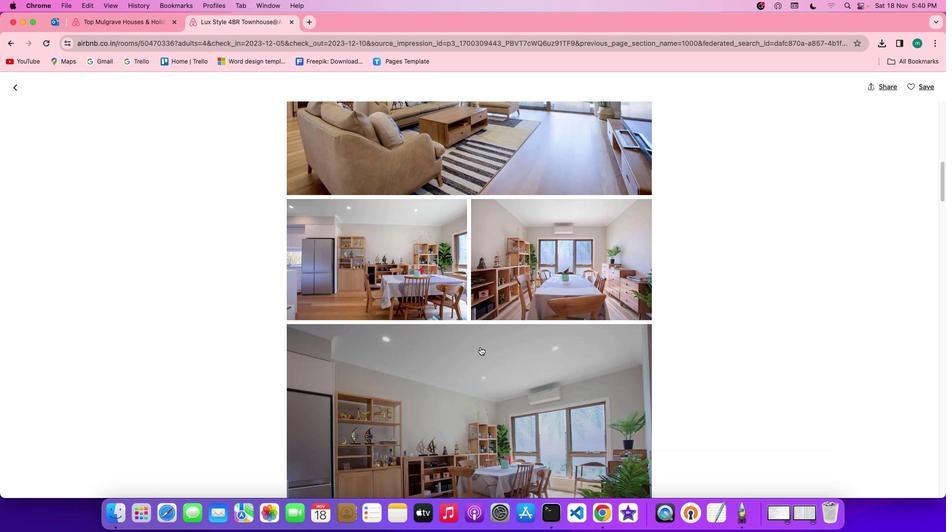 
Action: Mouse scrolled (480, 347) with delta (0, 0)
Screenshot: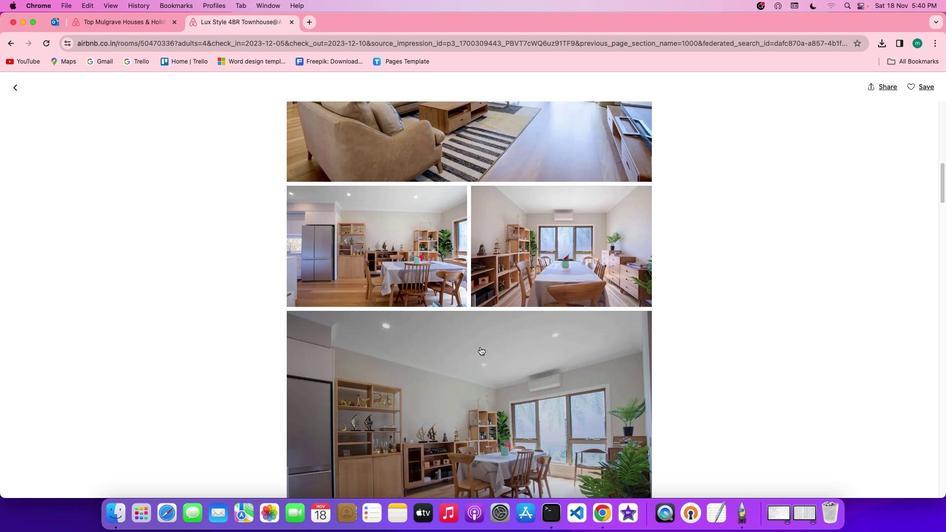 
Action: Mouse scrolled (480, 347) with delta (0, 0)
Screenshot: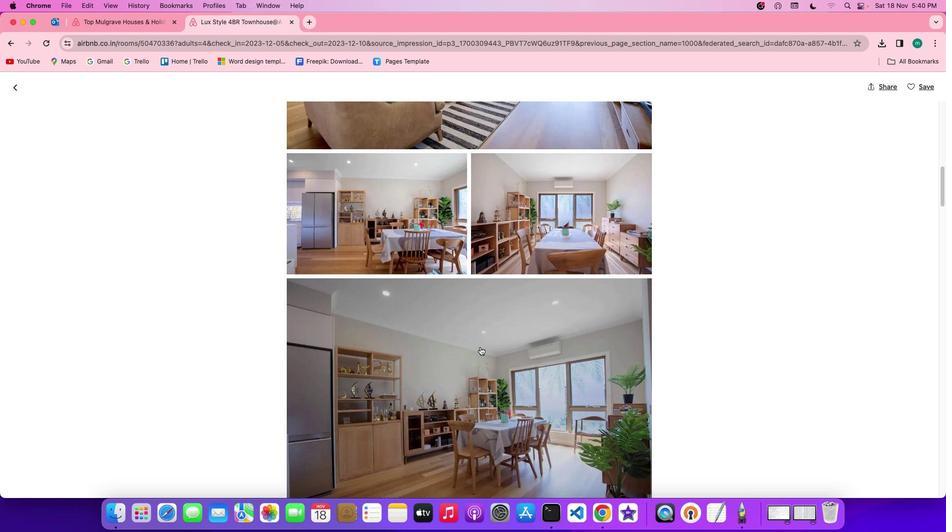 
Action: Mouse scrolled (480, 347) with delta (0, -1)
Screenshot: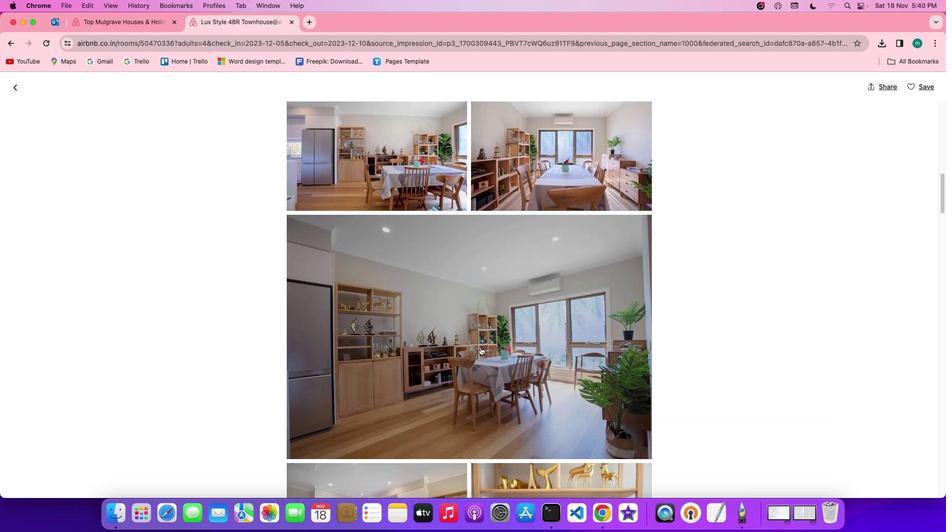 
Action: Mouse scrolled (480, 347) with delta (0, -1)
Screenshot: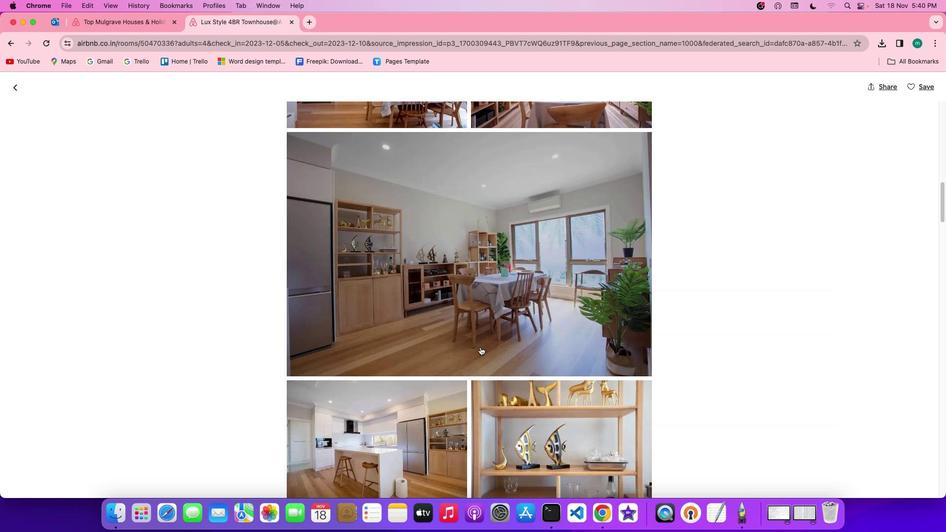 
Action: Mouse scrolled (480, 347) with delta (0, 0)
Screenshot: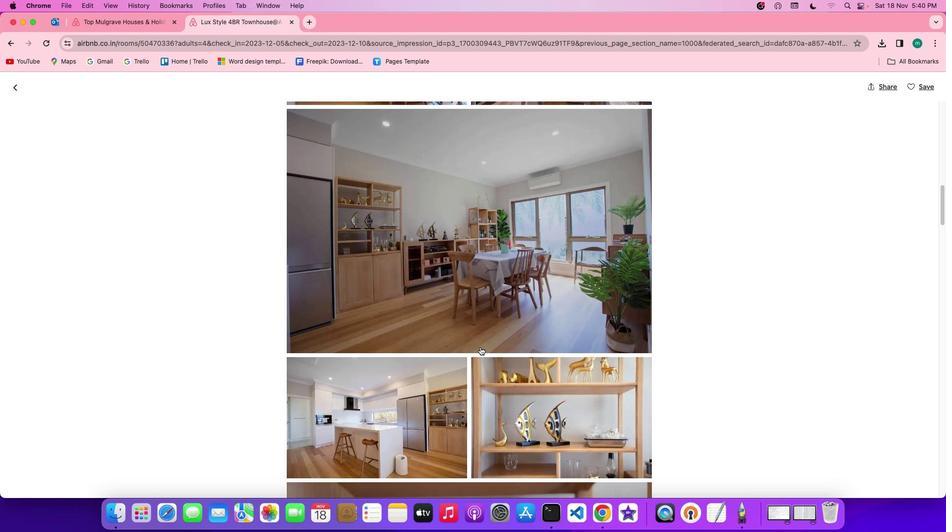 
Action: Mouse scrolled (480, 347) with delta (0, 0)
Screenshot: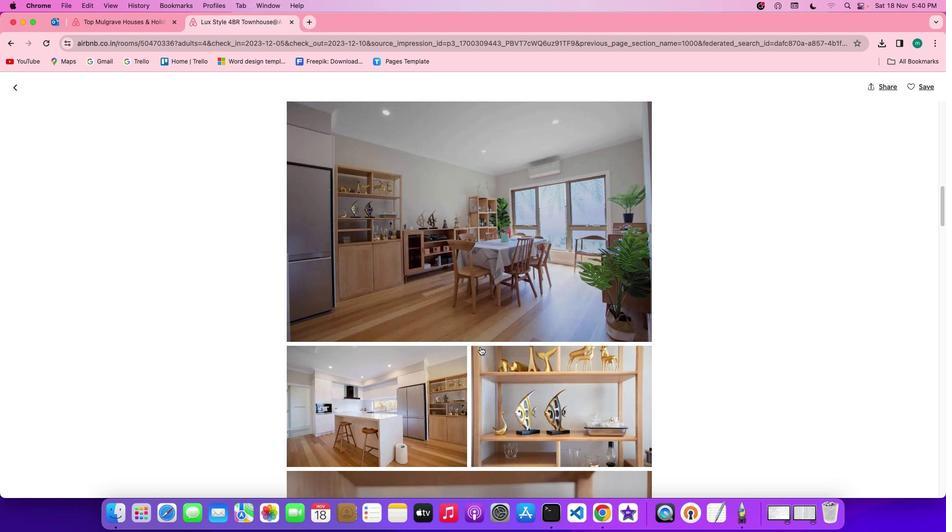 
Action: Mouse scrolled (480, 347) with delta (0, 0)
Screenshot: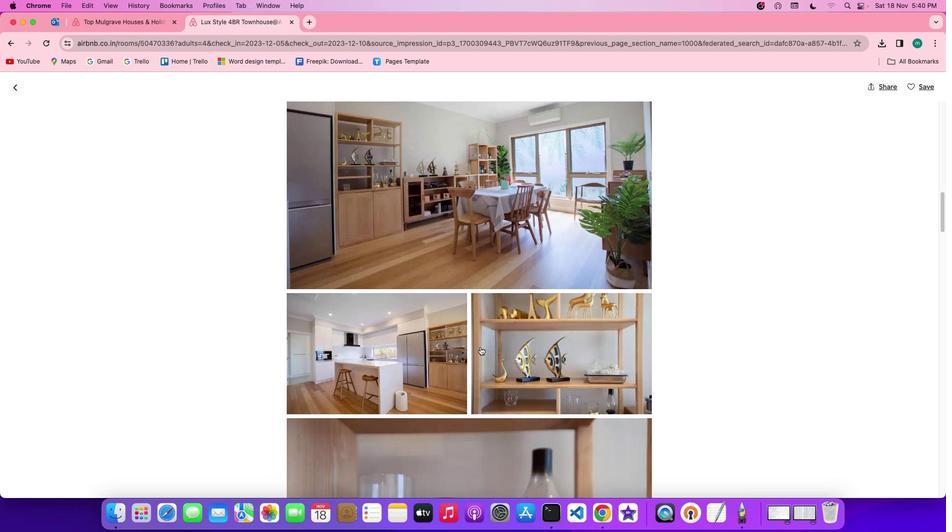 
Action: Mouse scrolled (480, 347) with delta (0, -1)
Screenshot: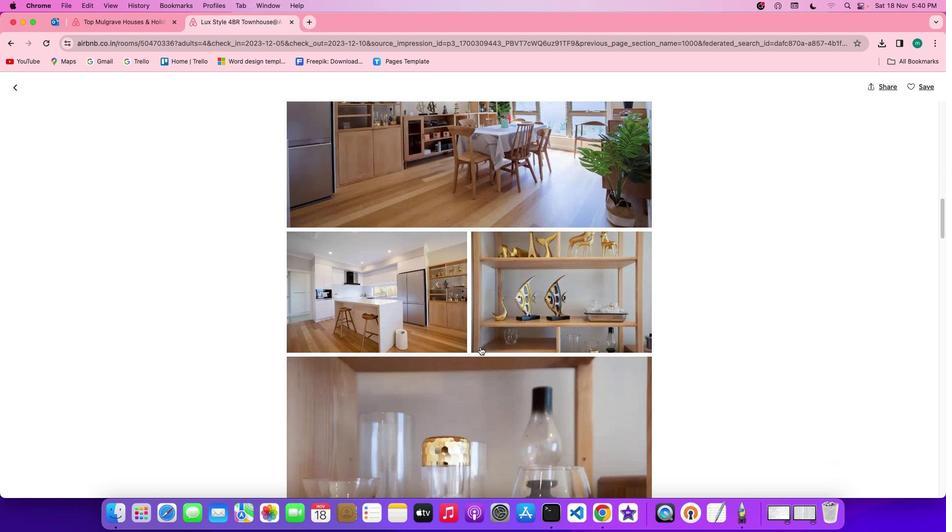 
Action: Mouse scrolled (480, 347) with delta (0, 0)
Screenshot: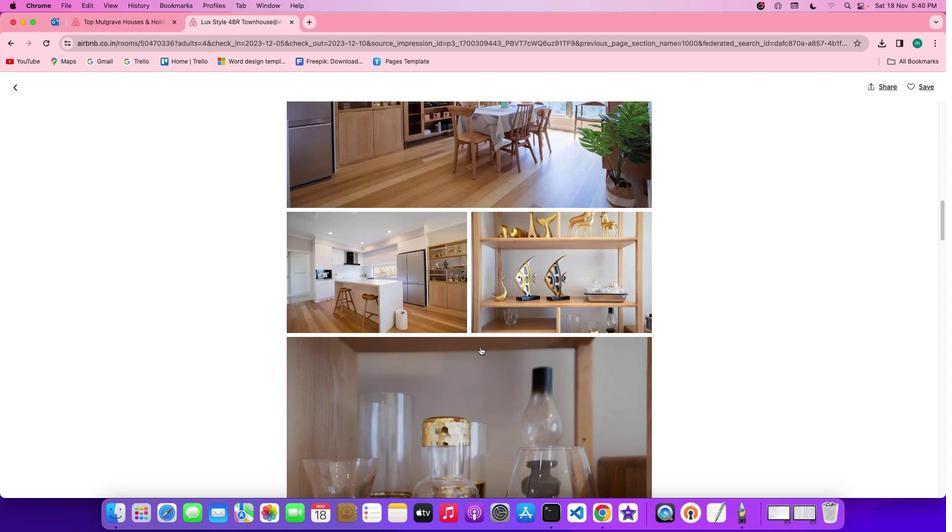 
Action: Mouse scrolled (480, 347) with delta (0, 0)
Screenshot: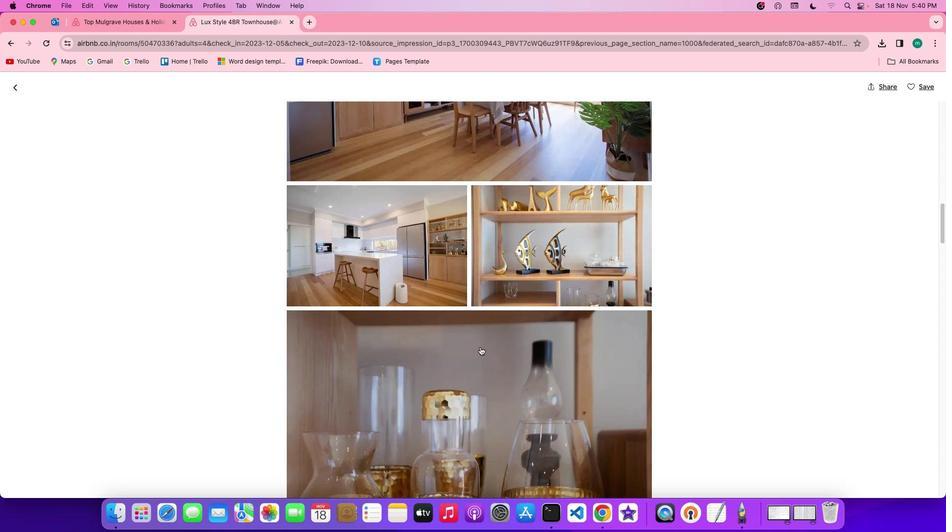 
Action: Mouse scrolled (480, 347) with delta (0, 0)
Screenshot: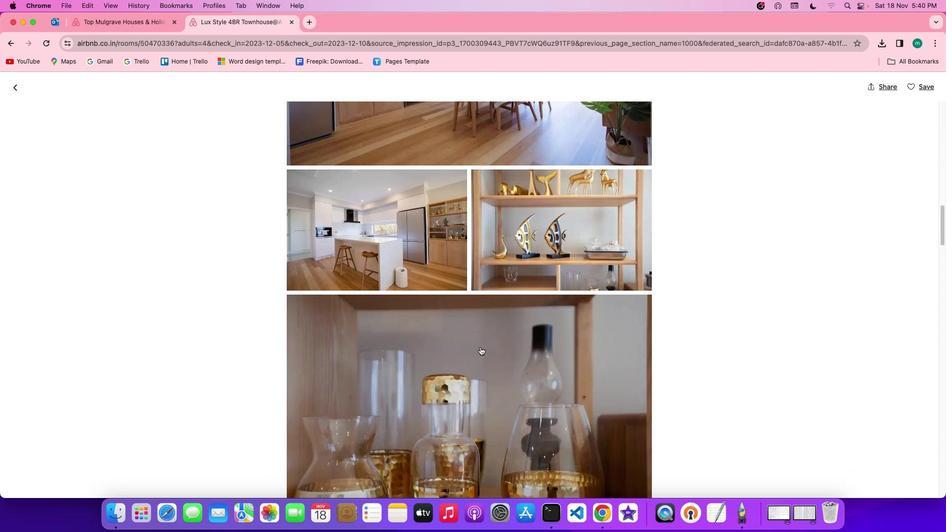 
Action: Mouse scrolled (480, 347) with delta (0, -1)
Screenshot: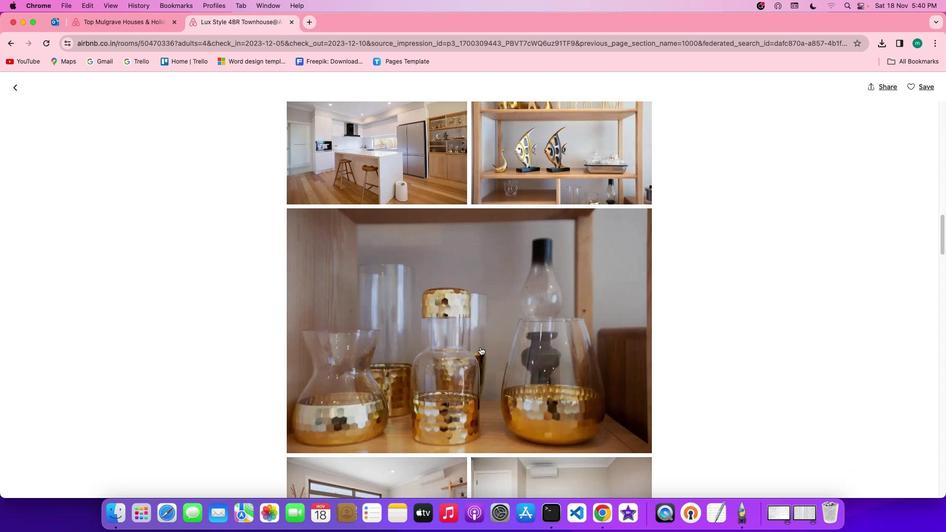 
Action: Mouse scrolled (480, 347) with delta (0, -1)
Screenshot: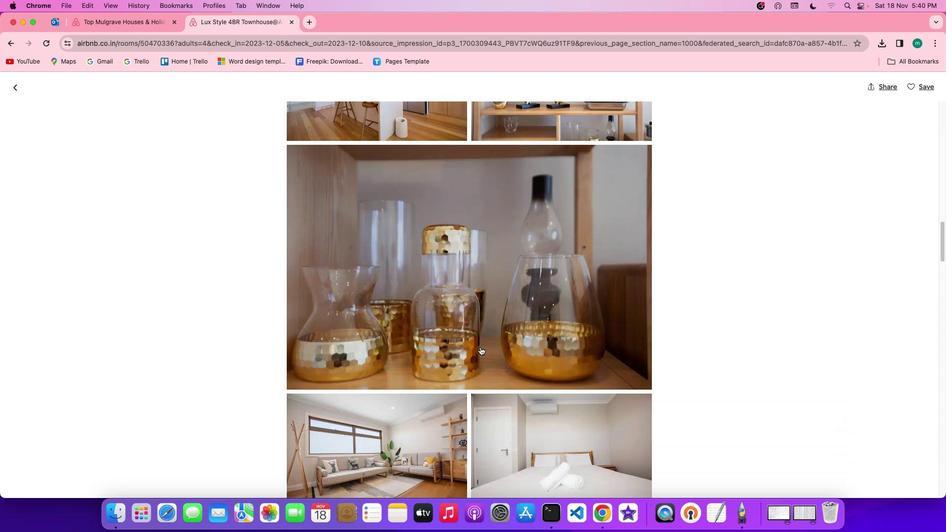 
Action: Mouse scrolled (480, 347) with delta (0, 0)
Screenshot: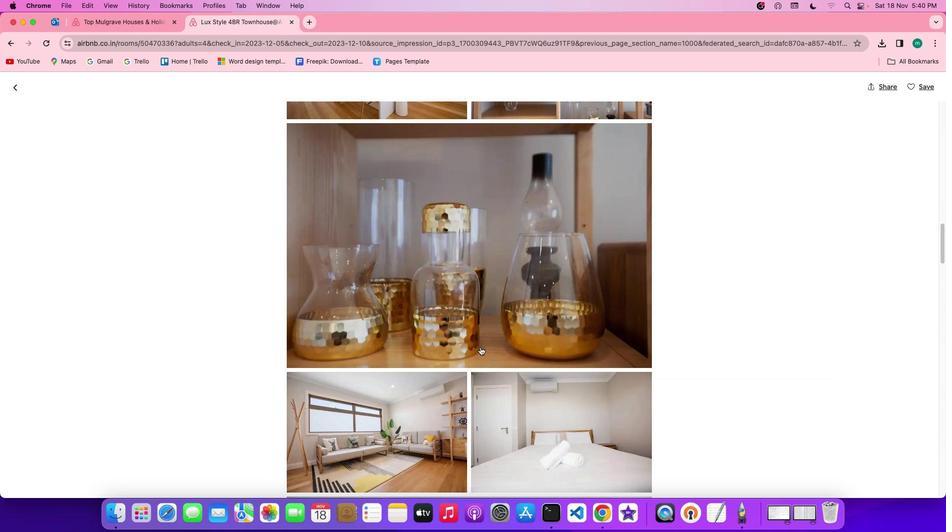 
Action: Mouse scrolled (480, 347) with delta (0, 0)
Screenshot: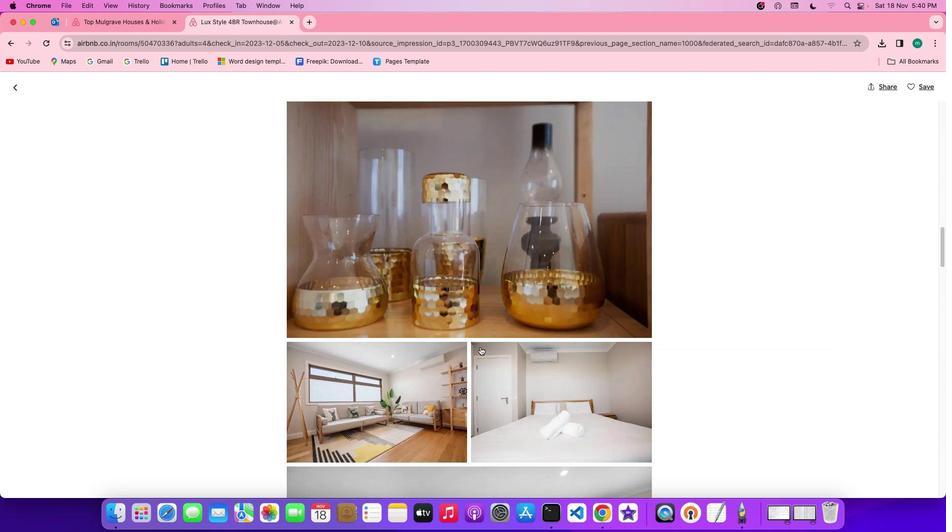 
Action: Mouse scrolled (480, 347) with delta (0, 0)
Screenshot: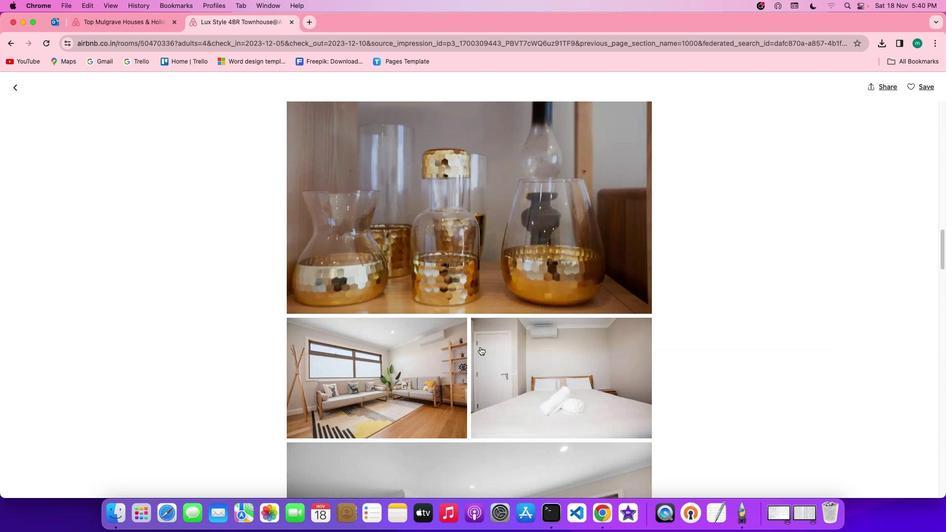 
Action: Mouse scrolled (480, 347) with delta (0, -1)
Screenshot: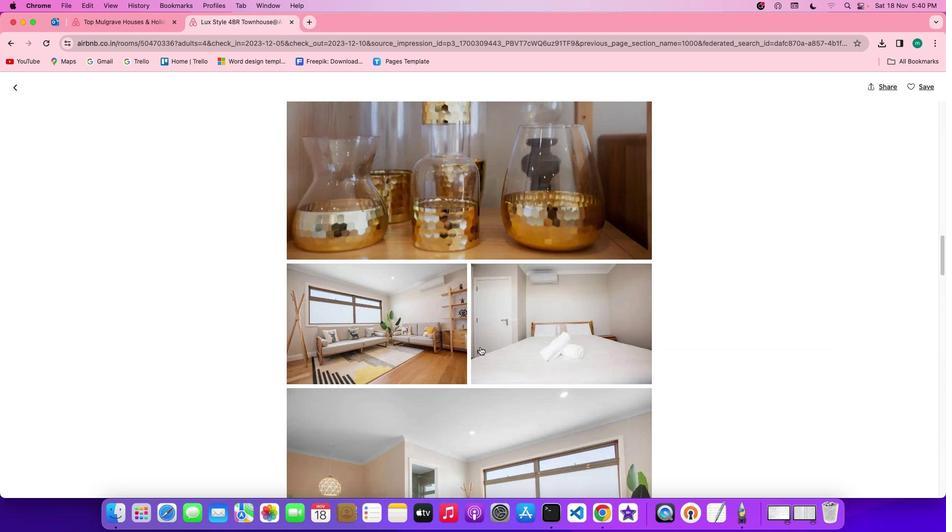 
Action: Mouse scrolled (480, 347) with delta (0, -1)
Screenshot: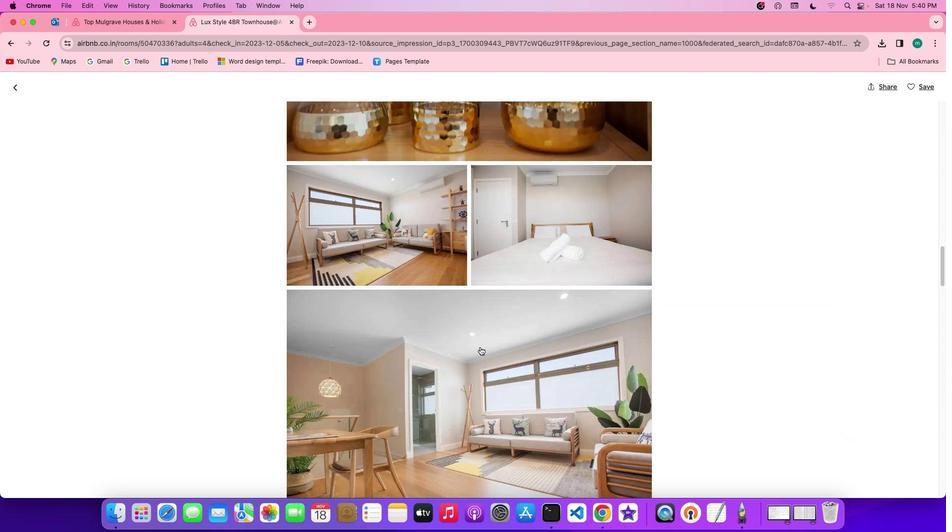 
Action: Mouse scrolled (480, 347) with delta (0, 0)
Screenshot: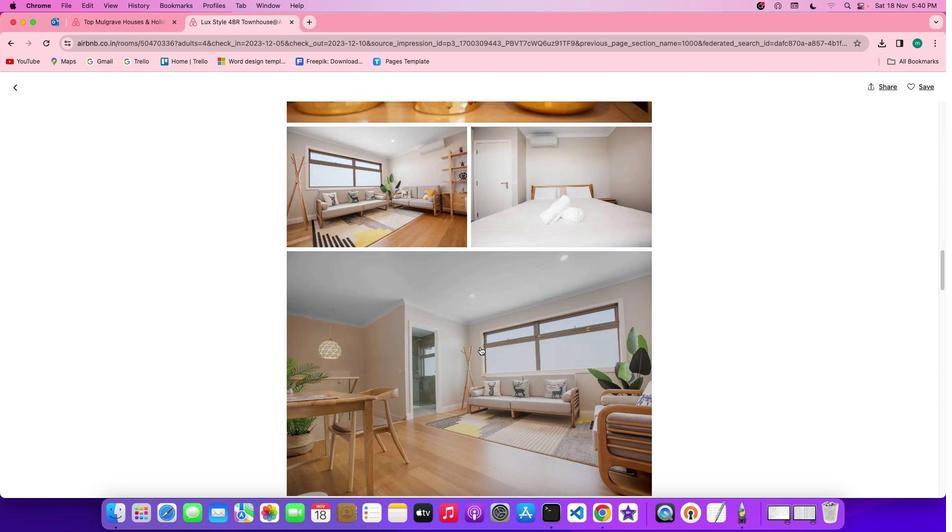 
Action: Mouse scrolled (480, 347) with delta (0, 0)
Screenshot: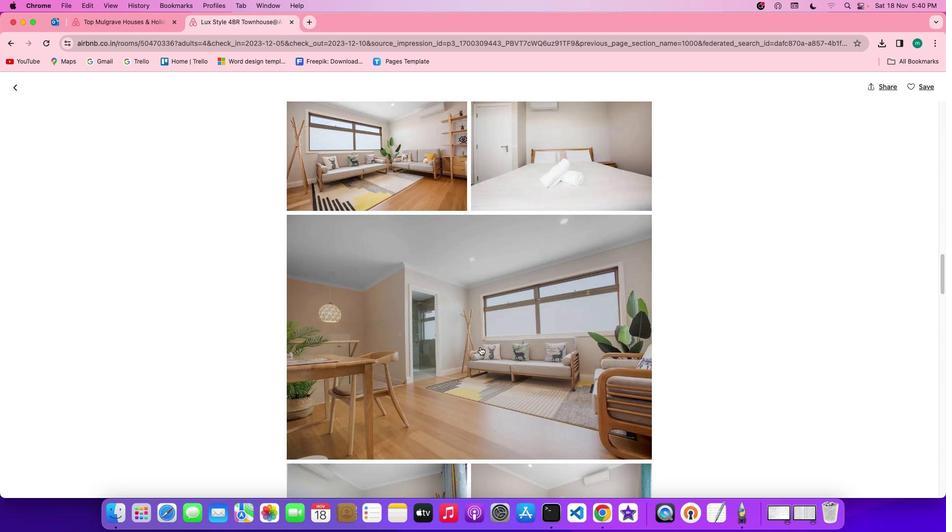 
Action: Mouse scrolled (480, 347) with delta (0, 0)
Screenshot: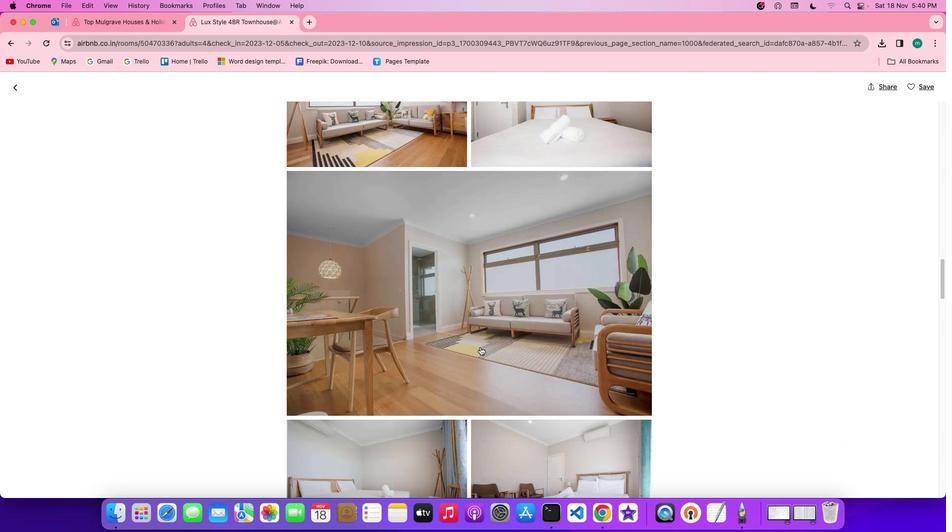 
Action: Mouse scrolled (480, 347) with delta (0, -1)
Screenshot: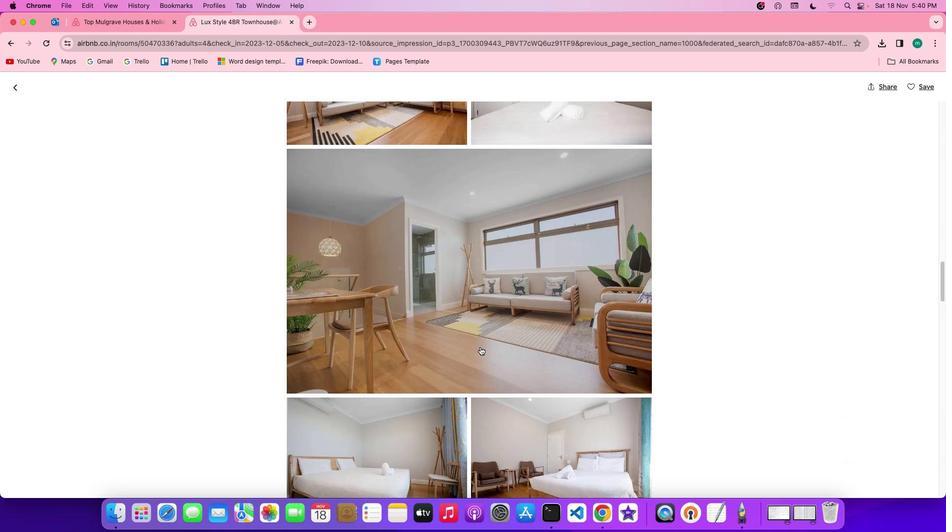 
Action: Mouse scrolled (480, 347) with delta (0, -1)
Screenshot: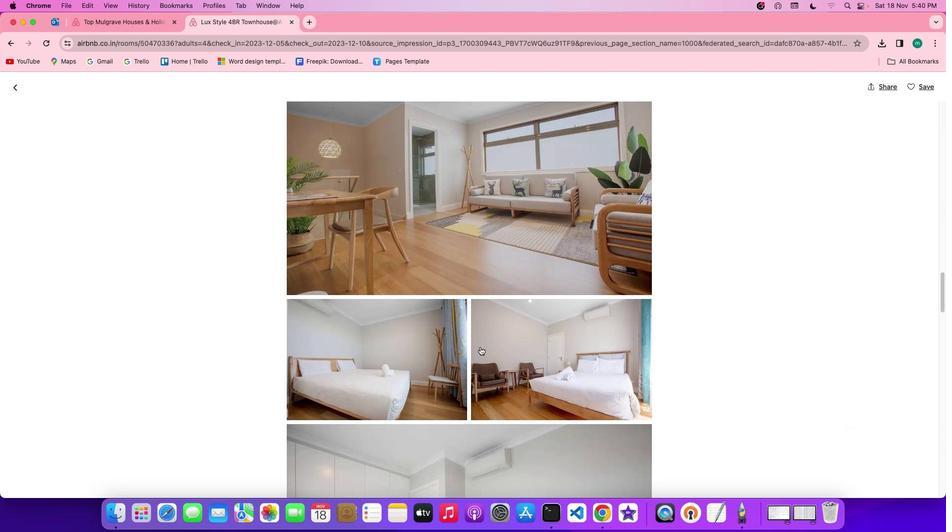 
Action: Mouse scrolled (480, 347) with delta (0, 0)
Screenshot: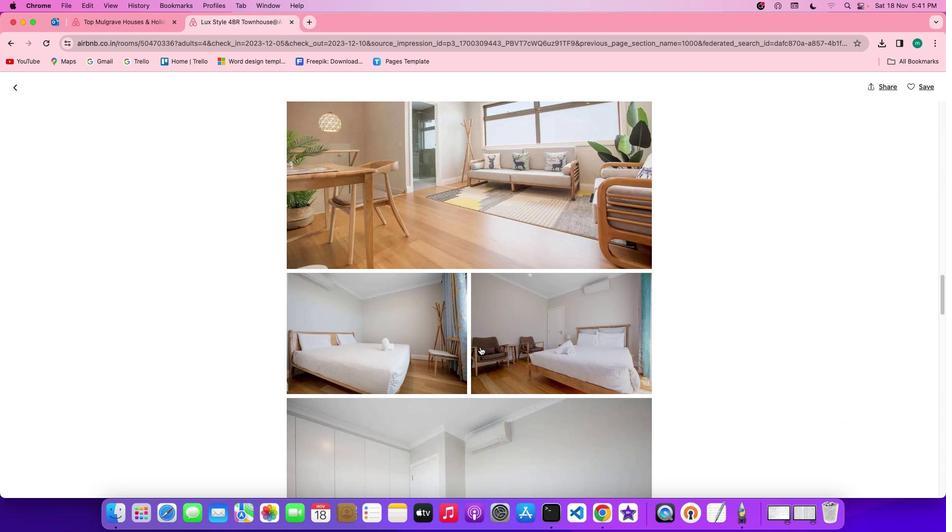 
Action: Mouse scrolled (480, 347) with delta (0, 0)
Screenshot: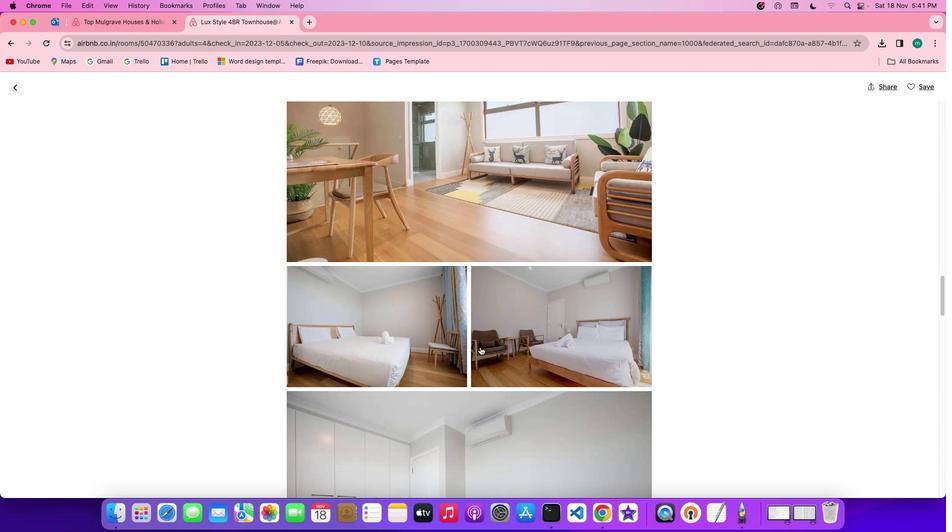 
Action: Mouse scrolled (480, 347) with delta (0, 0)
Screenshot: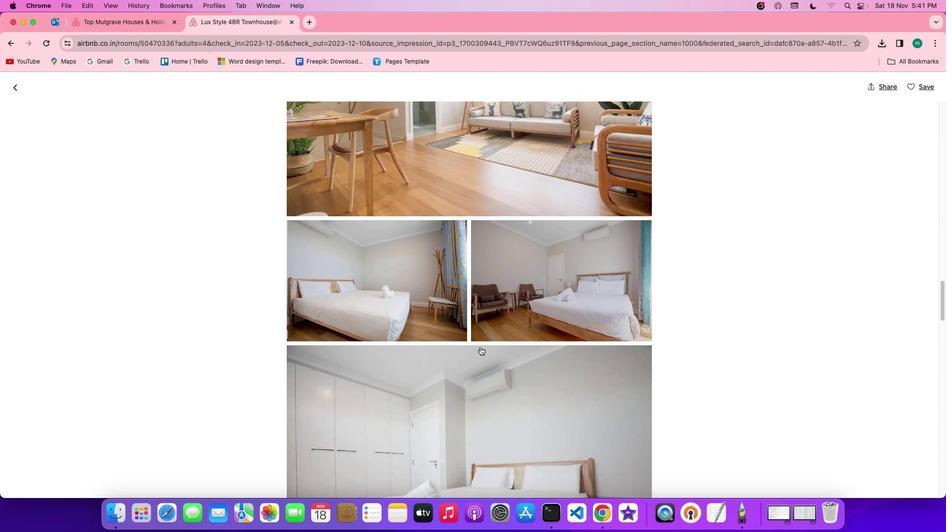 
Action: Mouse scrolled (480, 347) with delta (0, -1)
Screenshot: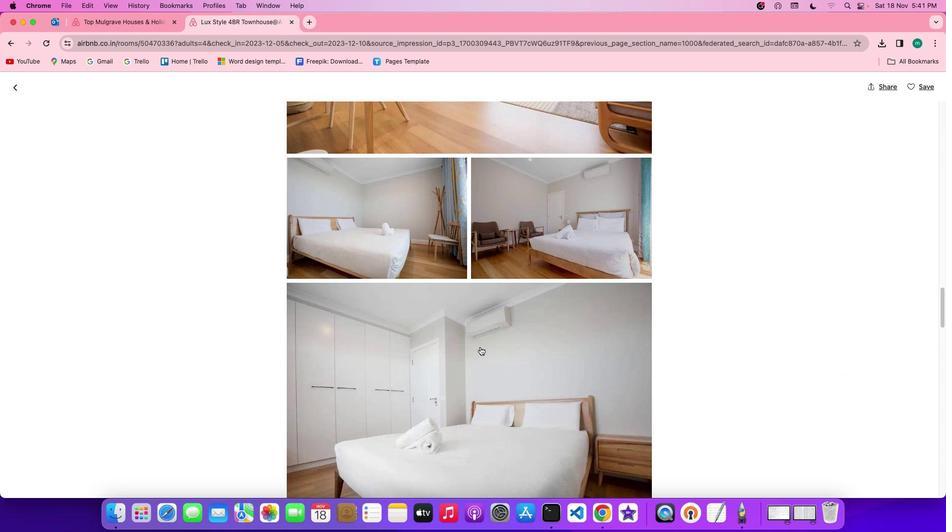 
Action: Mouse scrolled (480, 347) with delta (0, 0)
Screenshot: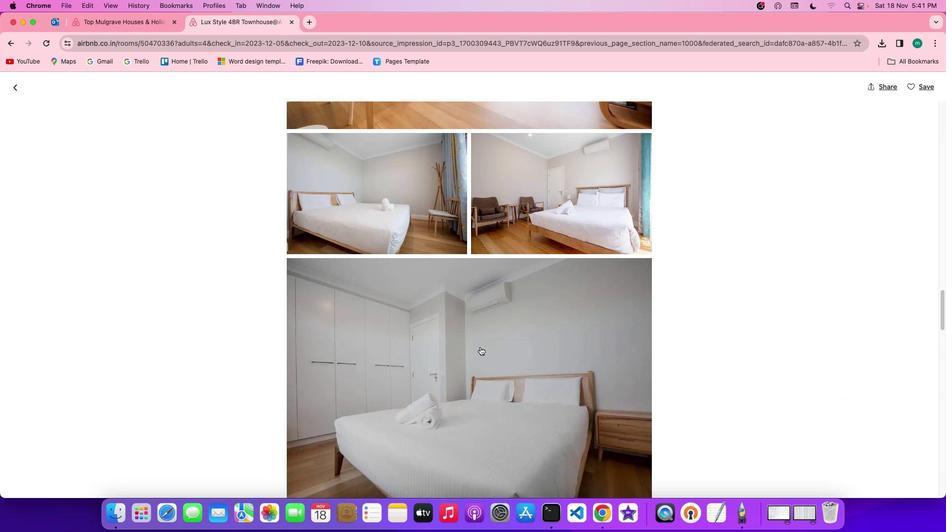
Action: Mouse scrolled (480, 347) with delta (0, 0)
Screenshot: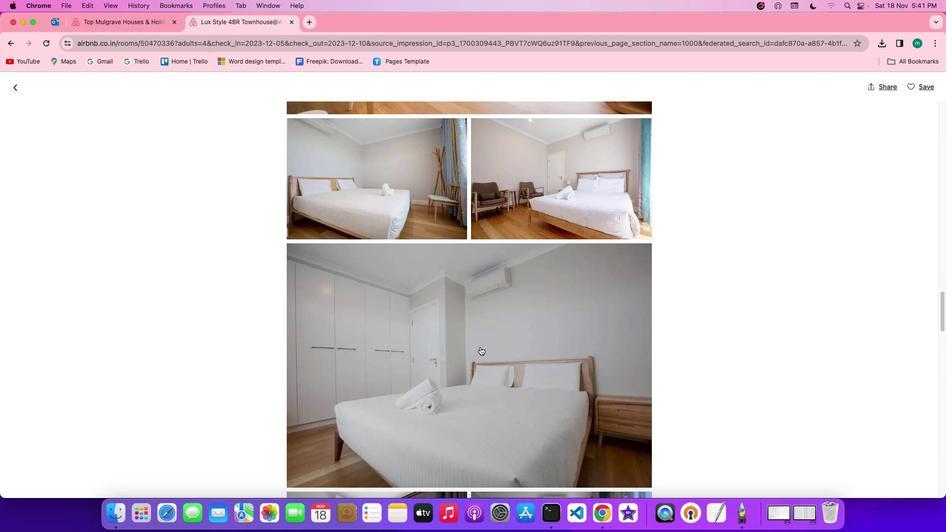 
Action: Mouse scrolled (480, 347) with delta (0, 0)
Screenshot: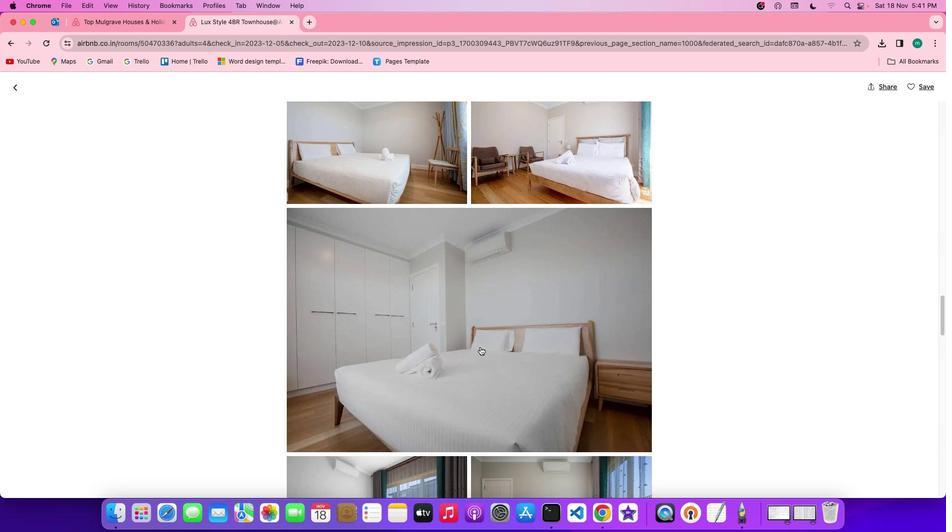 
Action: Mouse scrolled (480, 347) with delta (0, -1)
Screenshot: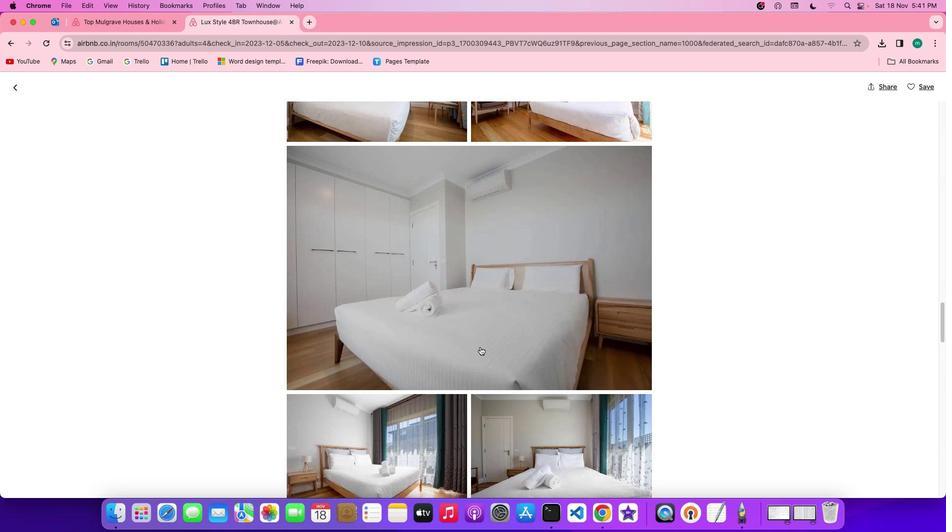
Action: Mouse scrolled (480, 347) with delta (0, -1)
Screenshot: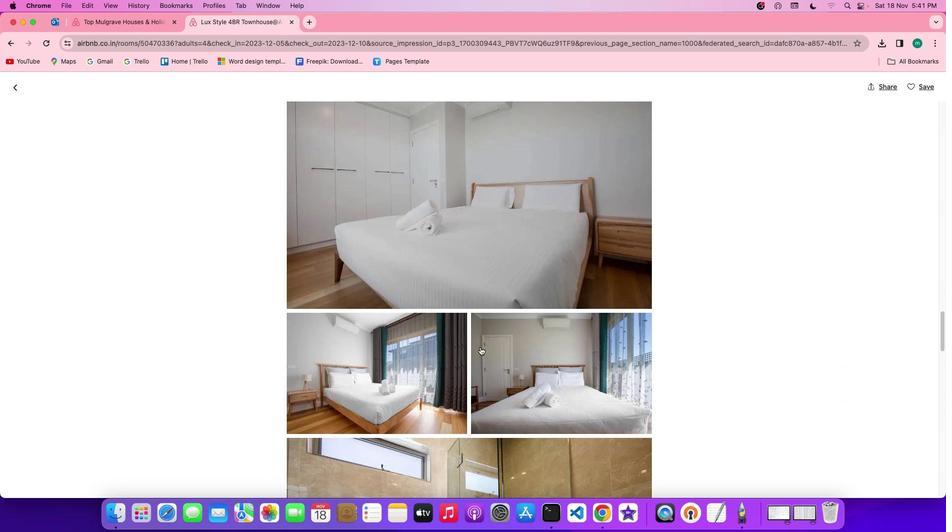 
Action: Mouse scrolled (480, 347) with delta (0, -2)
Screenshot: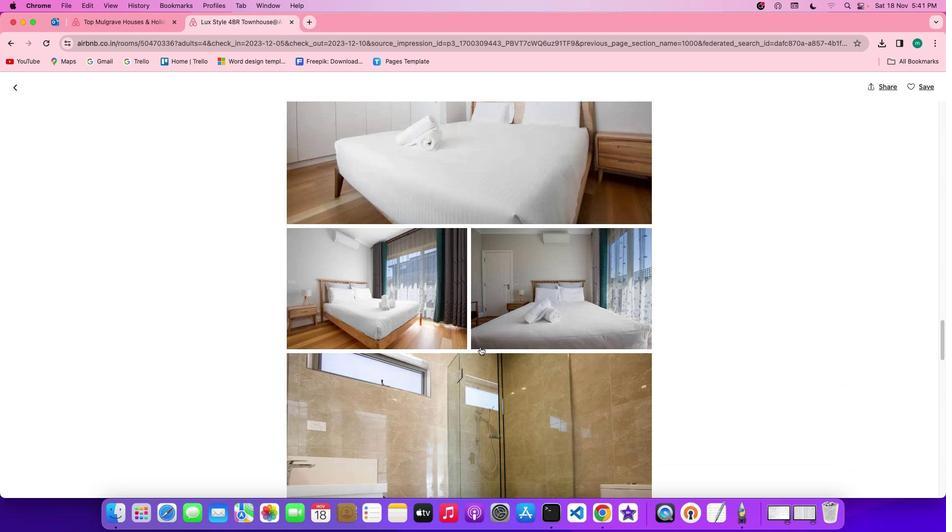 
Action: Mouse scrolled (480, 347) with delta (0, 0)
Screenshot: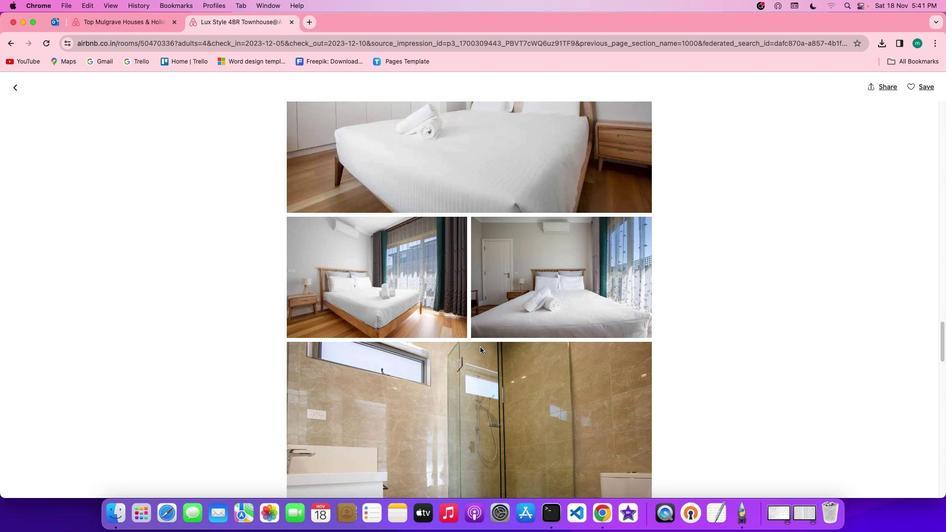 
Action: Mouse scrolled (480, 347) with delta (0, 0)
Screenshot: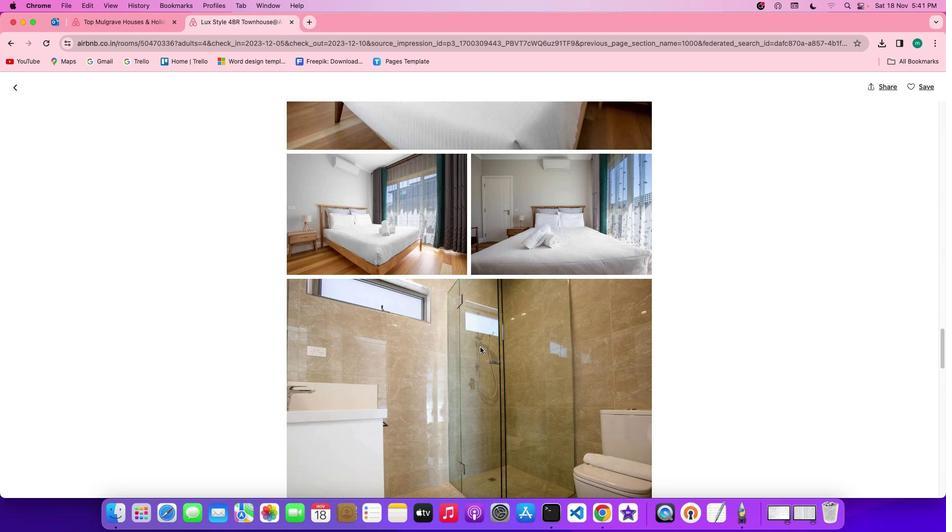 
Action: Mouse scrolled (480, 347) with delta (0, 0)
Screenshot: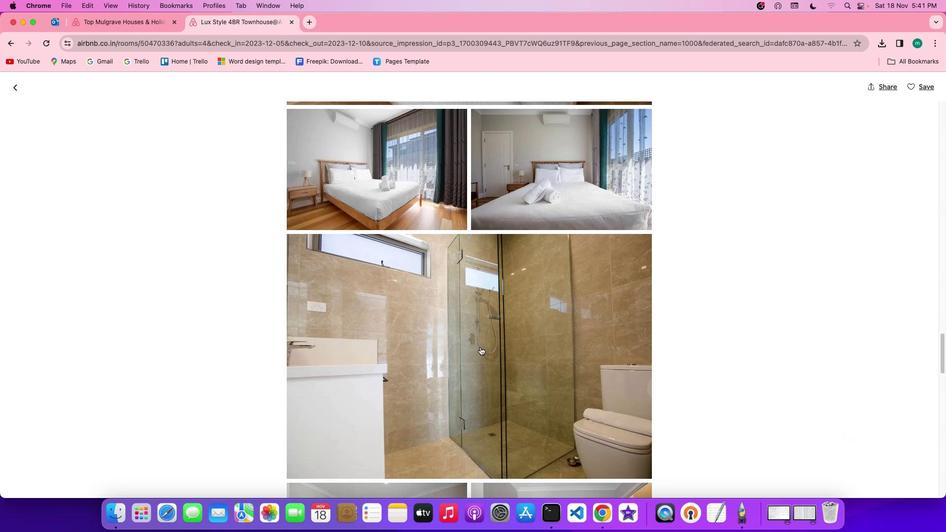 
Action: Mouse scrolled (480, 347) with delta (0, -1)
Screenshot: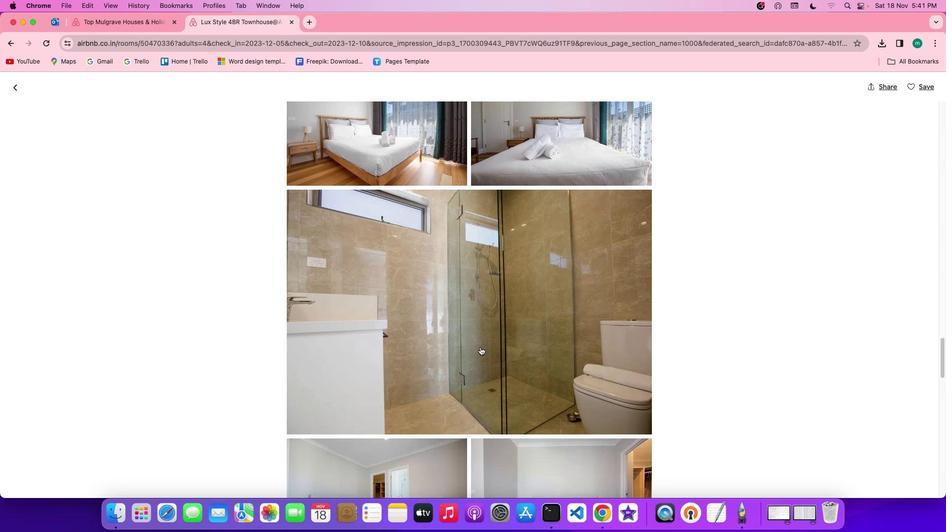
Action: Mouse scrolled (480, 347) with delta (0, -1)
Screenshot: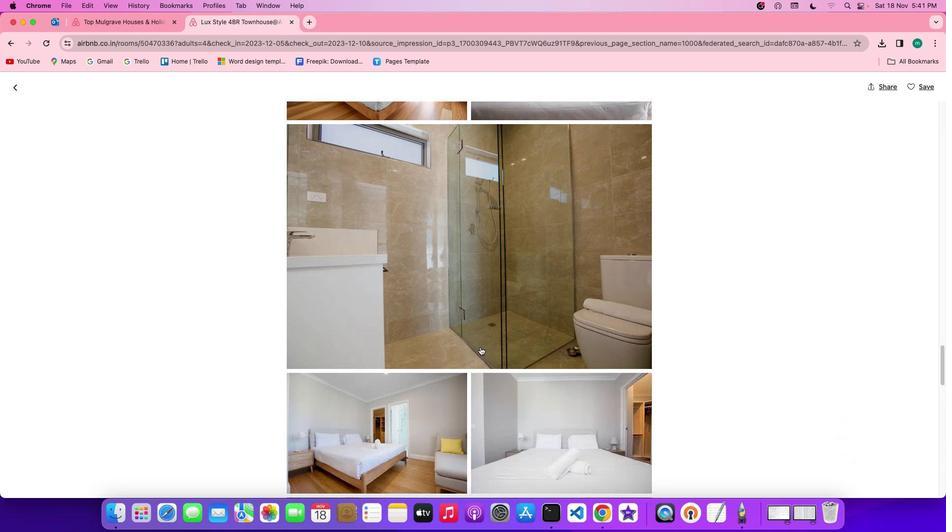
Action: Mouse scrolled (480, 347) with delta (0, 0)
Screenshot: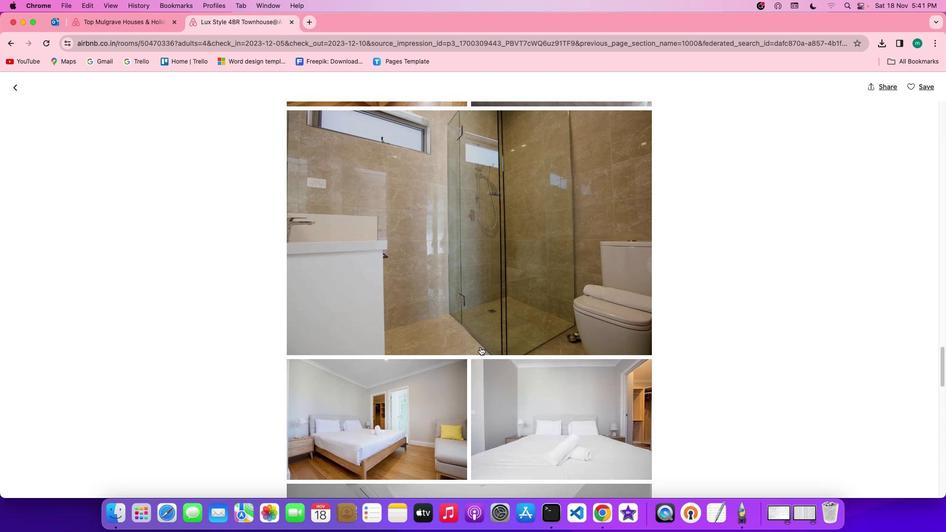 
Action: Mouse scrolled (480, 347) with delta (0, 0)
Screenshot: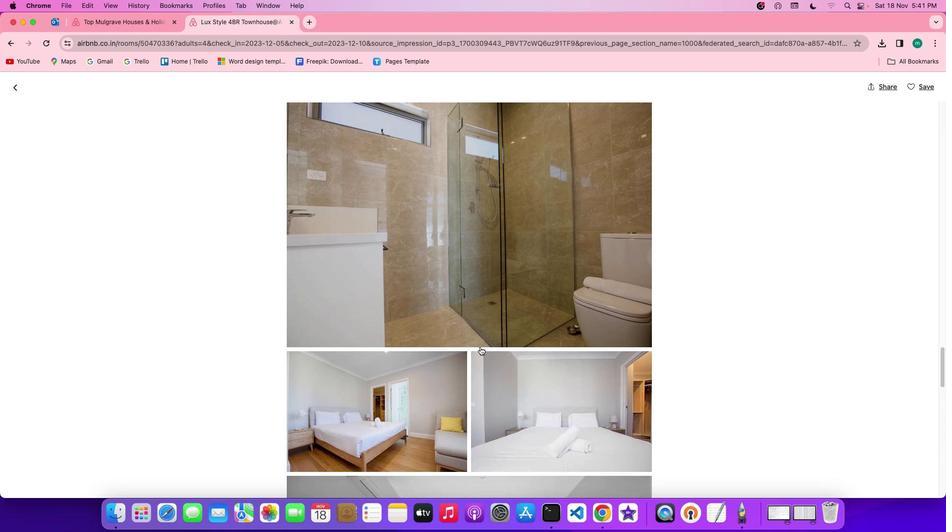 
Action: Mouse scrolled (480, 347) with delta (0, 0)
Screenshot: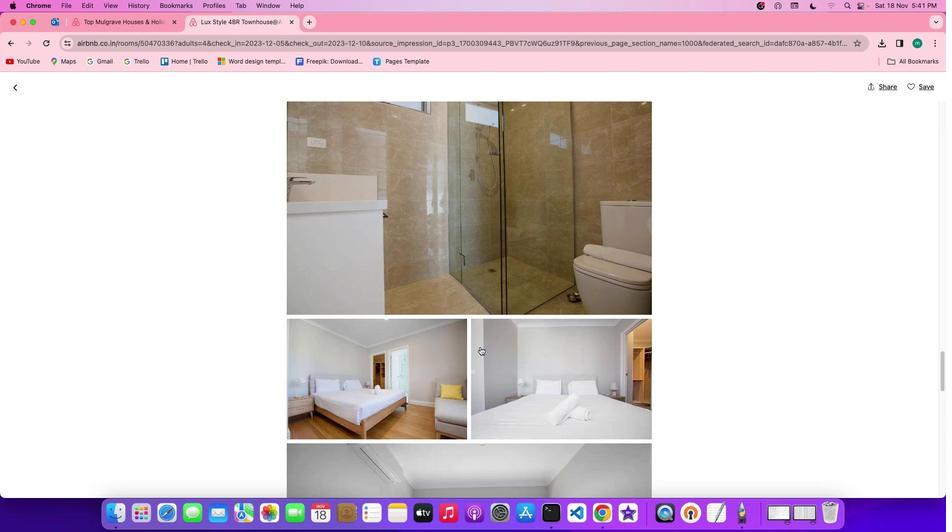 
Action: Mouse scrolled (480, 347) with delta (0, 0)
Screenshot: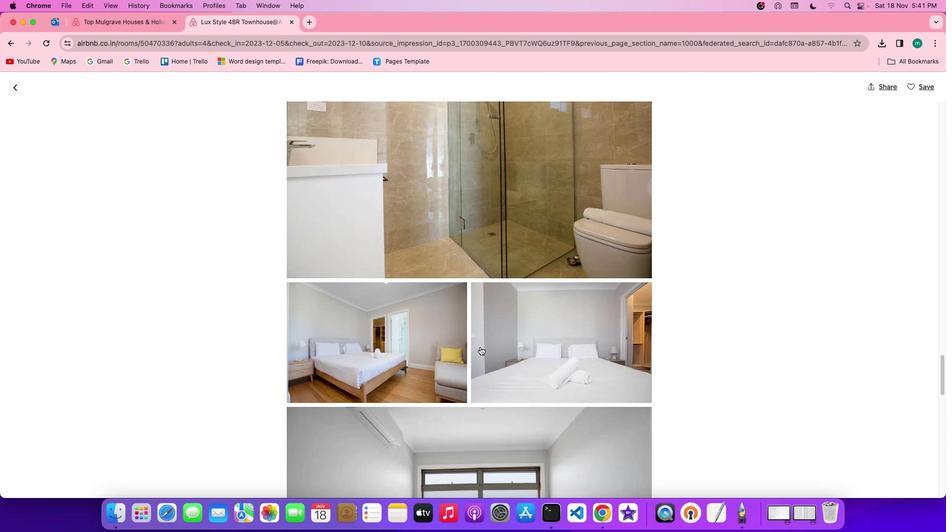 
Action: Mouse scrolled (480, 347) with delta (0, 0)
Screenshot: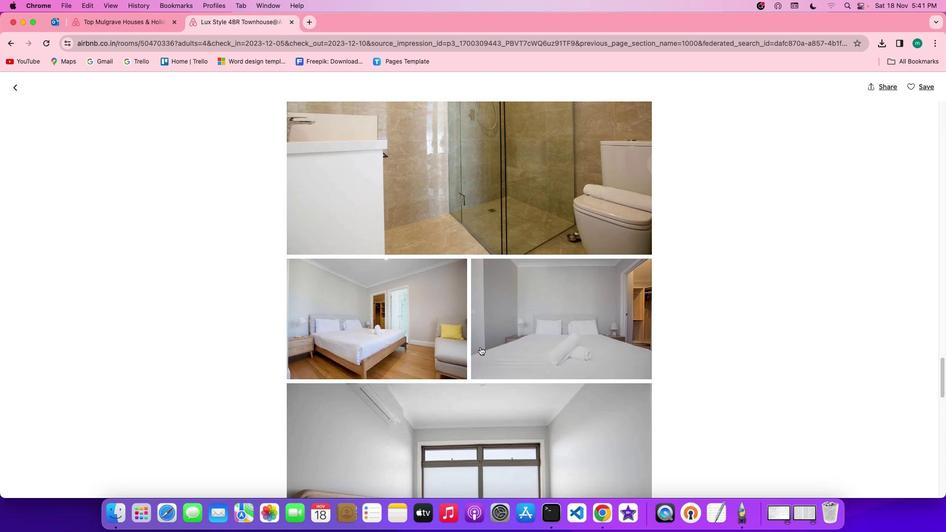 
Action: Mouse scrolled (480, 347) with delta (0, 0)
Screenshot: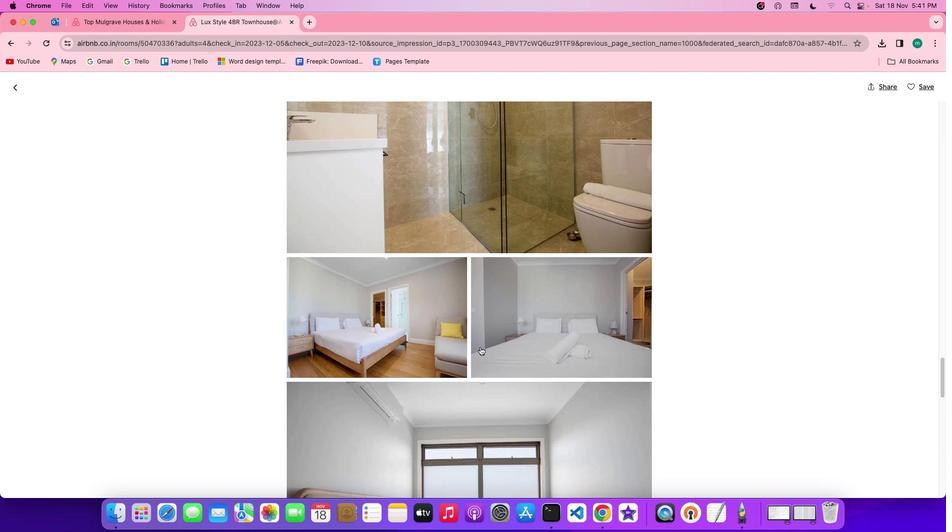 
Action: Mouse scrolled (480, 347) with delta (0, 0)
Screenshot: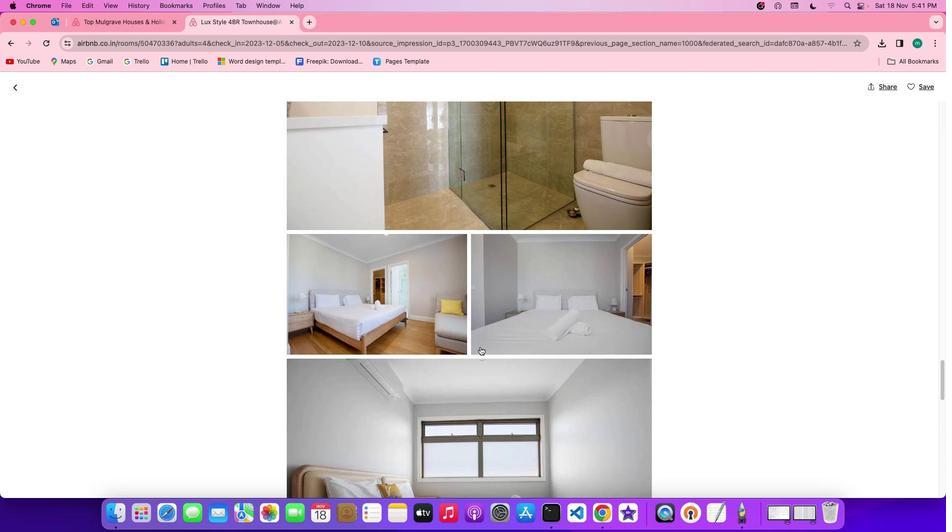 
Action: Mouse scrolled (480, 347) with delta (0, 0)
Screenshot: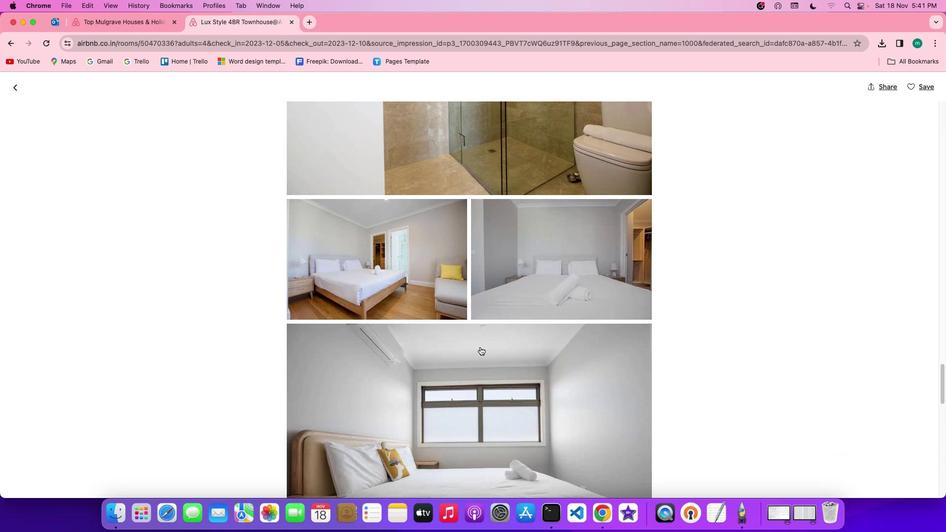 
Action: Mouse scrolled (480, 347) with delta (0, -1)
Screenshot: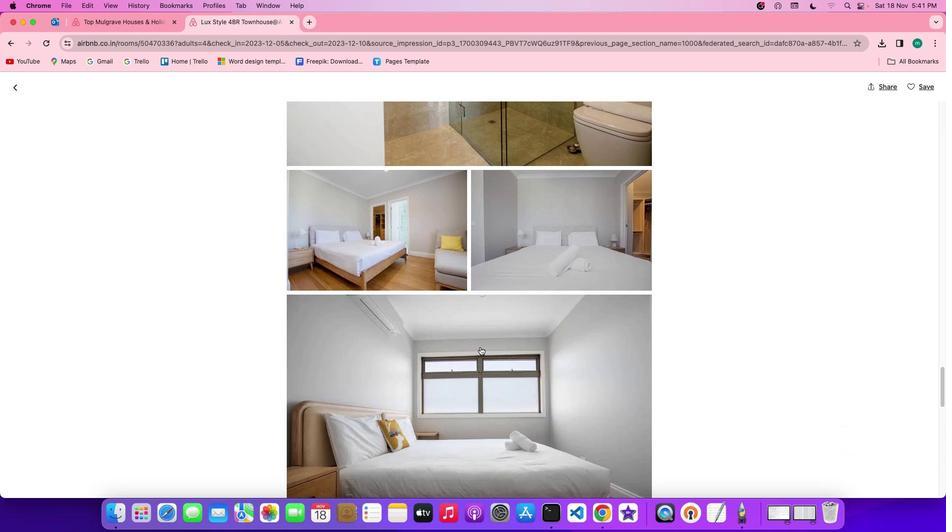 
Action: Mouse scrolled (480, 347) with delta (0, 0)
Screenshot: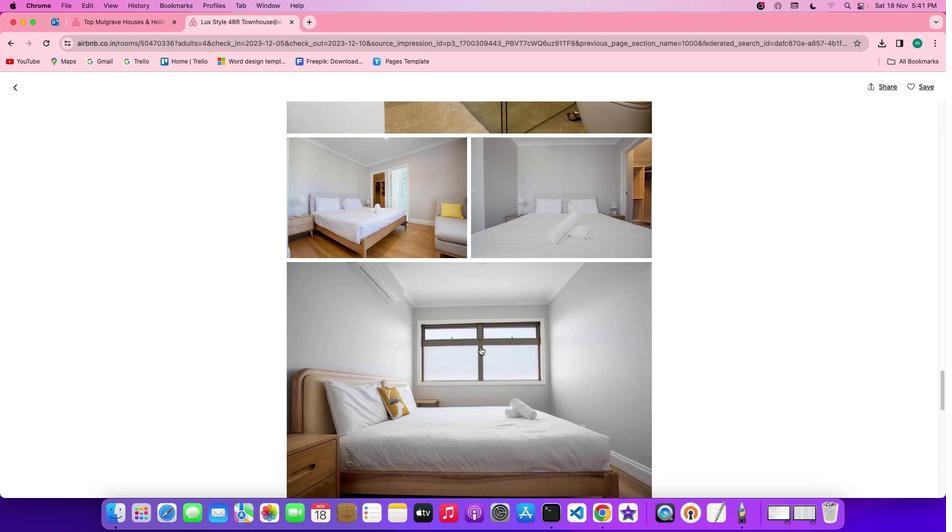 
Action: Mouse scrolled (480, 347) with delta (0, 0)
Screenshot: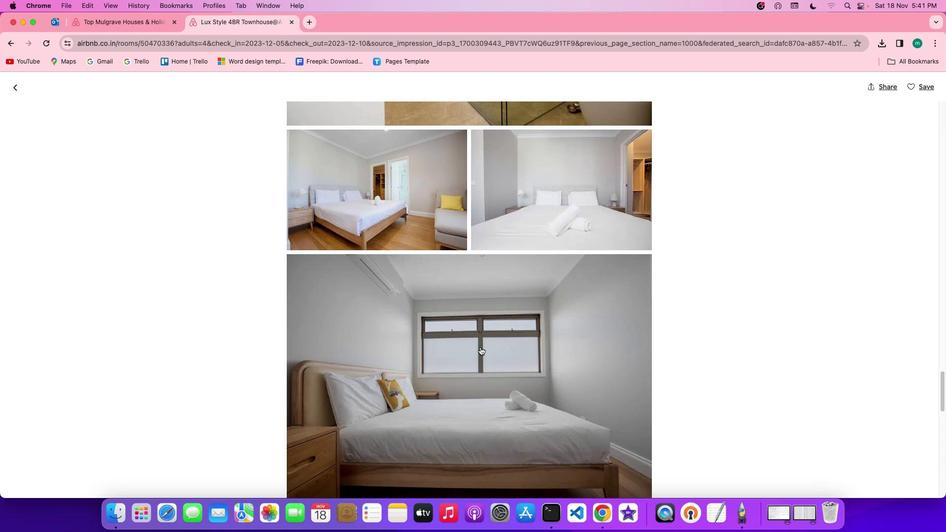 
Action: Mouse scrolled (480, 347) with delta (0, 0)
Screenshot: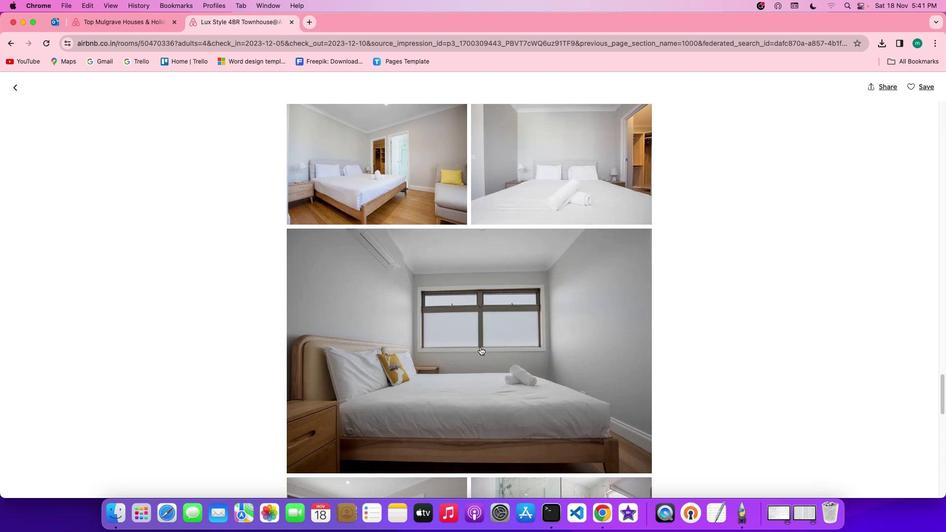 
Action: Mouse scrolled (480, 347) with delta (0, 0)
Screenshot: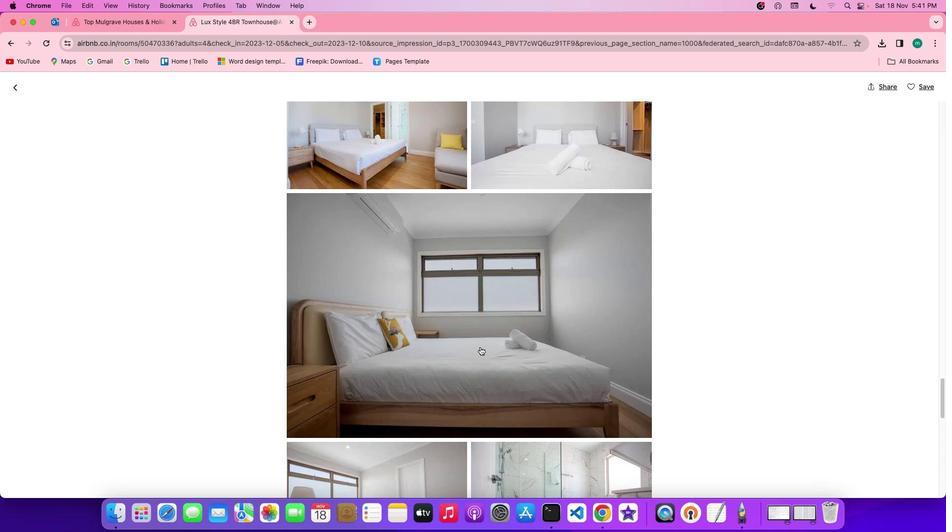 
Action: Mouse scrolled (480, 347) with delta (0, -1)
Screenshot: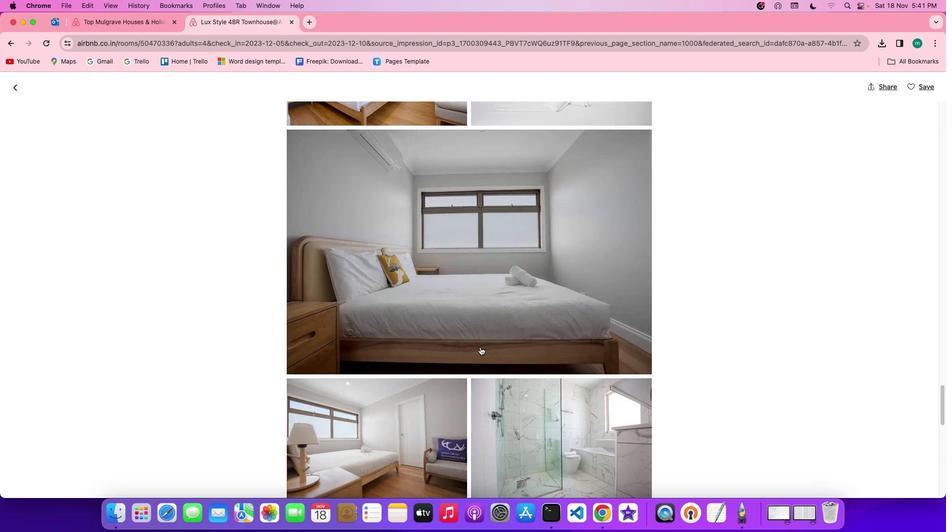 
Action: Mouse scrolled (480, 347) with delta (0, -1)
Screenshot: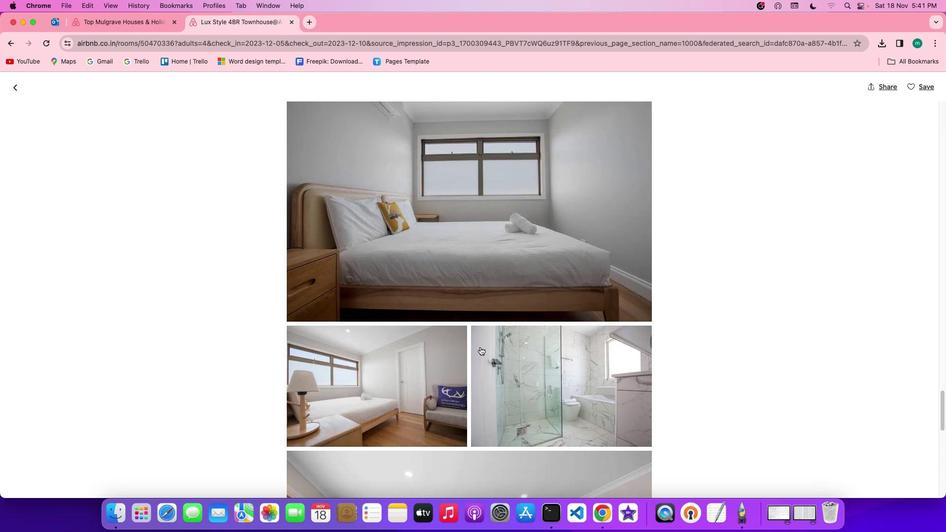 
Action: Mouse scrolled (480, 347) with delta (0, 0)
Screenshot: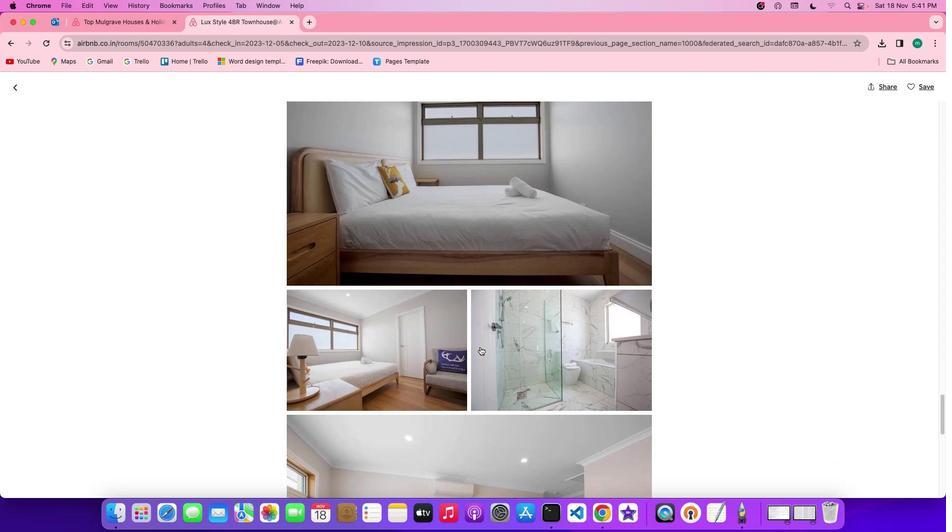 
Action: Mouse scrolled (480, 347) with delta (0, 0)
Screenshot: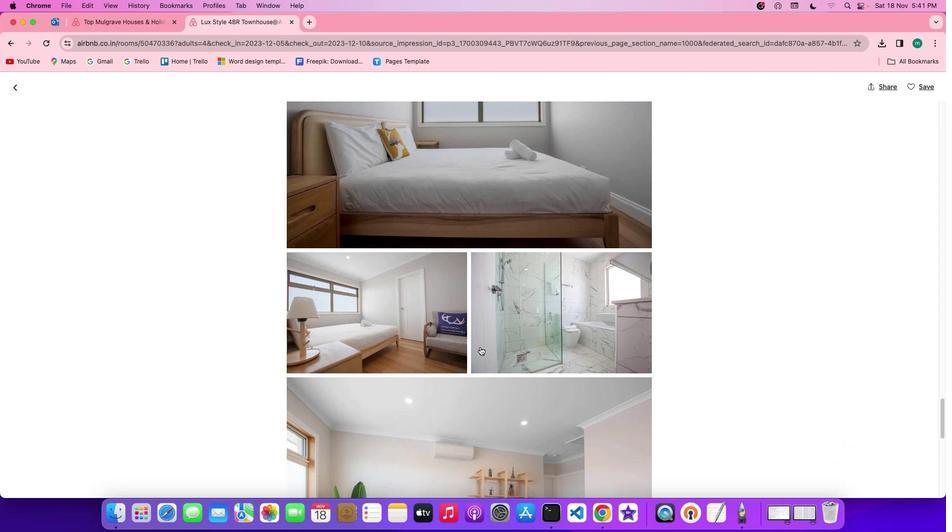 
Action: Mouse scrolled (480, 347) with delta (0, 0)
Screenshot: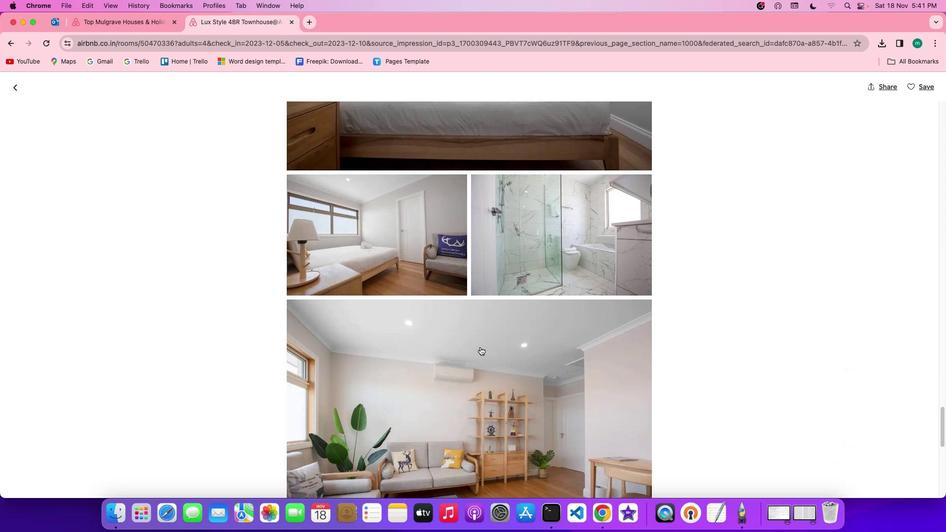 
Action: Mouse scrolled (480, 347) with delta (0, -1)
Screenshot: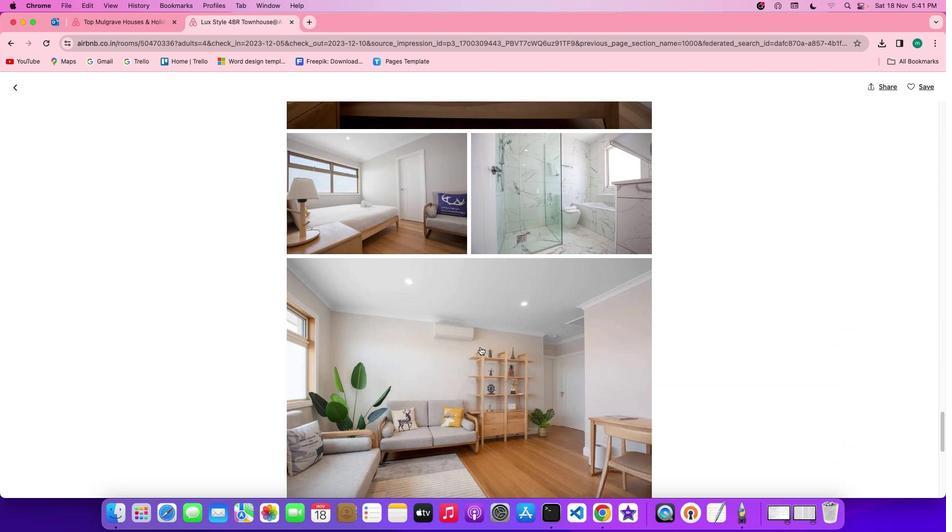 
Action: Mouse scrolled (480, 347) with delta (0, -1)
Screenshot: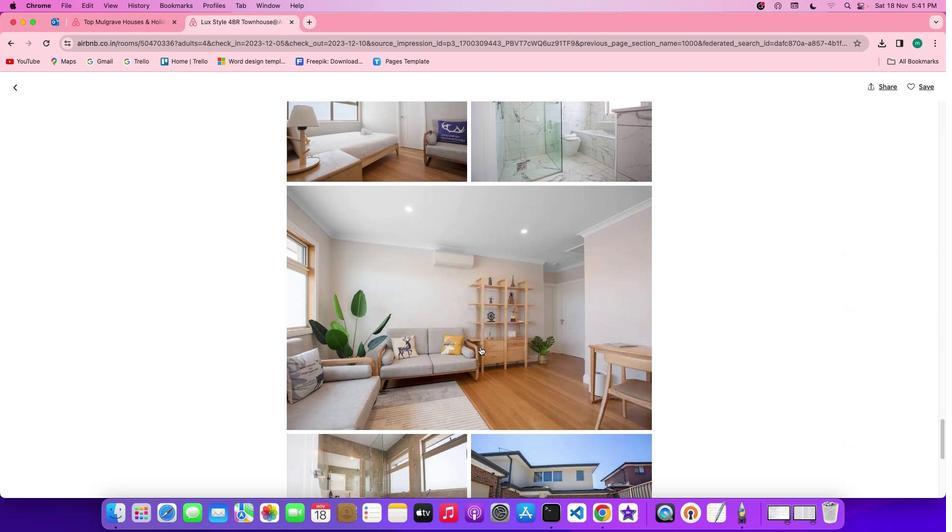 
Action: Mouse scrolled (480, 347) with delta (0, 0)
Screenshot: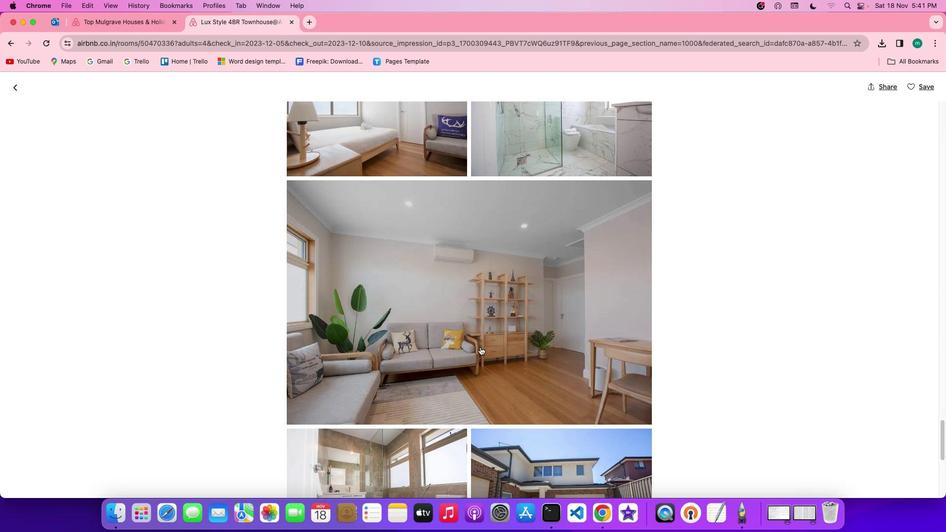 
Action: Mouse scrolled (480, 347) with delta (0, 0)
Screenshot: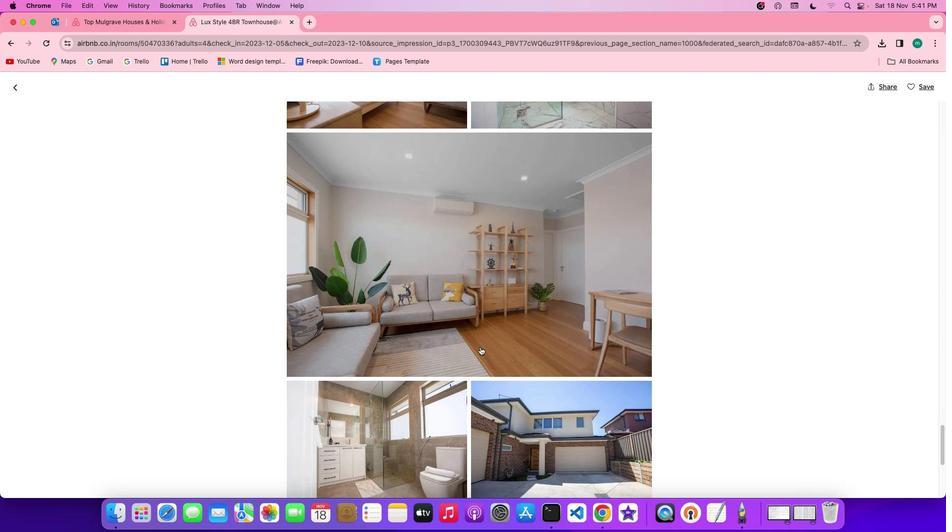 
Action: Mouse scrolled (480, 347) with delta (0, 0)
Screenshot: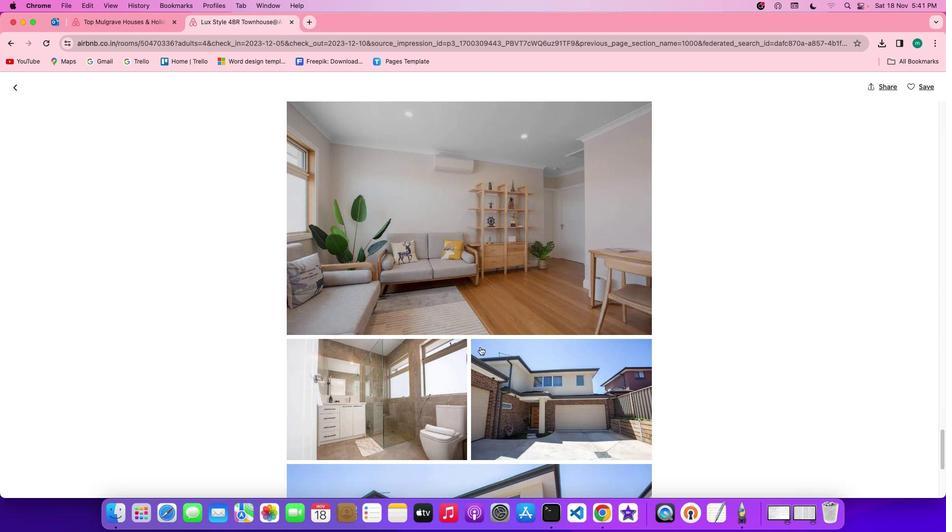 
Action: Mouse scrolled (480, 347) with delta (0, -1)
Screenshot: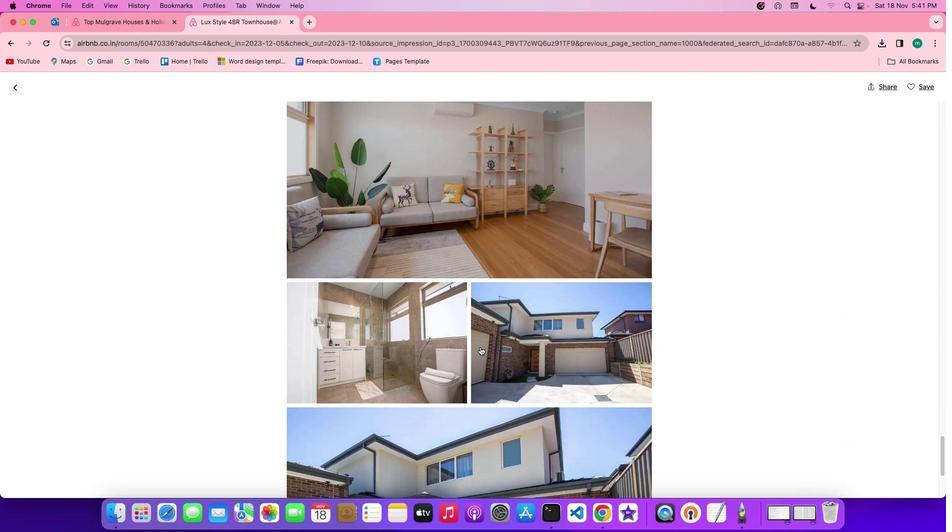 
Action: Mouse scrolled (480, 347) with delta (0, -1)
Screenshot: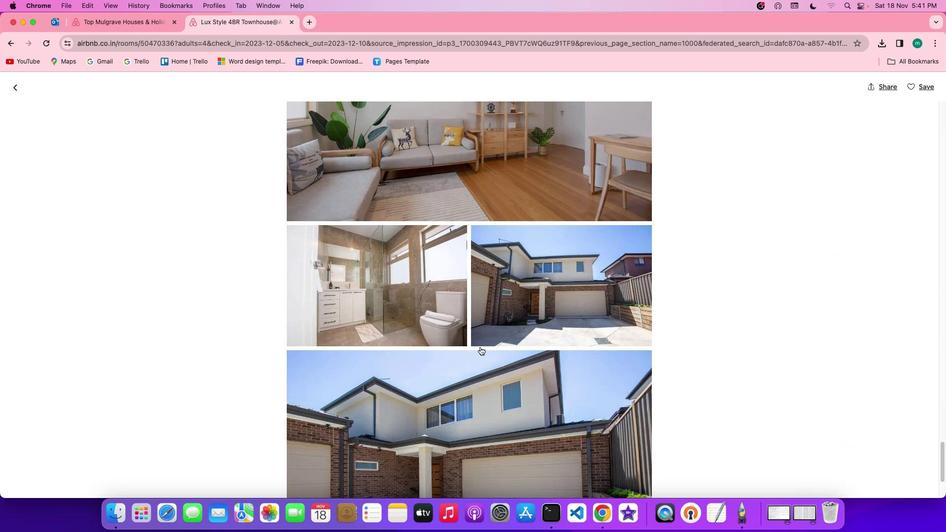 
Action: Mouse scrolled (480, 347) with delta (0, 0)
Screenshot: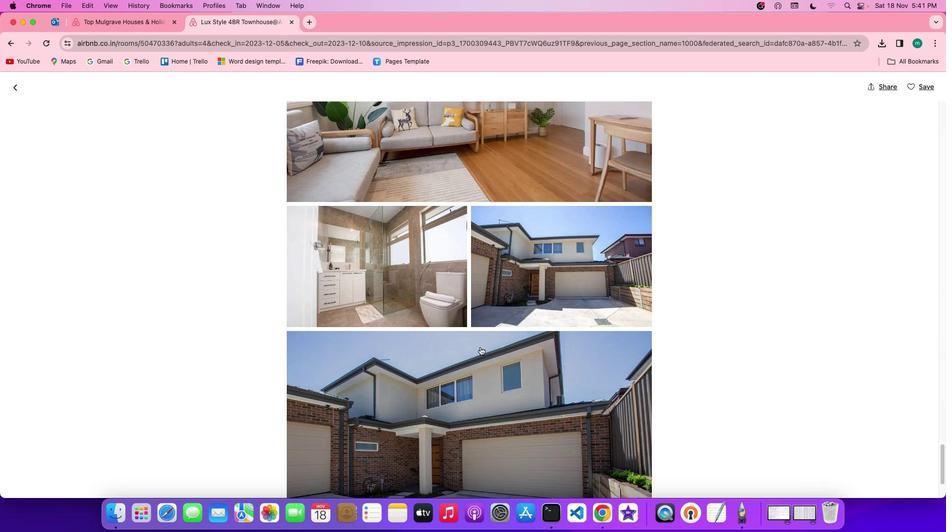 
Action: Mouse scrolled (480, 347) with delta (0, 0)
Screenshot: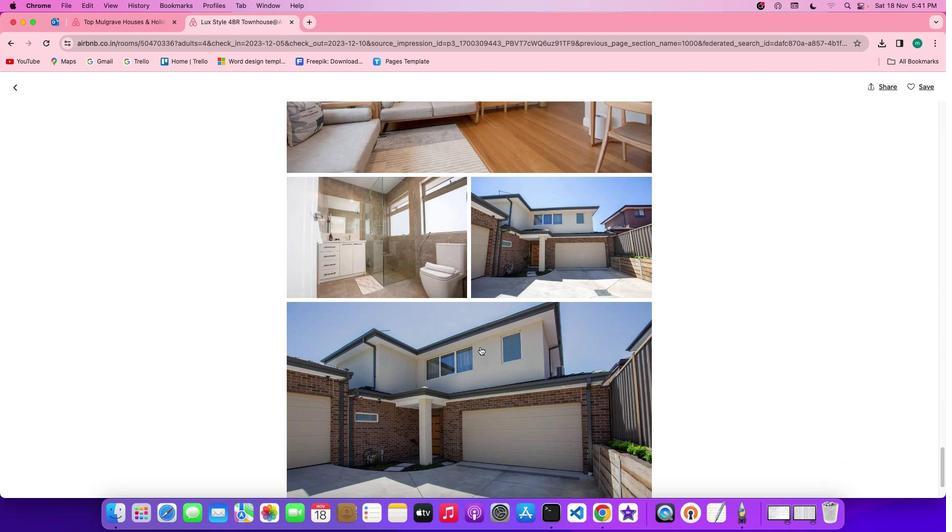 
Action: Mouse scrolled (480, 347) with delta (0, 0)
Screenshot: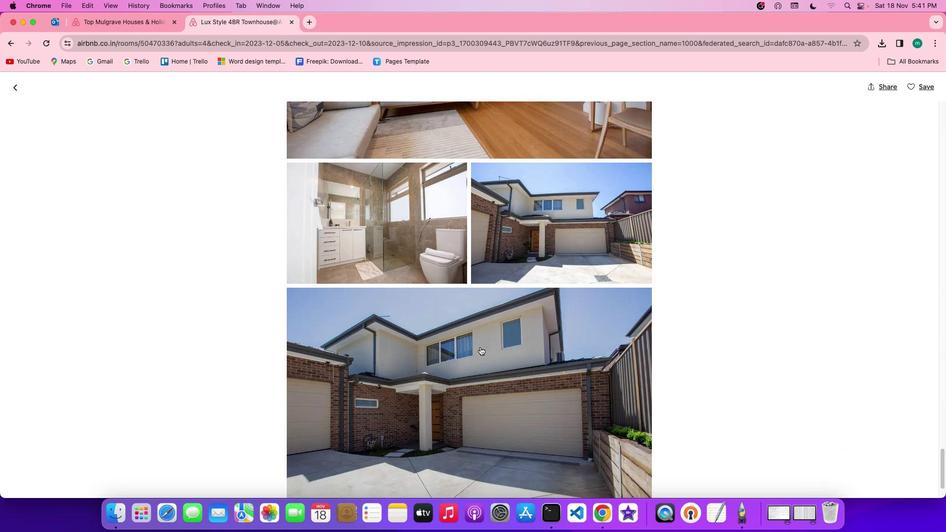 
Action: Mouse scrolled (480, 347) with delta (0, -1)
Screenshot: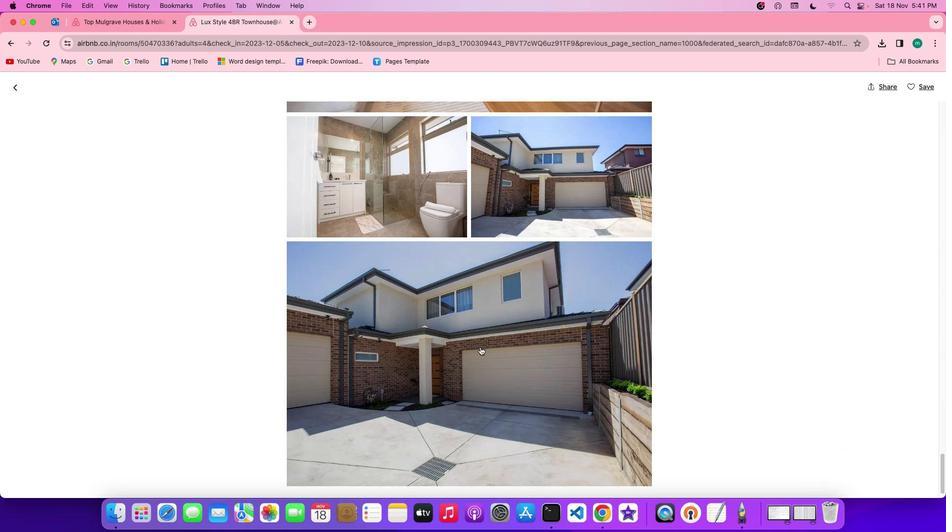 
Action: Mouse scrolled (480, 347) with delta (0, -1)
Screenshot: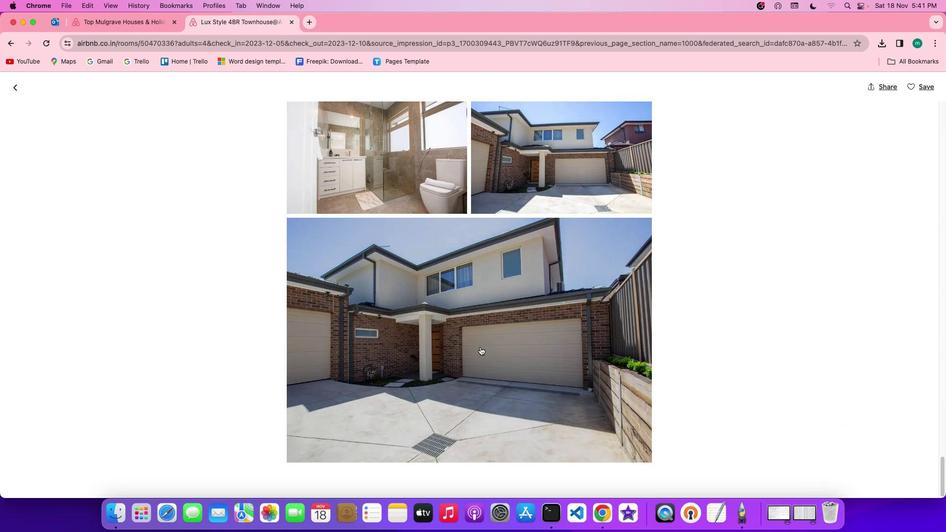 
Action: Mouse scrolled (480, 347) with delta (0, 0)
Screenshot: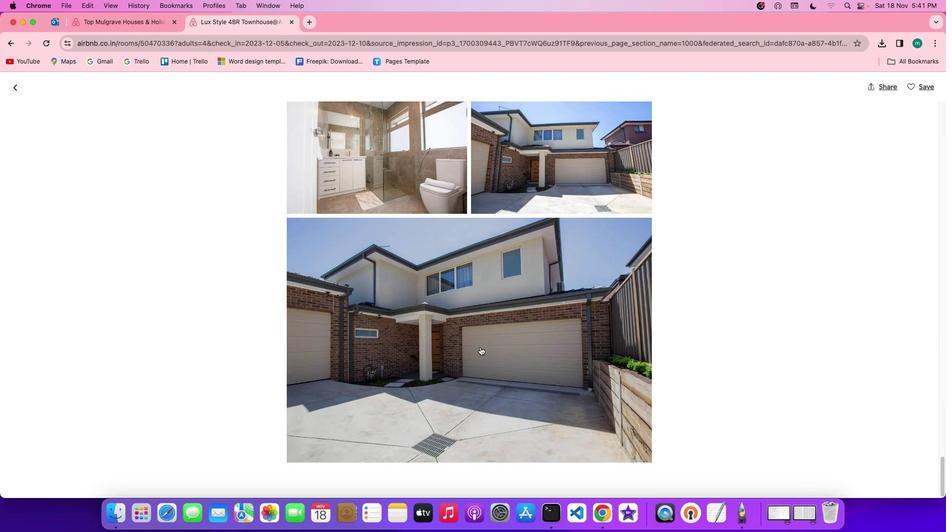 
Action: Mouse scrolled (480, 347) with delta (0, 0)
Screenshot: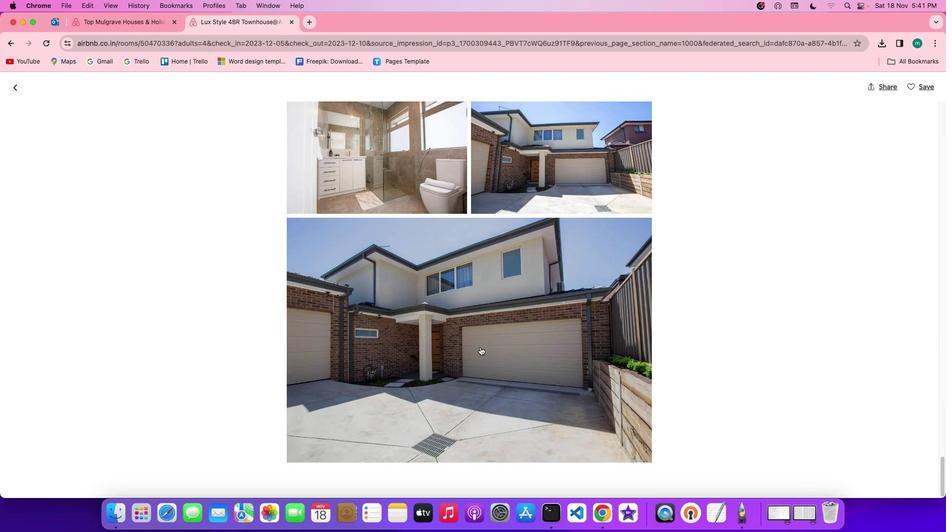 
Action: Mouse scrolled (480, 347) with delta (0, 0)
Screenshot: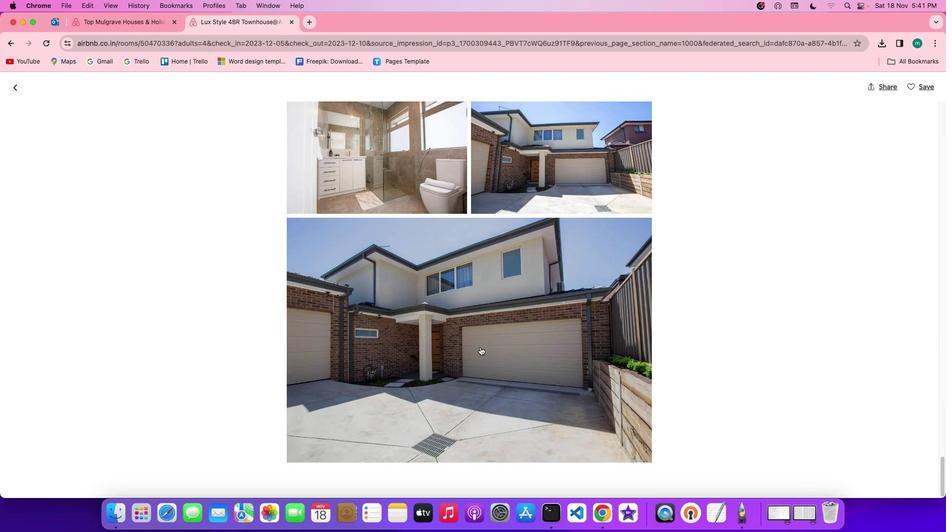 
Action: Mouse scrolled (480, 347) with delta (0, -1)
Screenshot: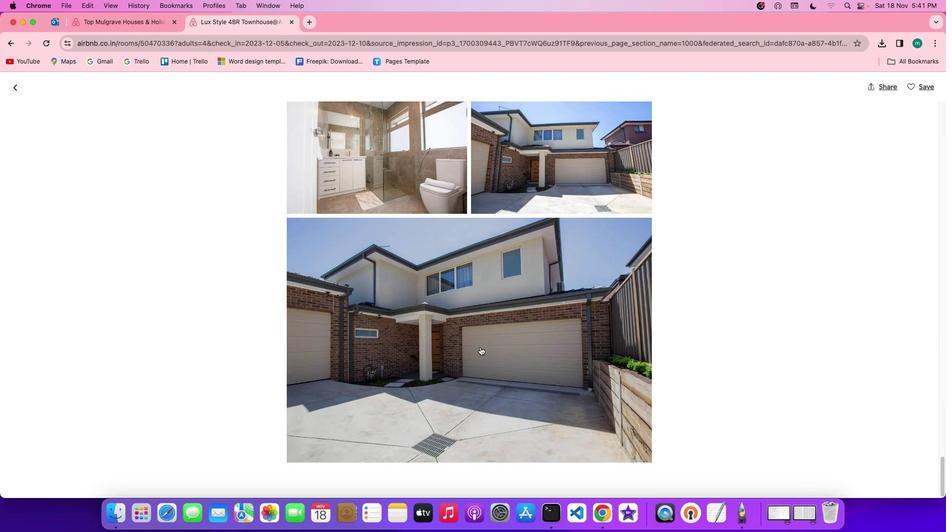 
Action: Mouse scrolled (480, 347) with delta (0, -1)
Screenshot: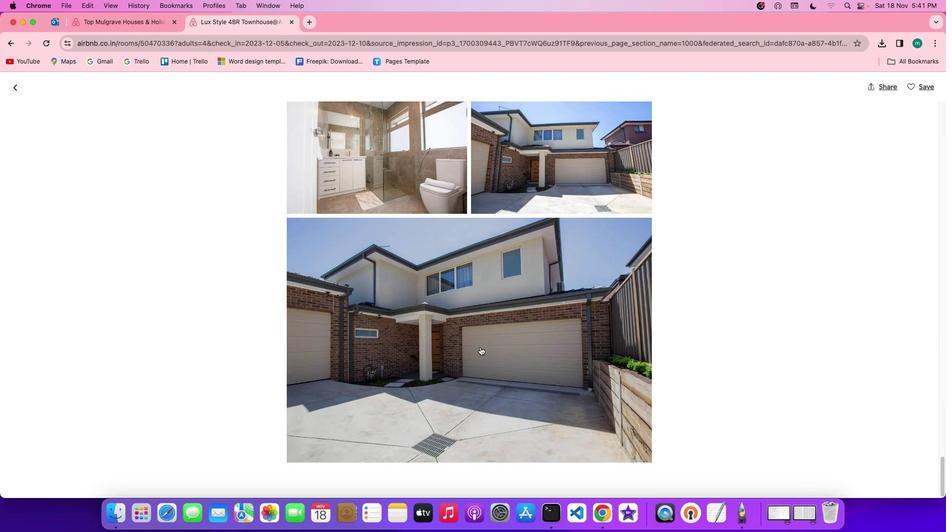 
Action: Mouse moved to (17, 85)
Screenshot: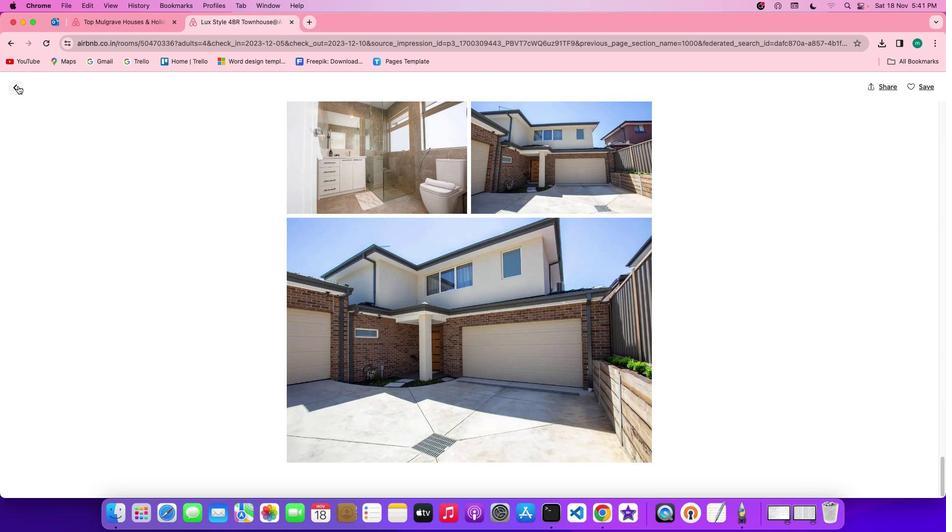 
Action: Mouse pressed left at (17, 85)
Screenshot: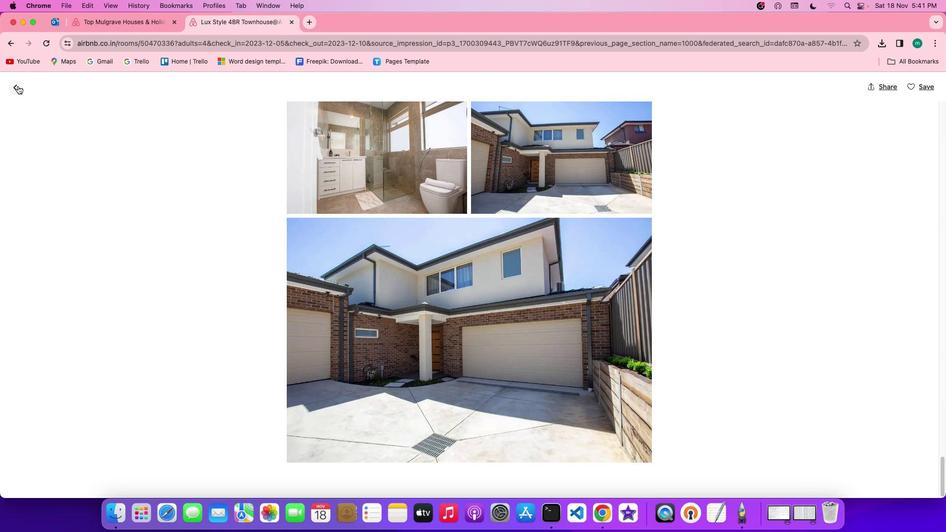 
Action: Mouse moved to (534, 325)
Screenshot: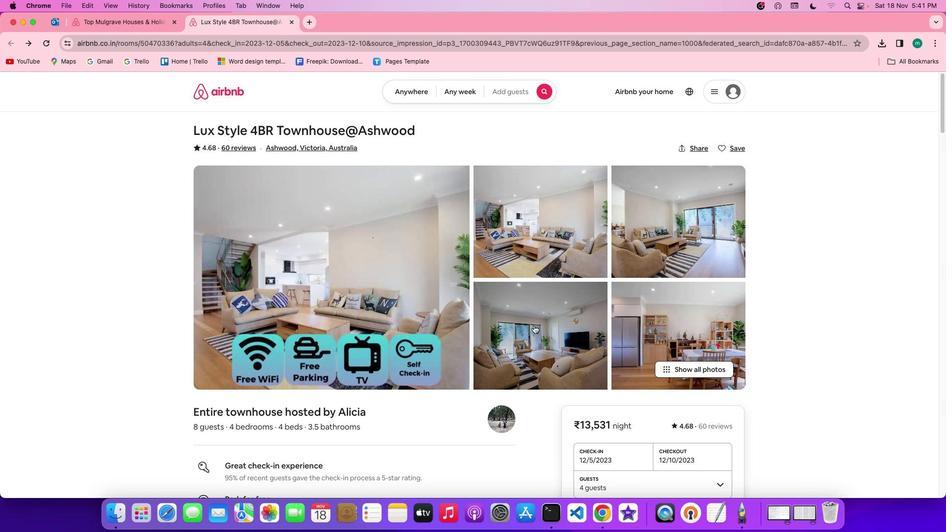 
Action: Mouse scrolled (534, 325) with delta (0, 0)
Screenshot: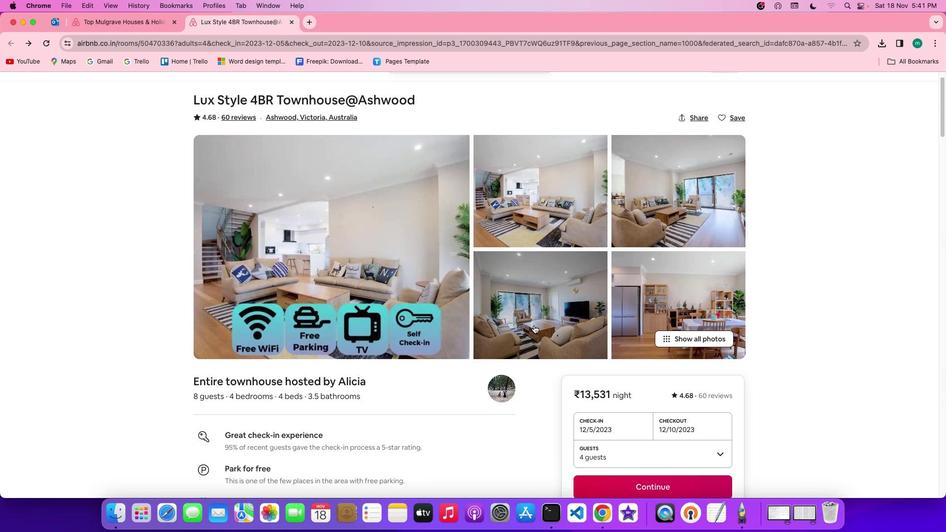 
Action: Mouse scrolled (534, 325) with delta (0, 0)
Screenshot: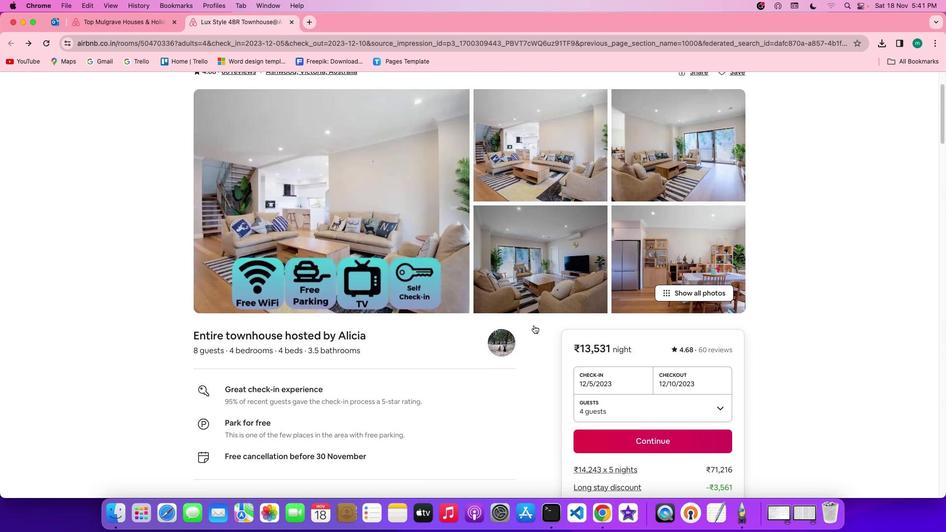 
Action: Mouse scrolled (534, 325) with delta (0, 0)
Screenshot: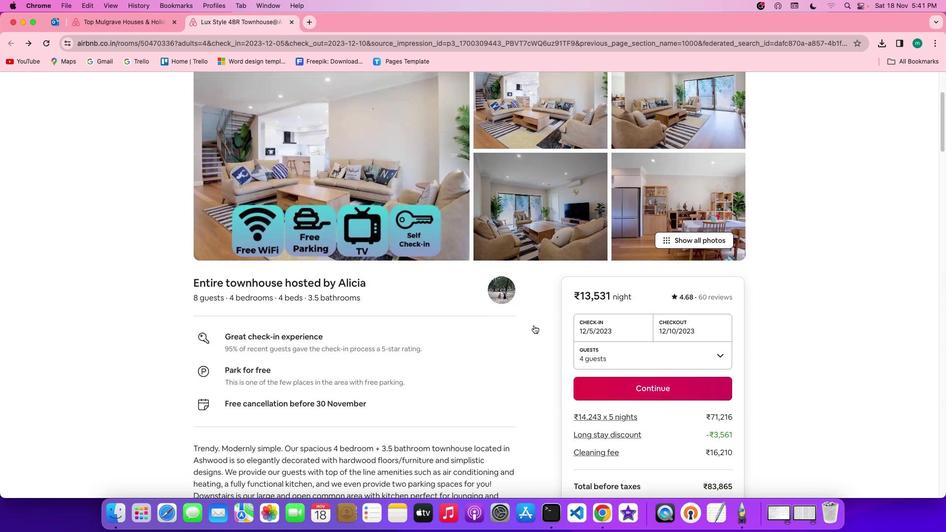 
Action: Mouse scrolled (534, 325) with delta (0, -1)
Screenshot: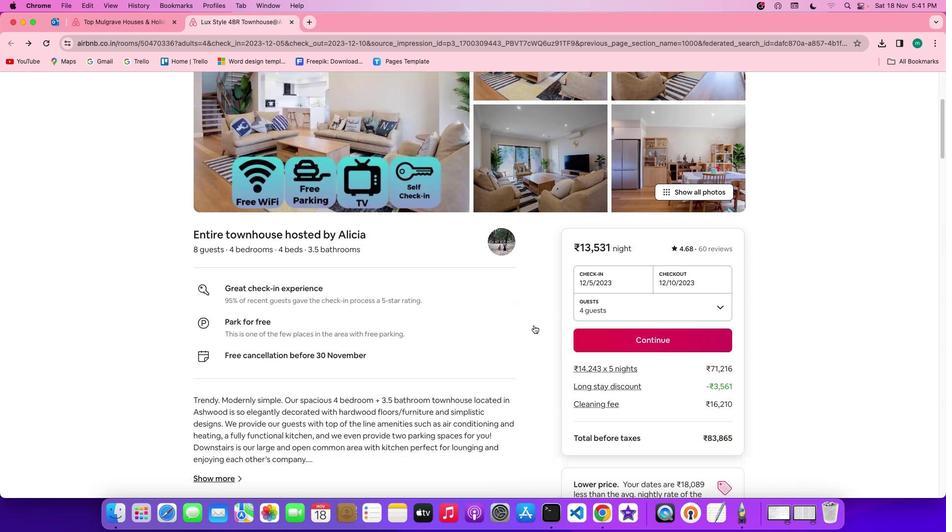 
Action: Mouse scrolled (534, 325) with delta (0, -1)
Screenshot: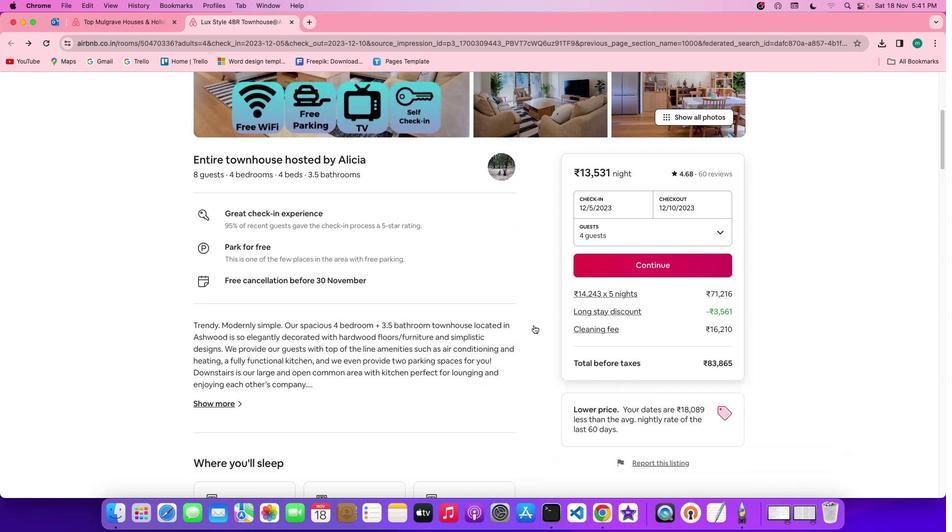 
Action: Mouse scrolled (534, 325) with delta (0, 0)
Screenshot: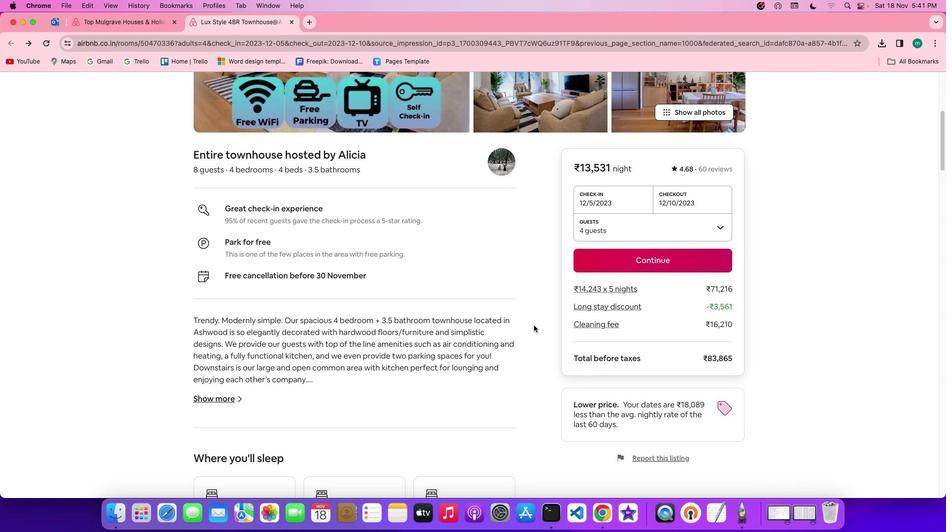 
Action: Mouse scrolled (534, 325) with delta (0, 0)
Screenshot: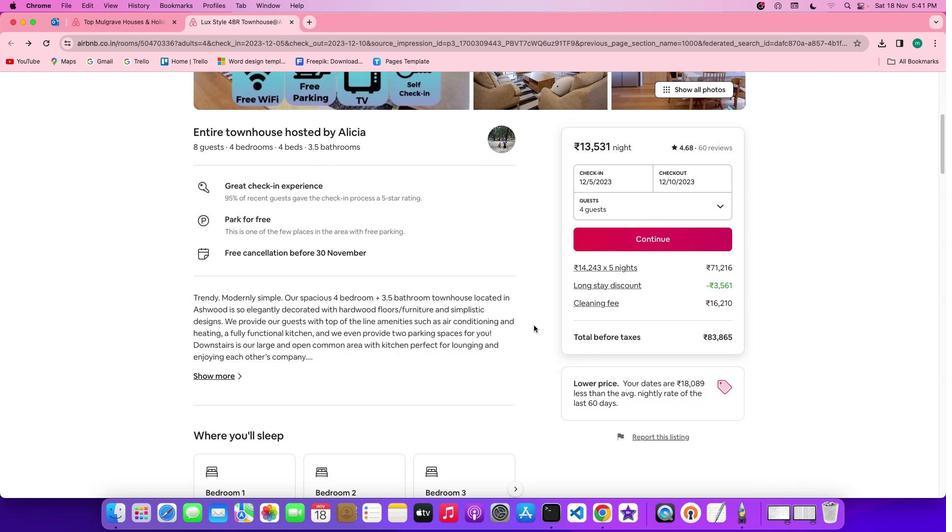 
Action: Mouse scrolled (534, 325) with delta (0, 0)
Screenshot: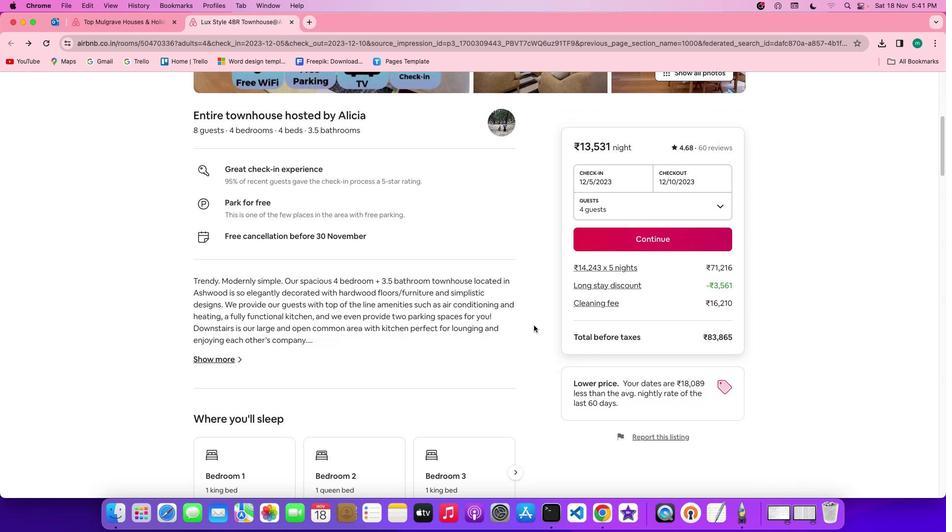 
Action: Mouse moved to (212, 335)
Screenshot: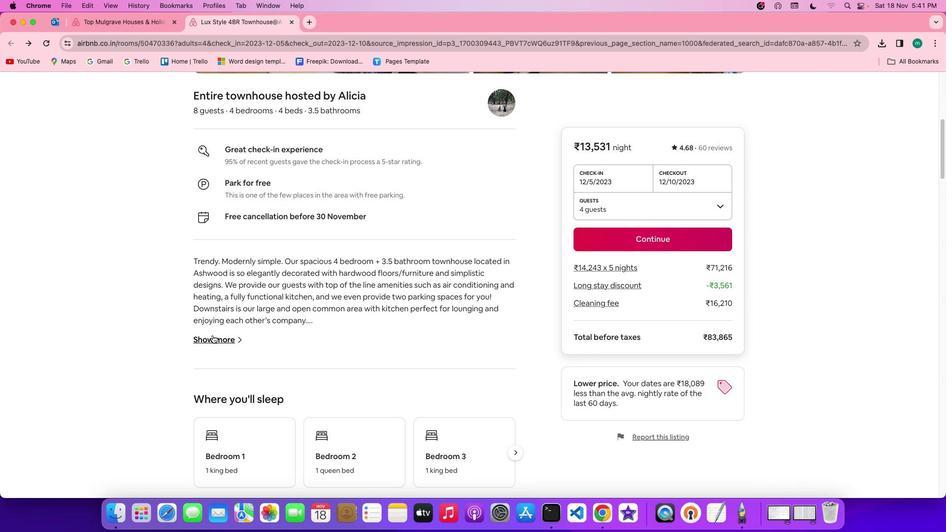 
Action: Mouse pressed left at (212, 335)
Screenshot: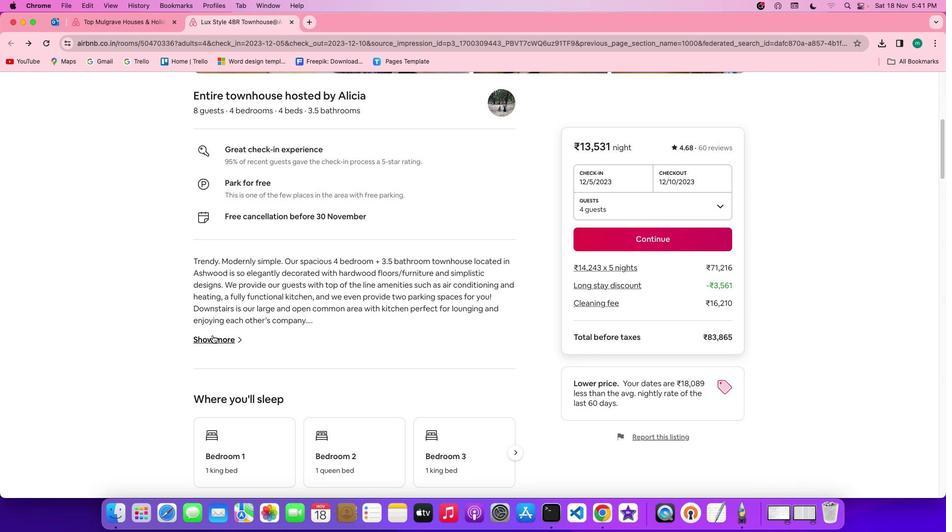 
Action: Mouse moved to (469, 295)
Screenshot: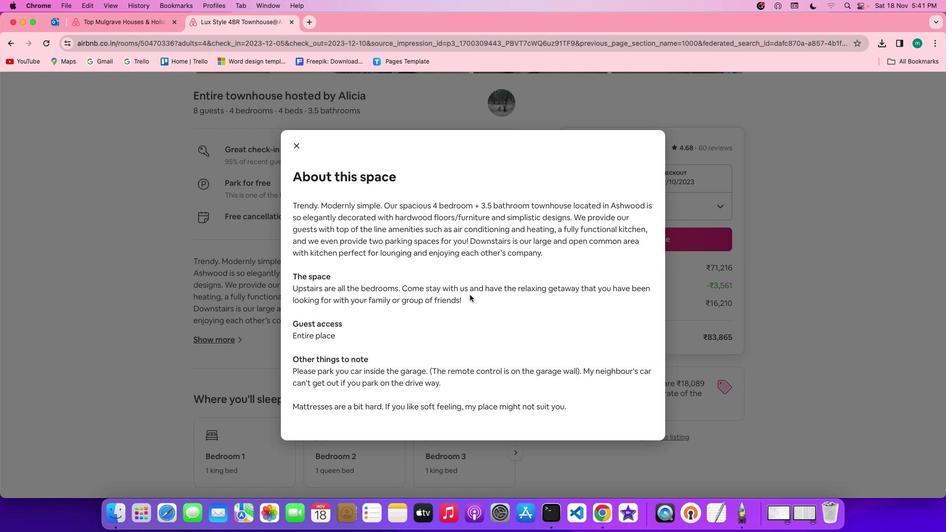 
Action: Mouse scrolled (469, 295) with delta (0, 0)
Screenshot: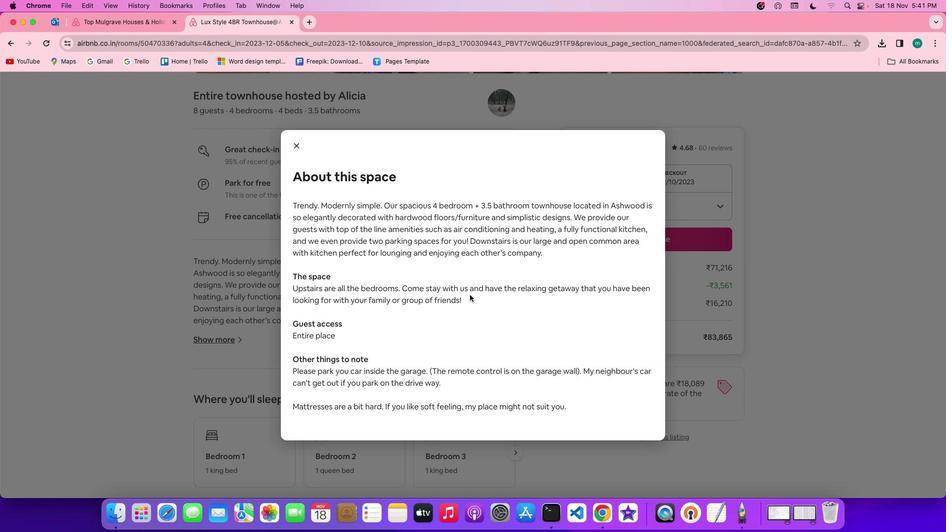 
Action: Mouse scrolled (469, 295) with delta (0, 0)
Screenshot: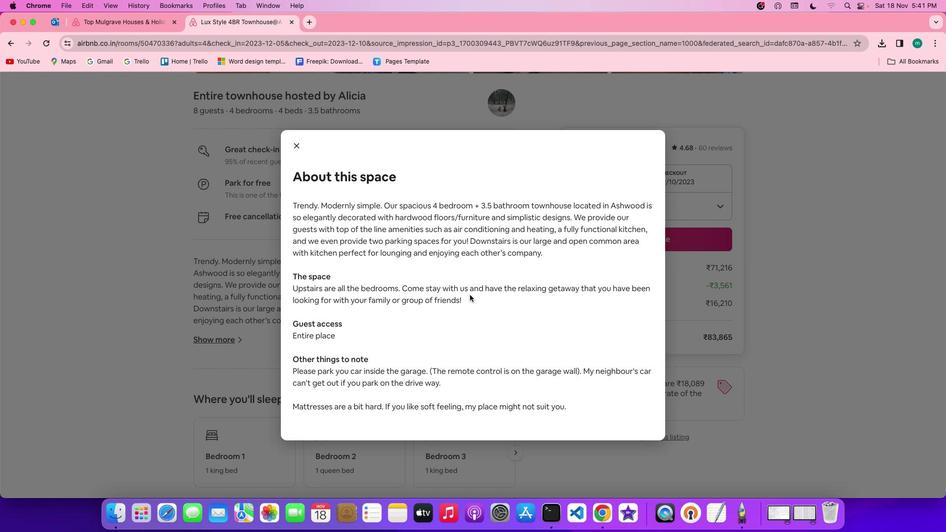 
Action: Mouse scrolled (469, 295) with delta (0, -1)
Screenshot: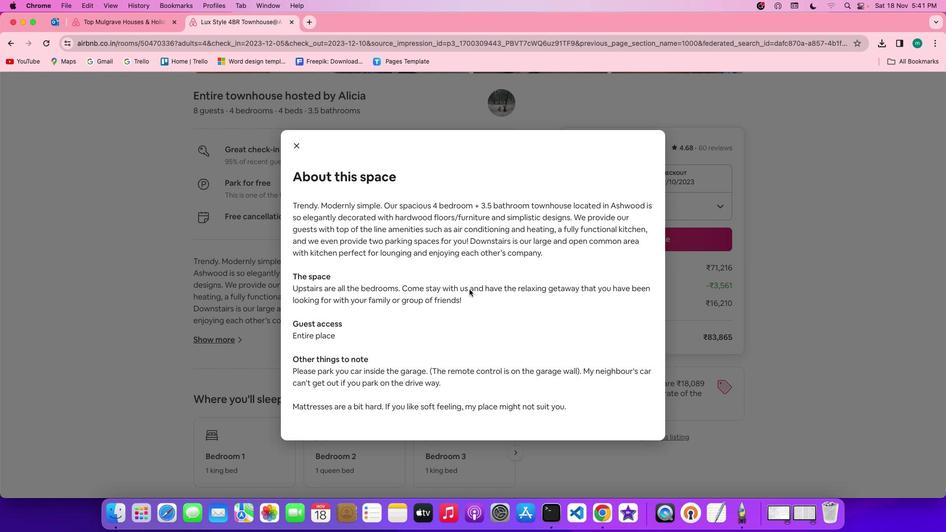 
Action: Mouse scrolled (469, 295) with delta (0, -2)
Screenshot: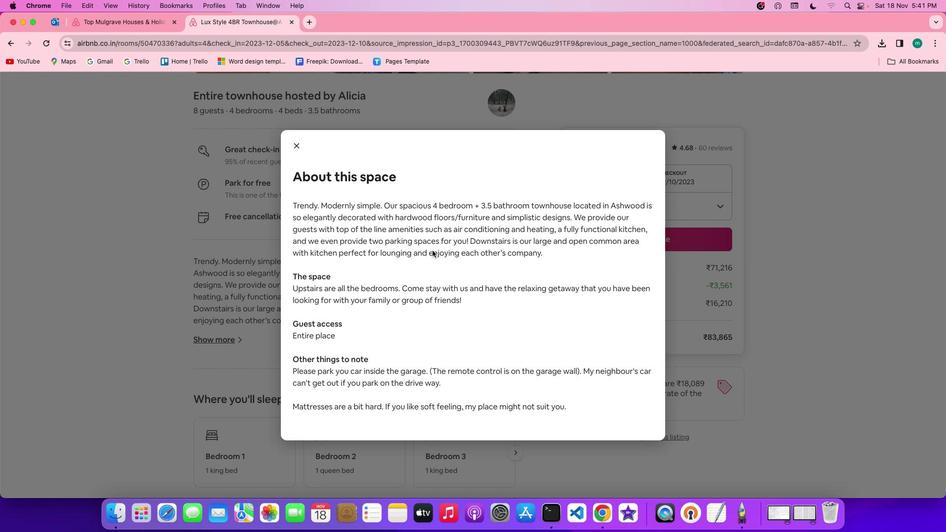 
Action: Mouse moved to (295, 142)
Screenshot: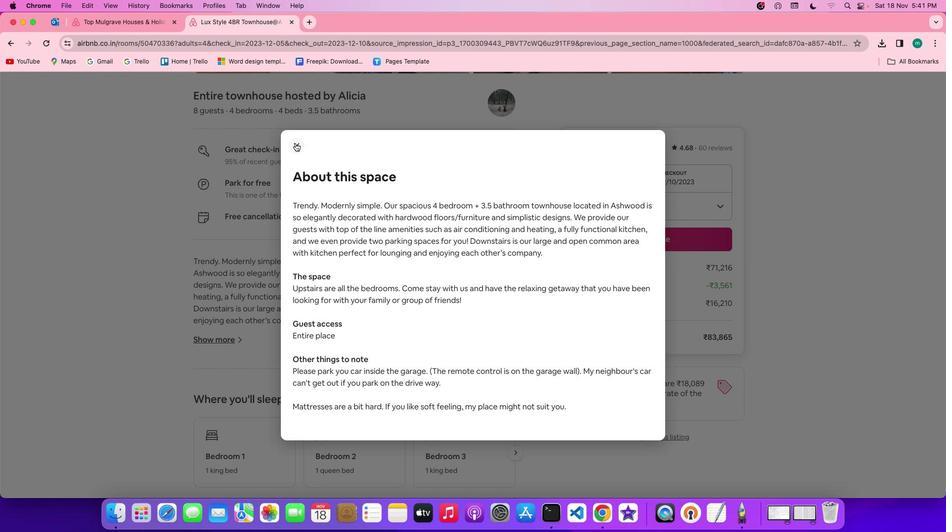 
Action: Mouse pressed left at (295, 142)
Screenshot: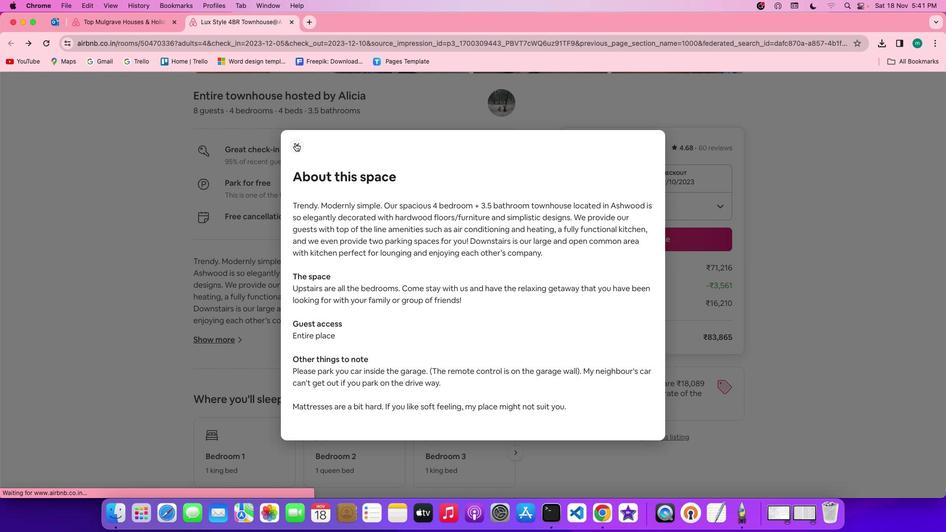 
Action: Mouse moved to (463, 314)
Screenshot: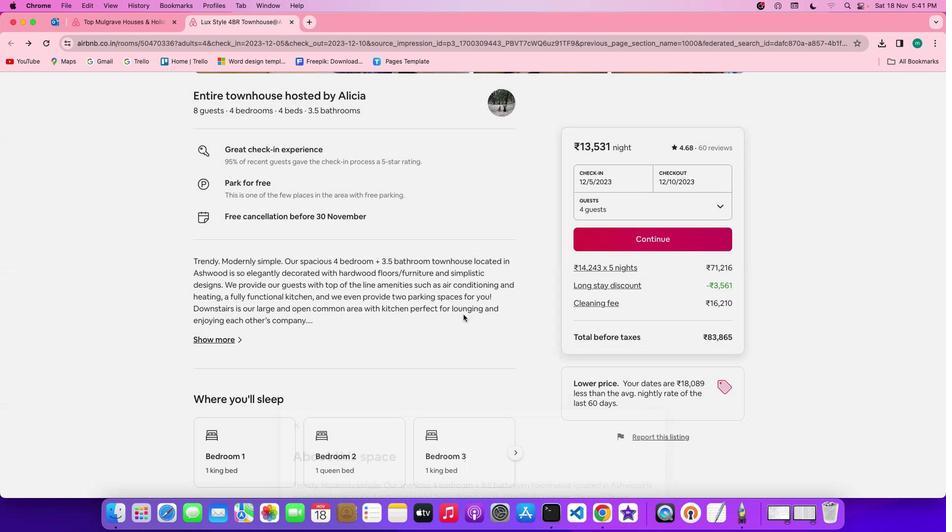 
Action: Mouse scrolled (463, 314) with delta (0, 0)
Screenshot: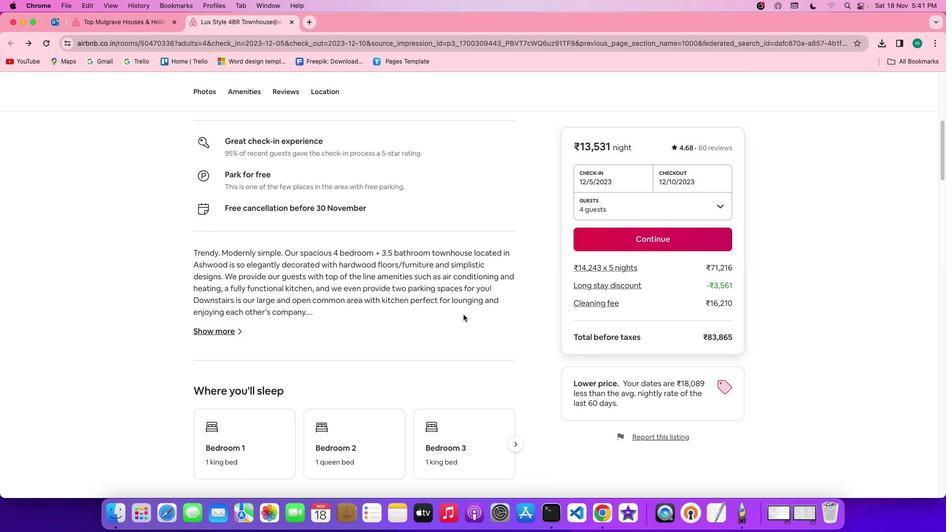 
Action: Mouse scrolled (463, 314) with delta (0, 0)
Screenshot: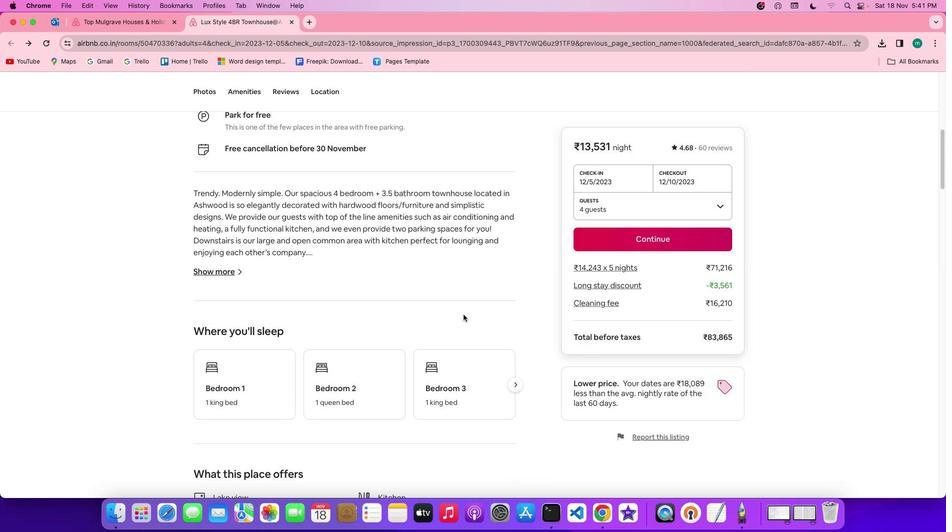 
Action: Mouse scrolled (463, 314) with delta (0, 0)
Screenshot: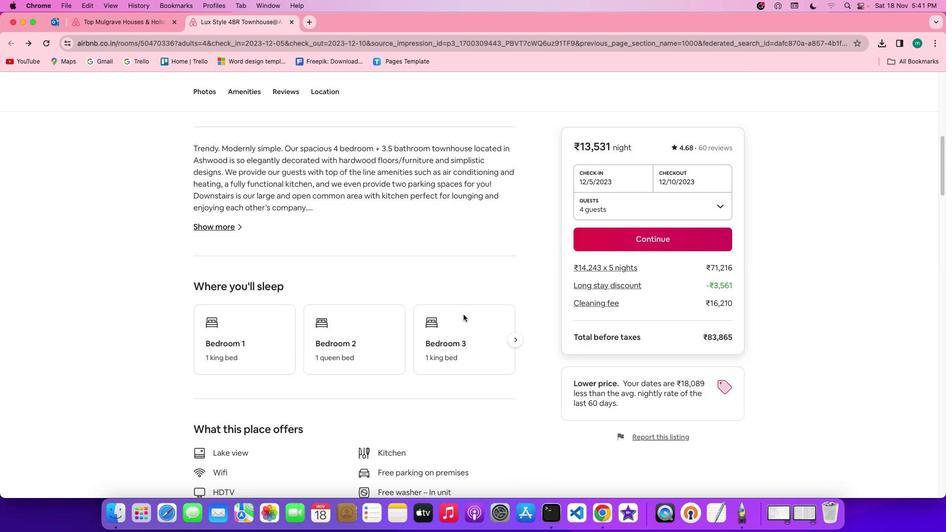 
Action: Mouse scrolled (463, 314) with delta (0, -1)
Screenshot: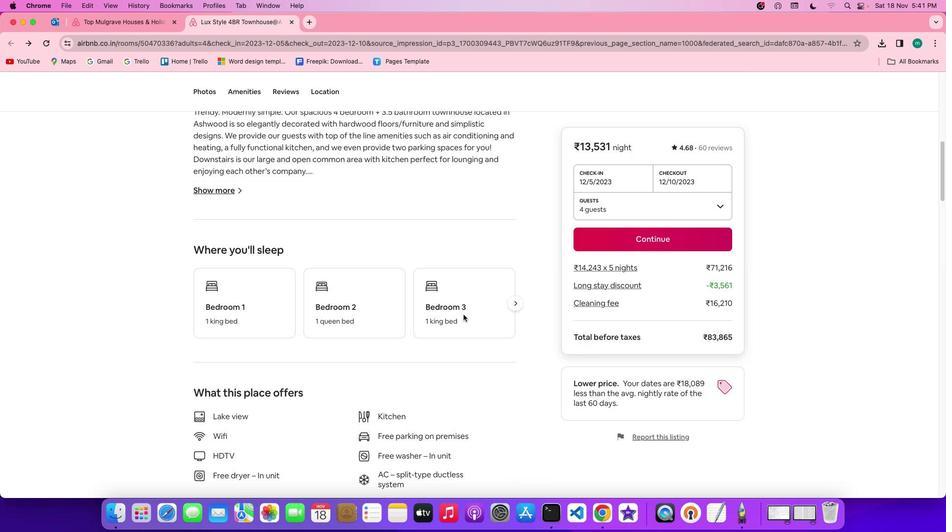 
Action: Mouse scrolled (463, 314) with delta (0, -1)
Screenshot: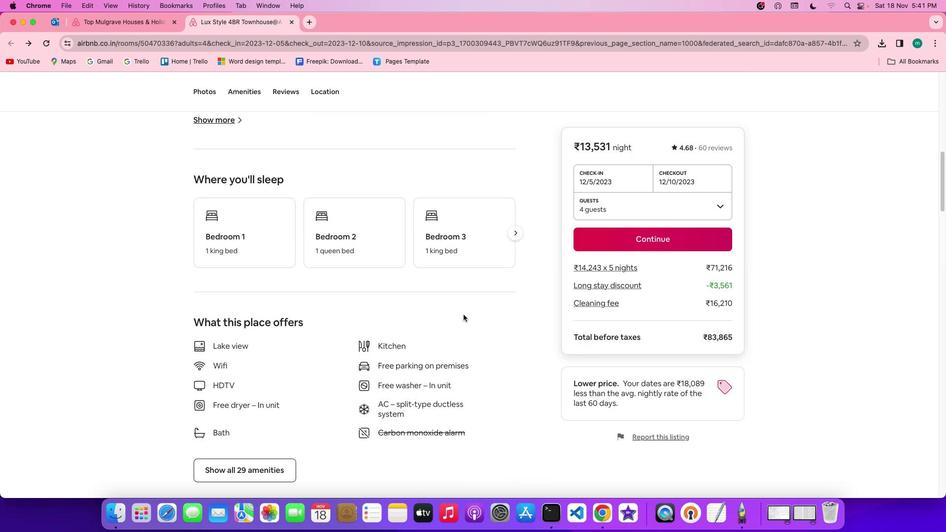 
Action: Mouse moved to (520, 224)
Screenshot: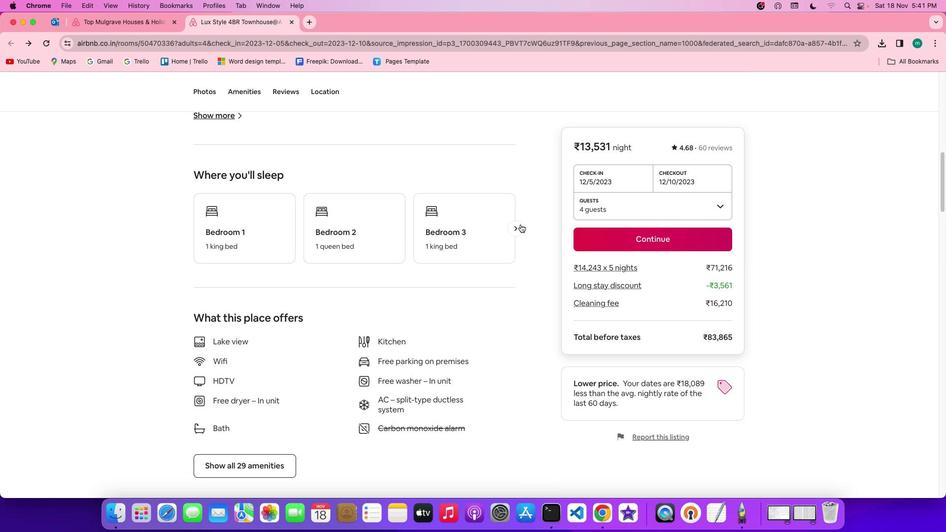 
Action: Mouse pressed left at (520, 224)
Screenshot: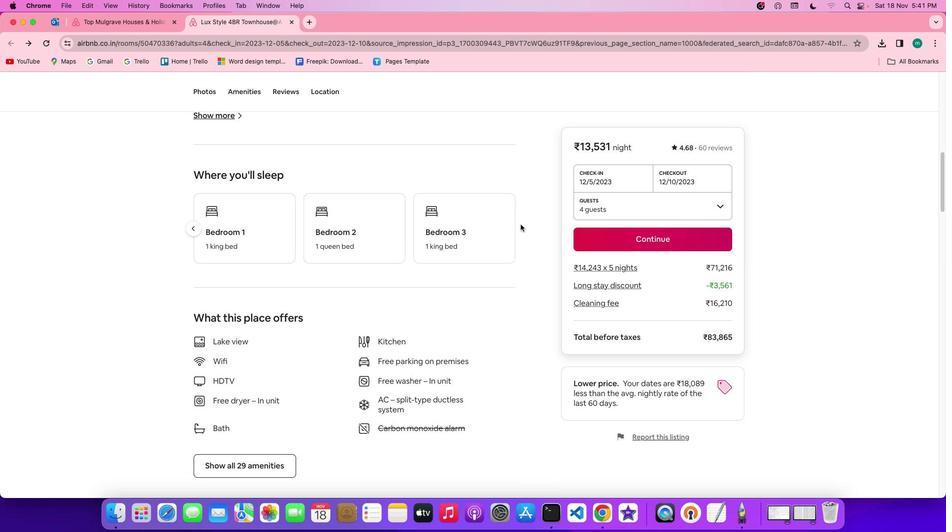 
Action: Mouse moved to (474, 310)
Screenshot: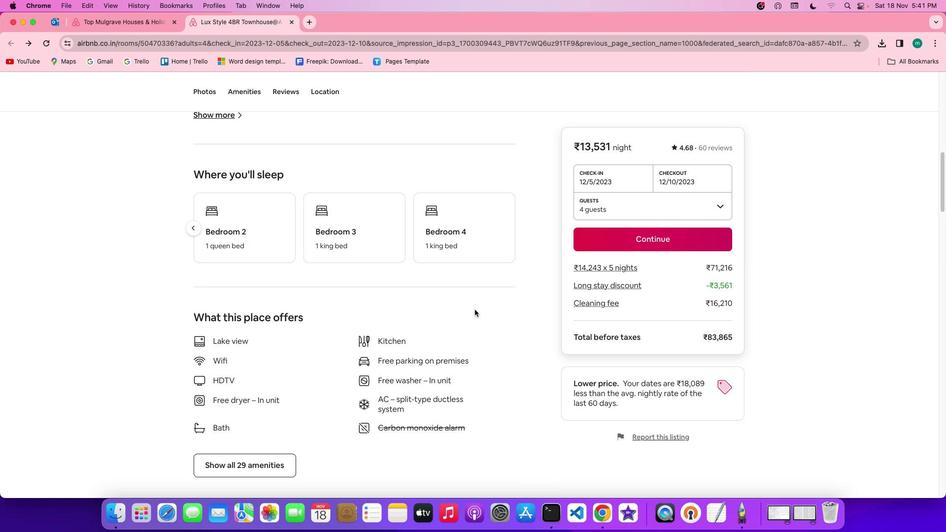 
Action: Mouse scrolled (474, 310) with delta (0, 0)
Screenshot: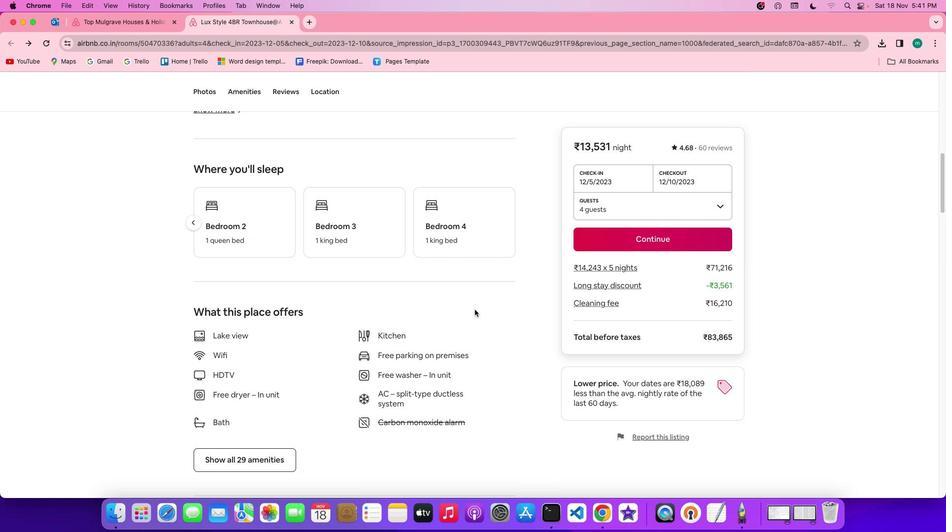 
Action: Mouse scrolled (474, 310) with delta (0, 0)
Screenshot: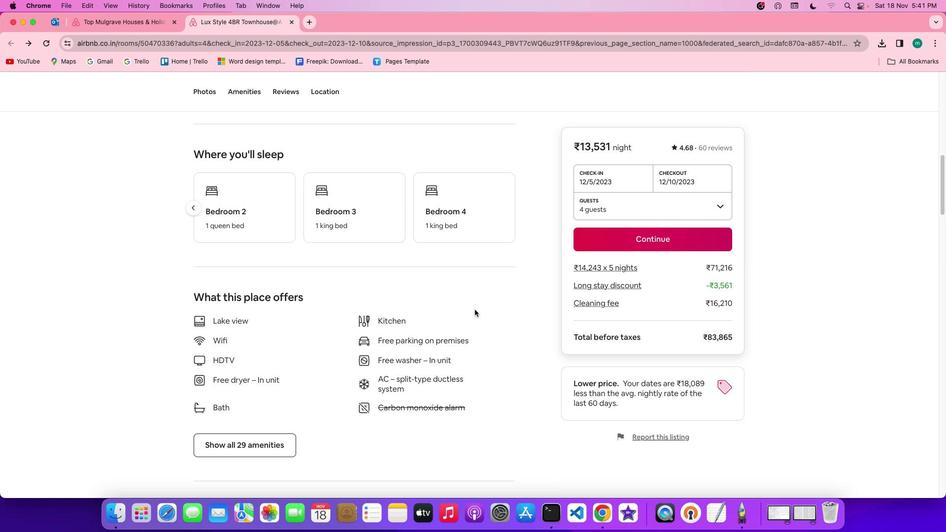 
Action: Mouse scrolled (474, 310) with delta (0, -1)
